 Task: For heading Arial Rounded MT Bold with Underline.  font size for heading26,  'Change the font style of data to'Browallia New.  and font size to 18,  Change the alignment of both headline & data to Align middle & Align Text left.  In the sheet   Drive Sales templetes book
Action: Mouse moved to (217, 167)
Screenshot: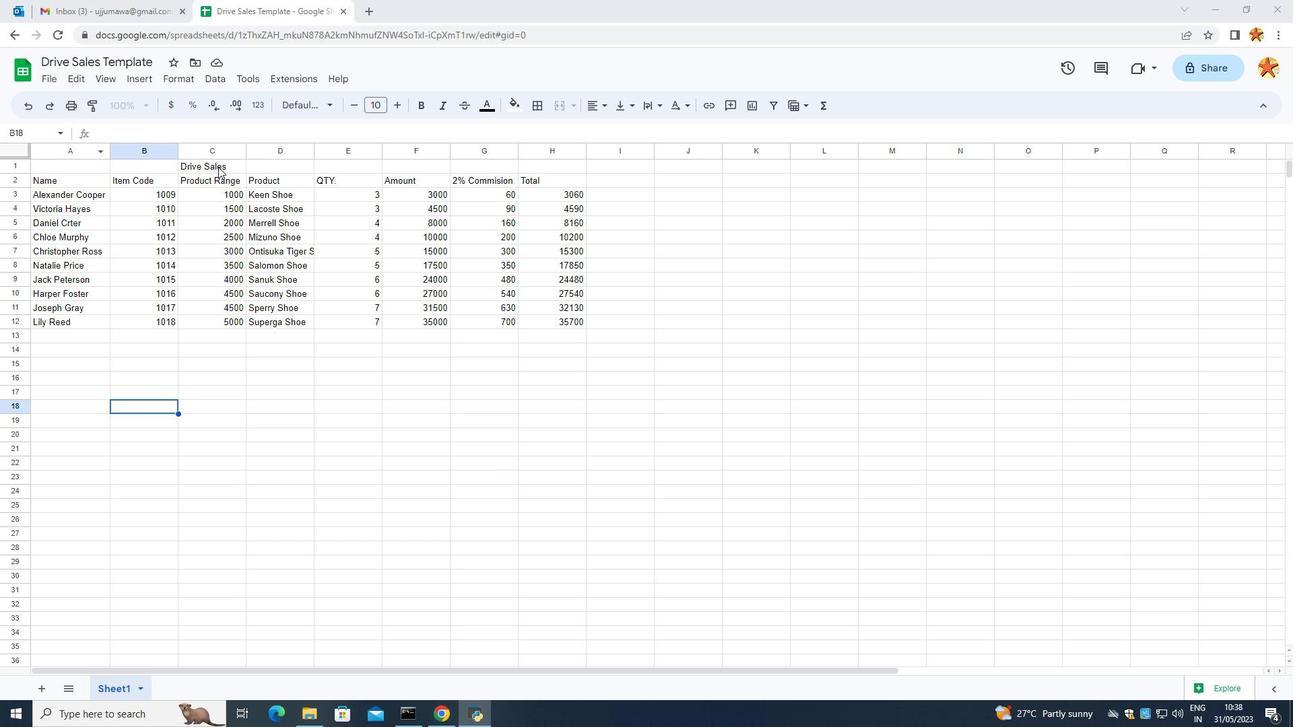 
Action: Mouse pressed left at (217, 167)
Screenshot: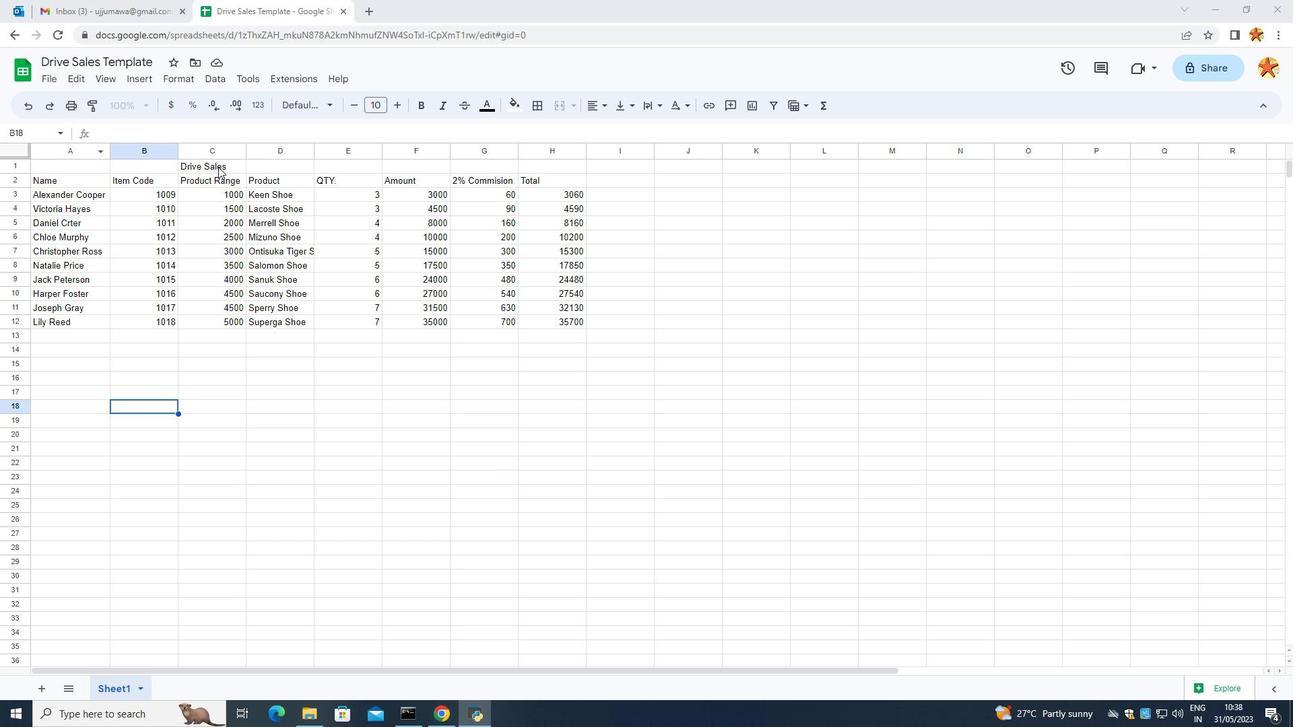 
Action: Mouse moved to (325, 107)
Screenshot: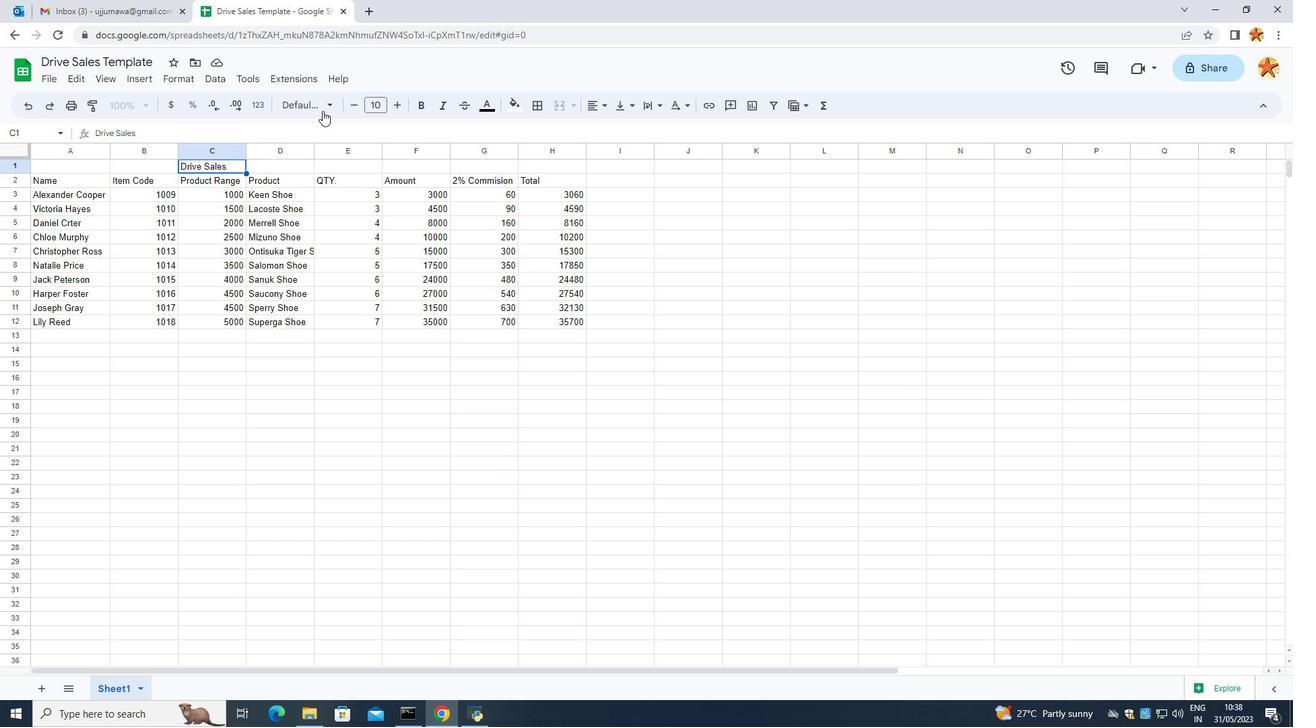 
Action: Mouse pressed left at (325, 107)
Screenshot: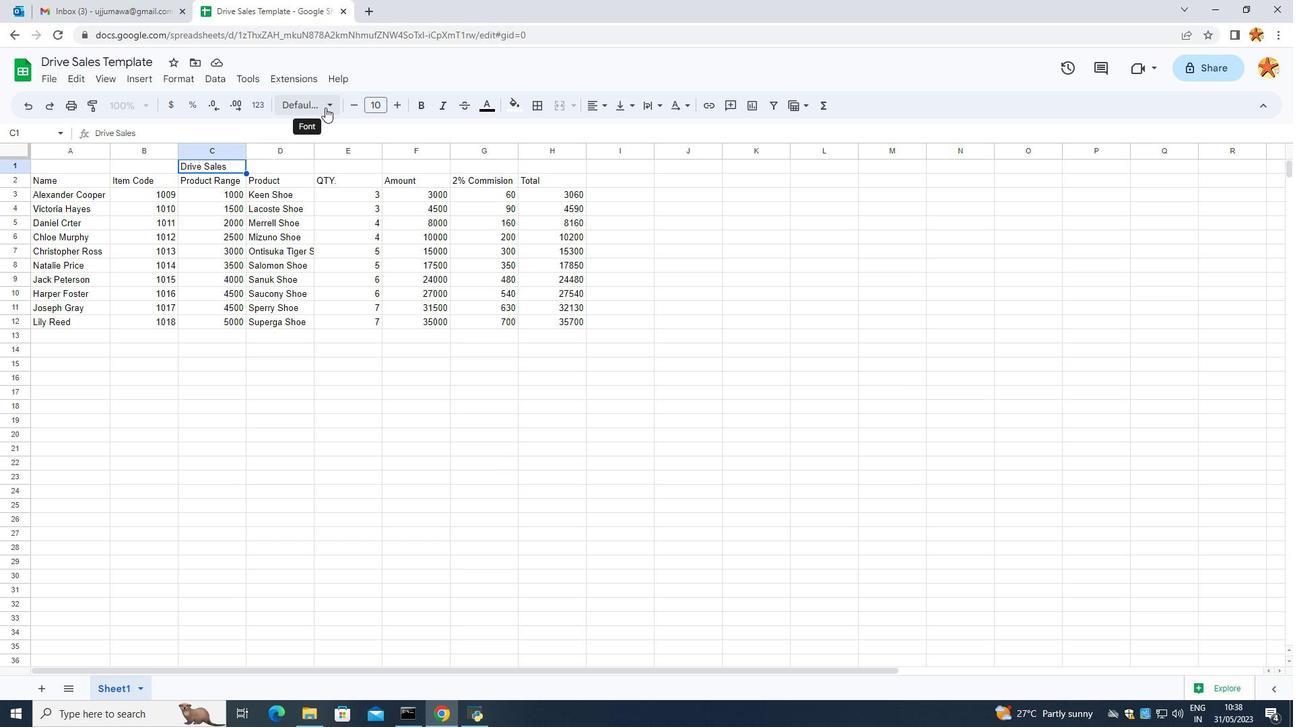 
Action: Mouse moved to (353, 418)
Screenshot: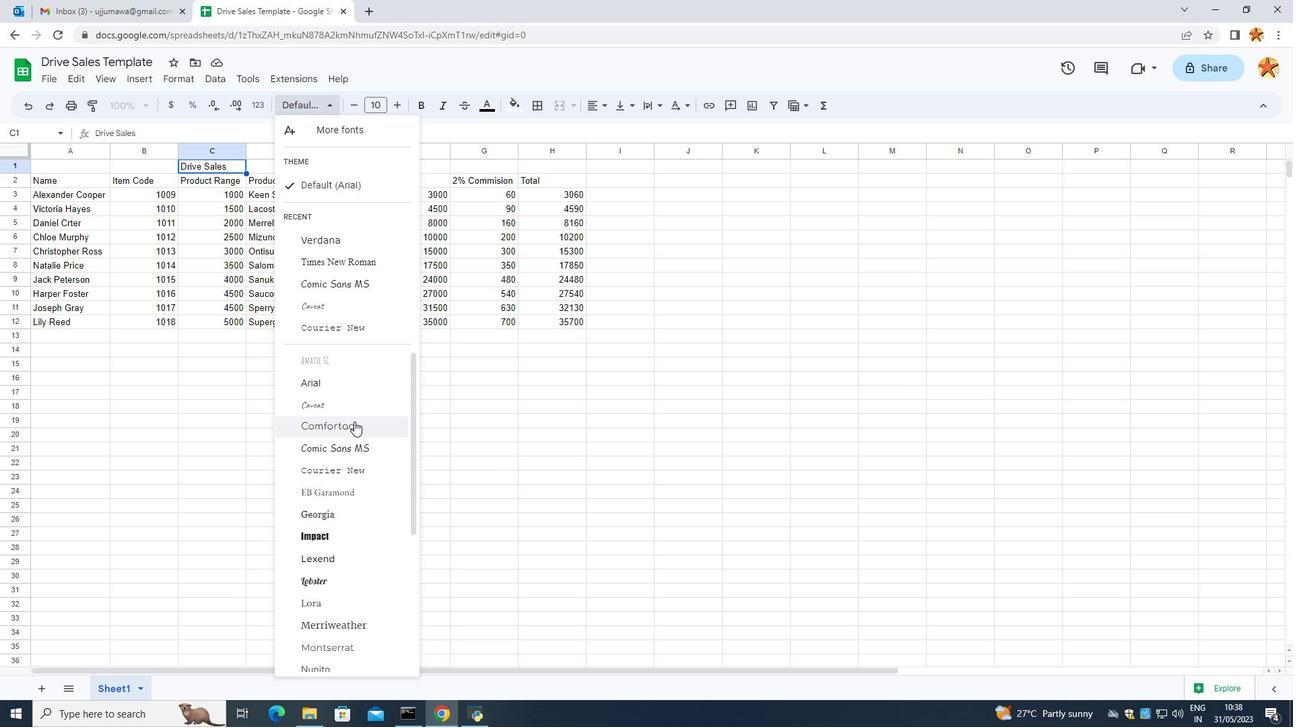 
Action: Mouse scrolled (353, 417) with delta (0, 0)
Screenshot: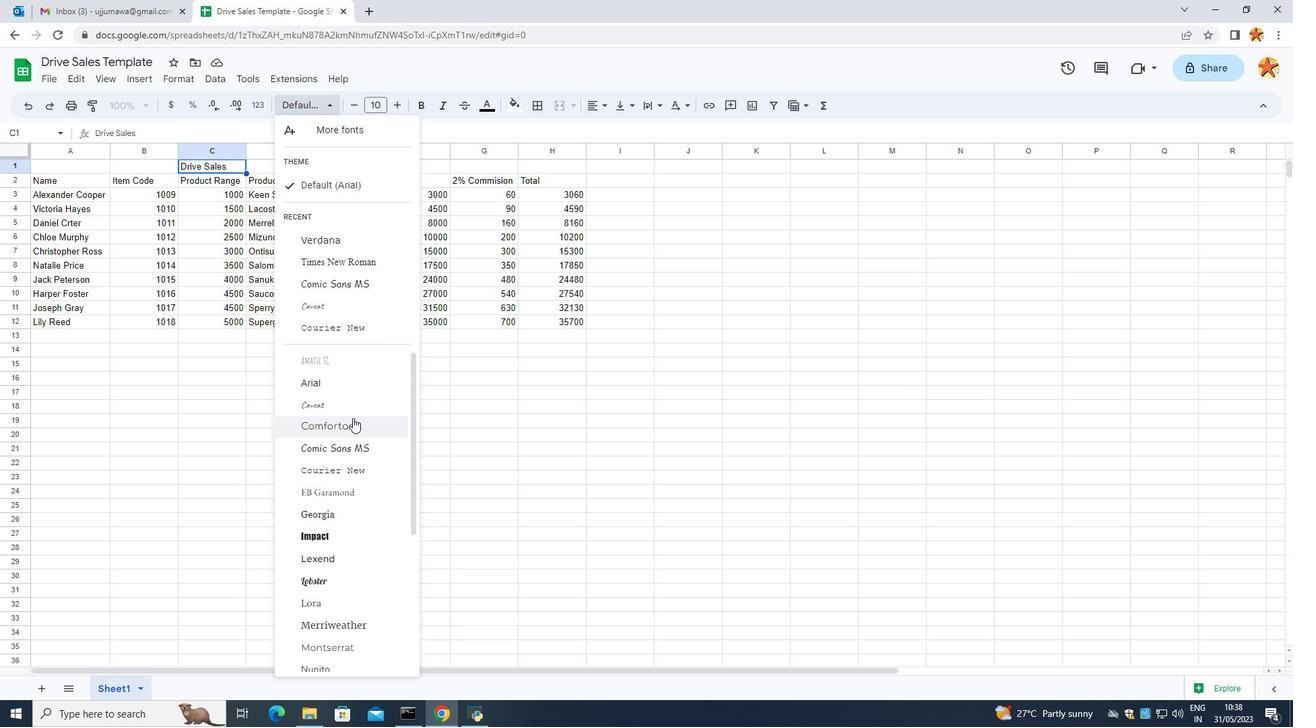 
Action: Mouse scrolled (353, 417) with delta (0, 0)
Screenshot: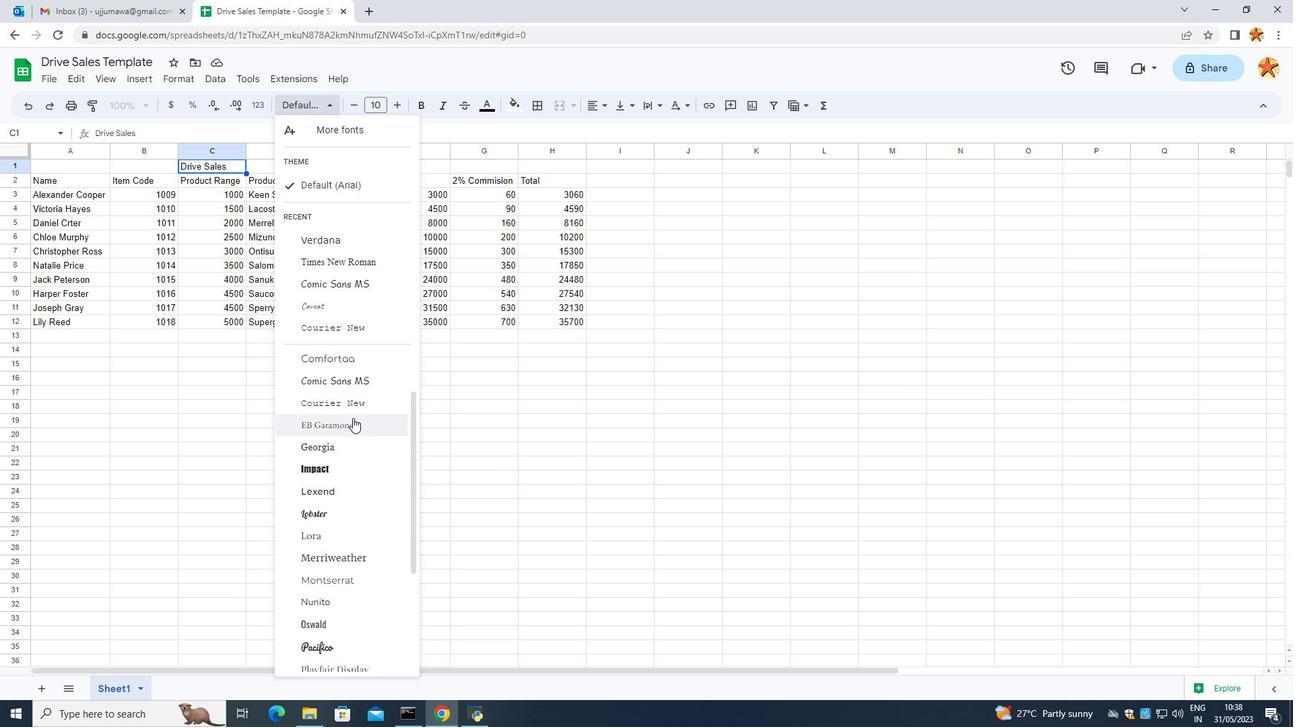 
Action: Mouse scrolled (353, 417) with delta (0, 0)
Screenshot: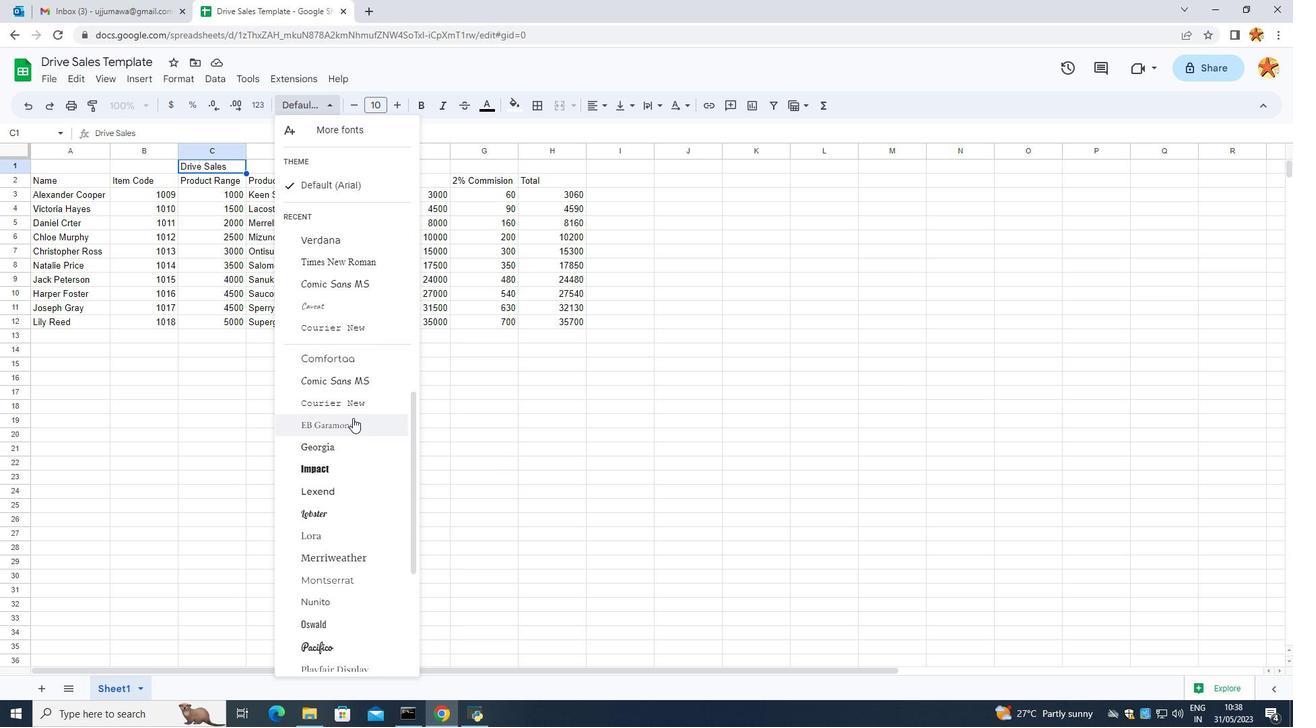 
Action: Mouse scrolled (353, 417) with delta (0, 0)
Screenshot: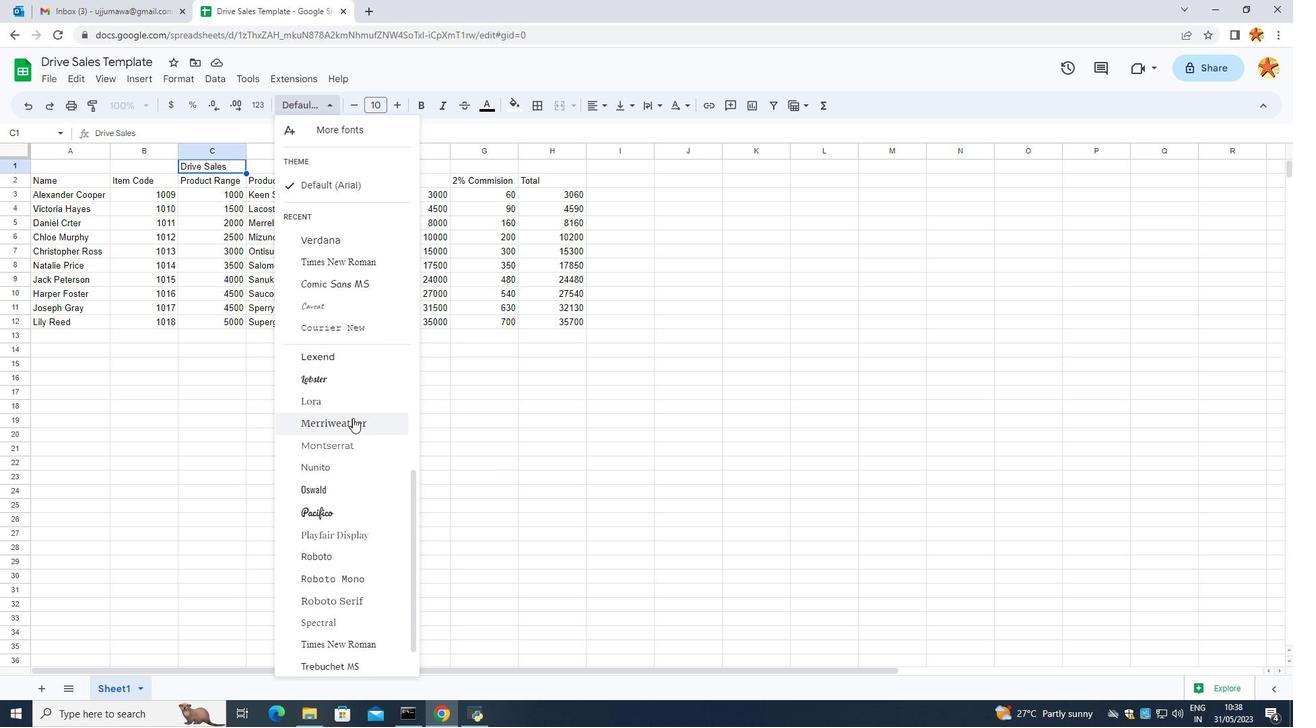 
Action: Mouse scrolled (353, 417) with delta (0, 0)
Screenshot: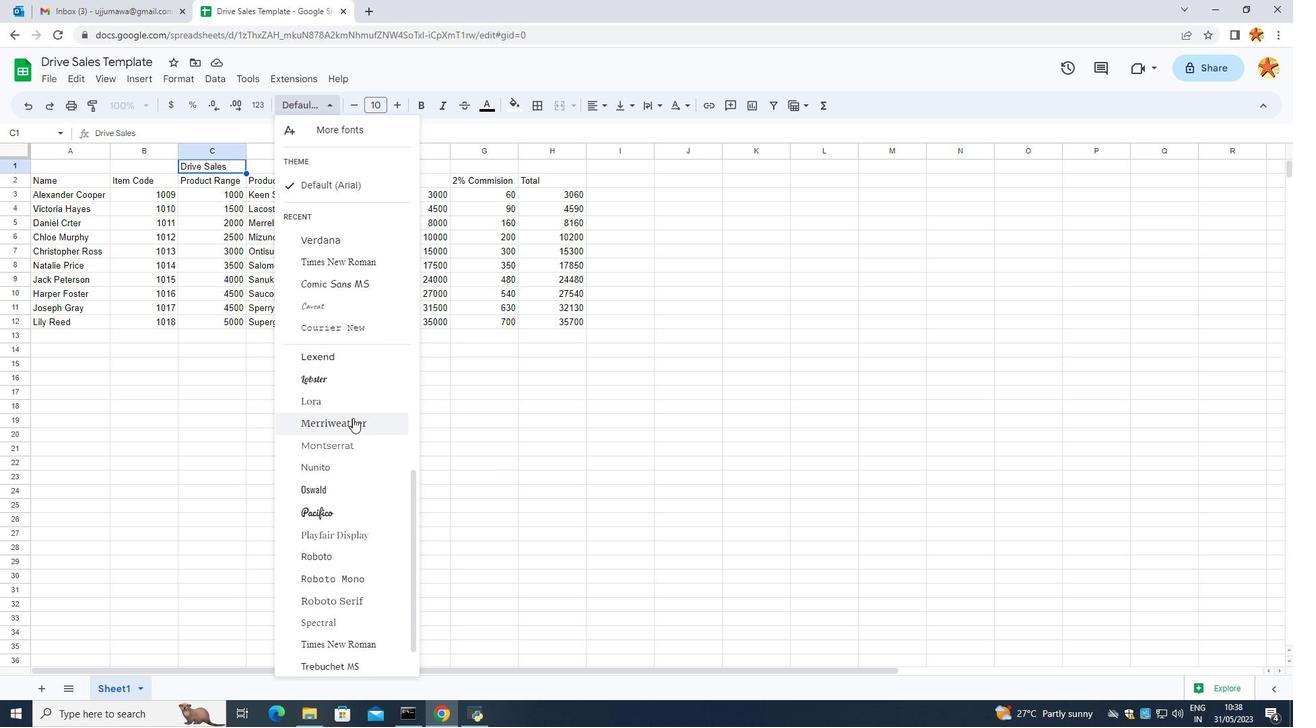 
Action: Mouse moved to (314, 497)
Screenshot: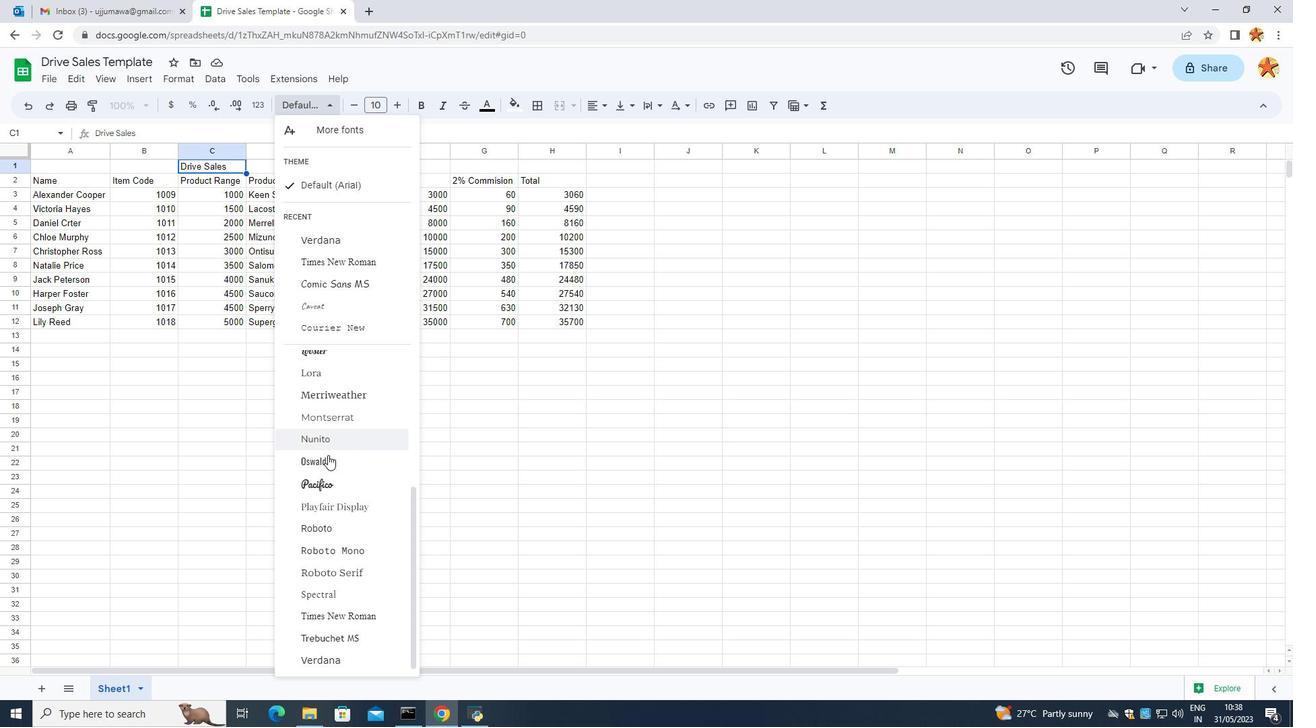 
Action: Mouse scrolled (314, 498) with delta (0, 0)
Screenshot: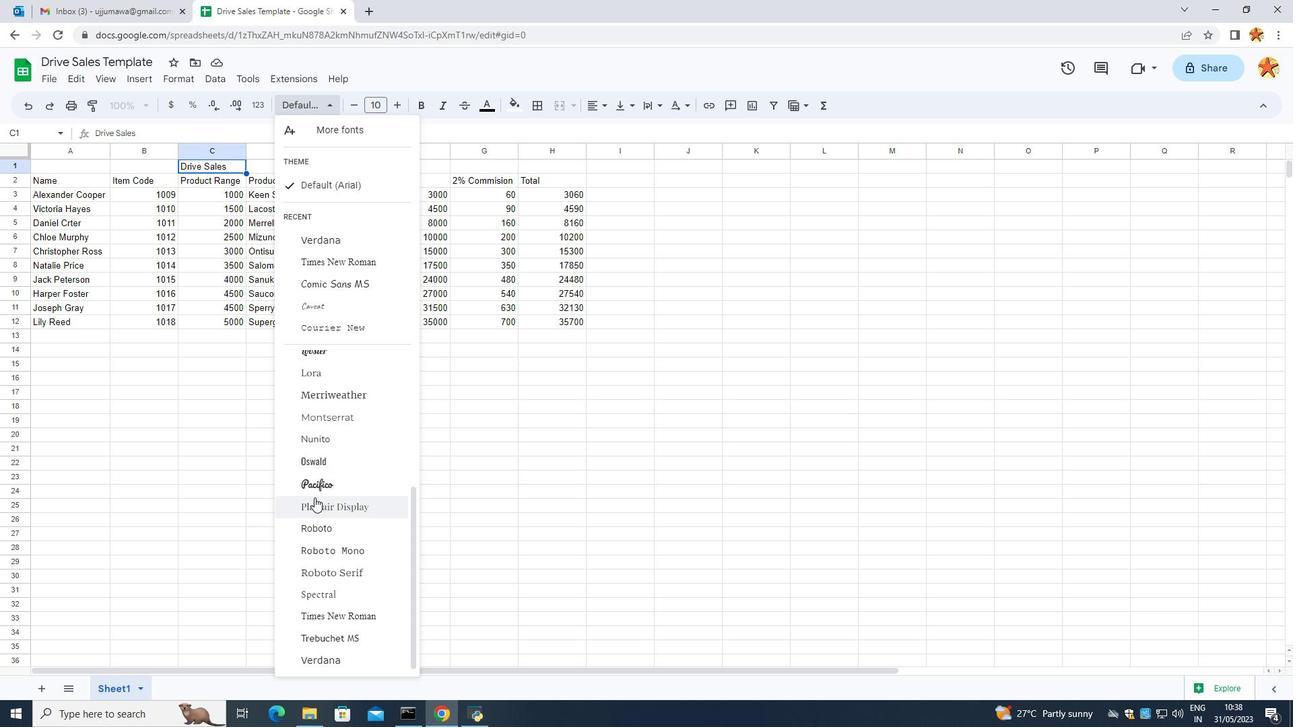 
Action: Mouse scrolled (314, 498) with delta (0, 0)
Screenshot: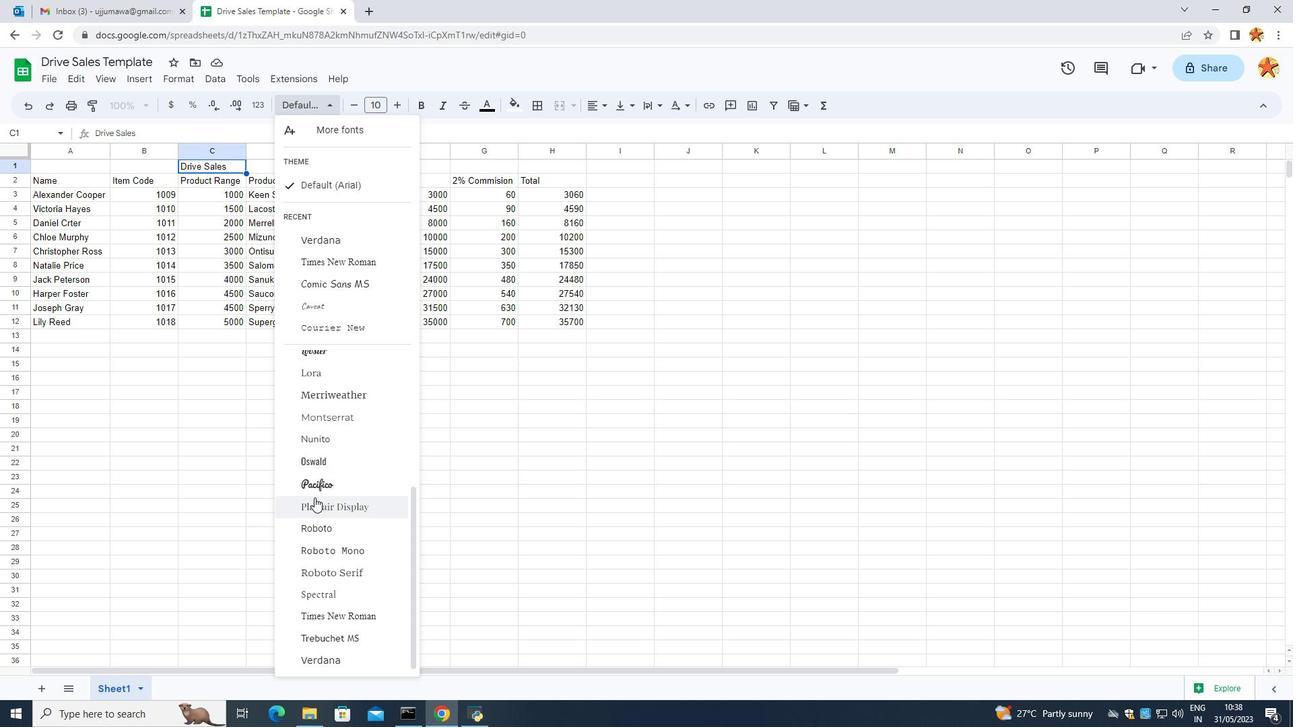 
Action: Mouse scrolled (314, 498) with delta (0, 0)
Screenshot: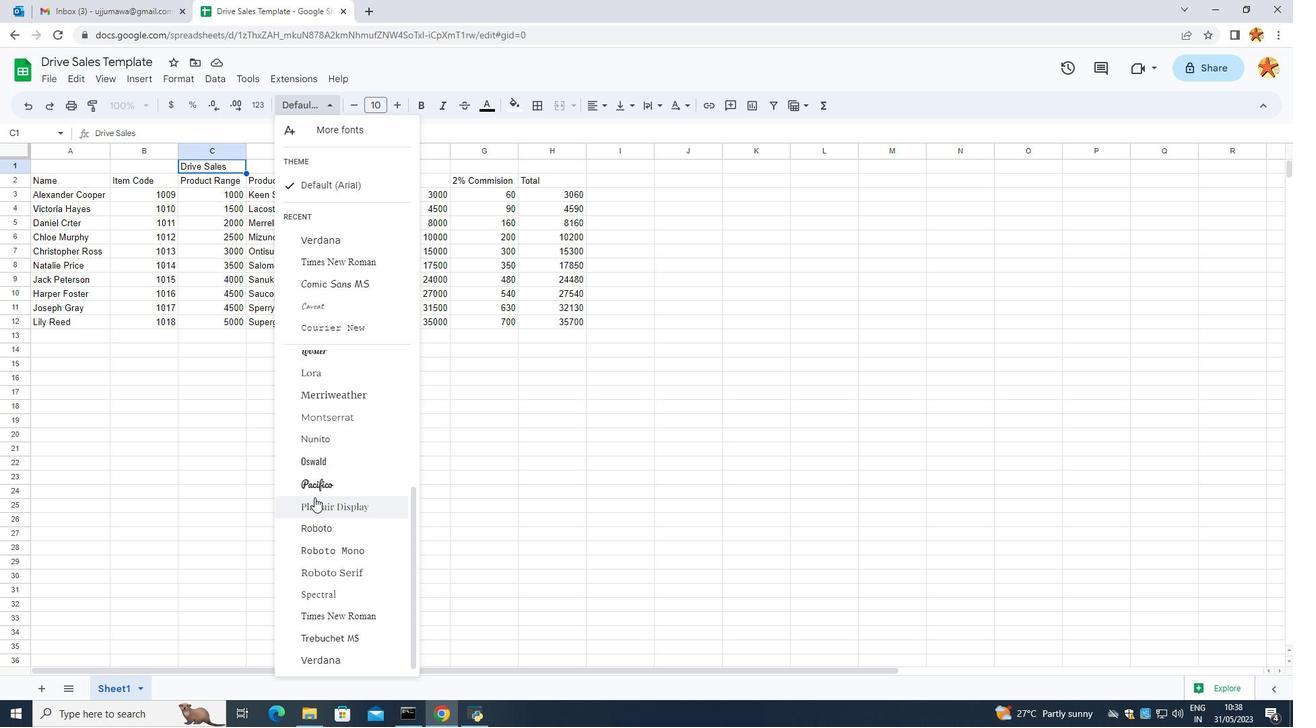 
Action: Mouse scrolled (314, 498) with delta (0, 0)
Screenshot: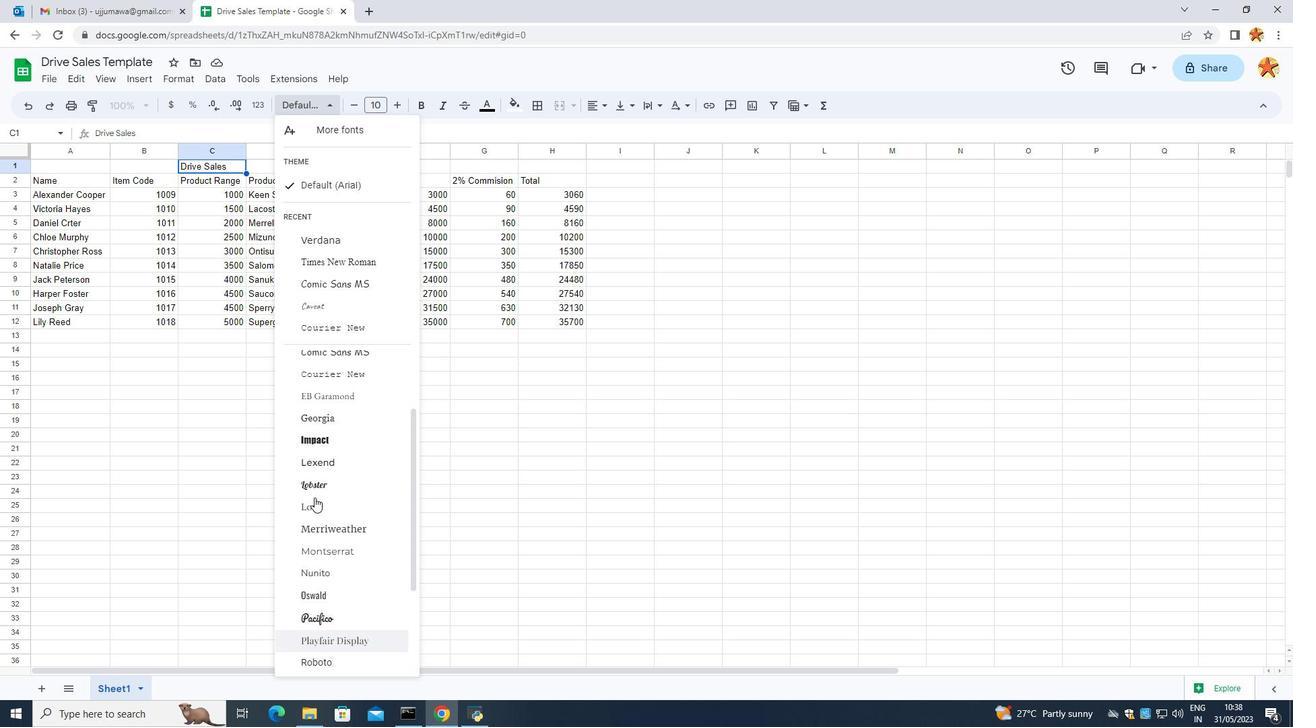 
Action: Mouse scrolled (314, 498) with delta (0, 0)
Screenshot: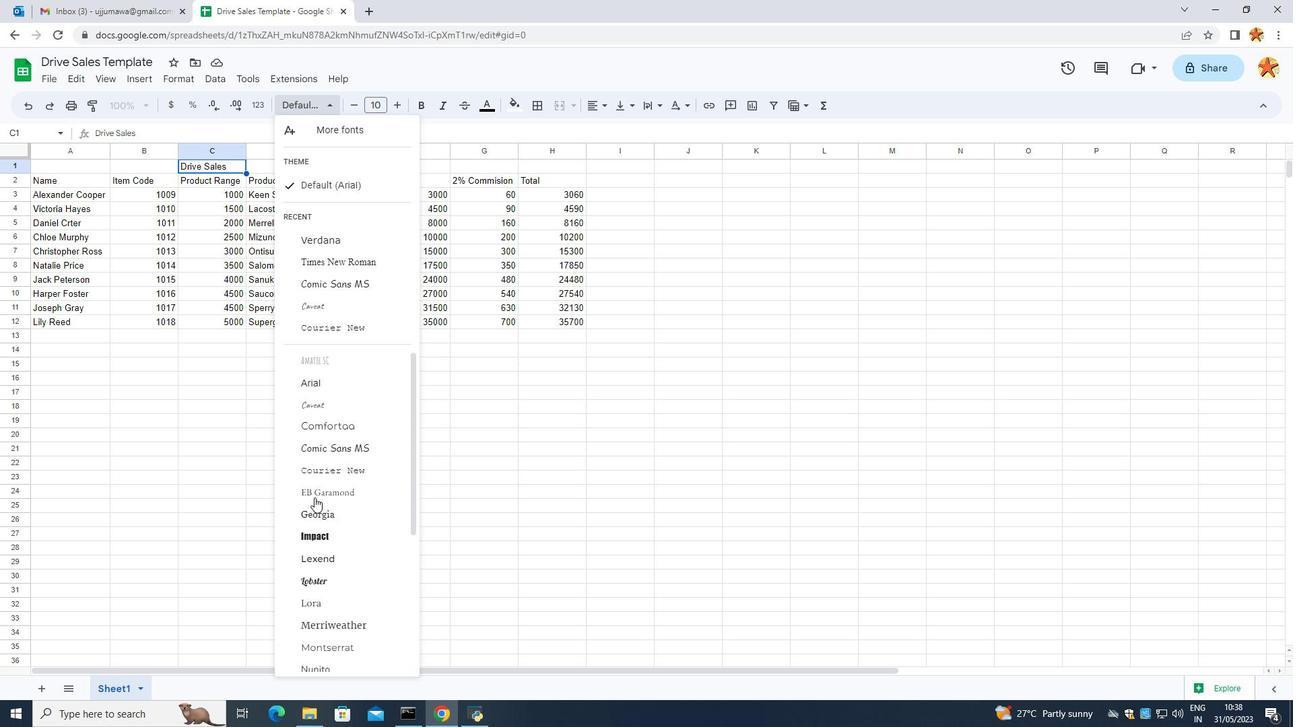 
Action: Mouse scrolled (314, 498) with delta (0, 0)
Screenshot: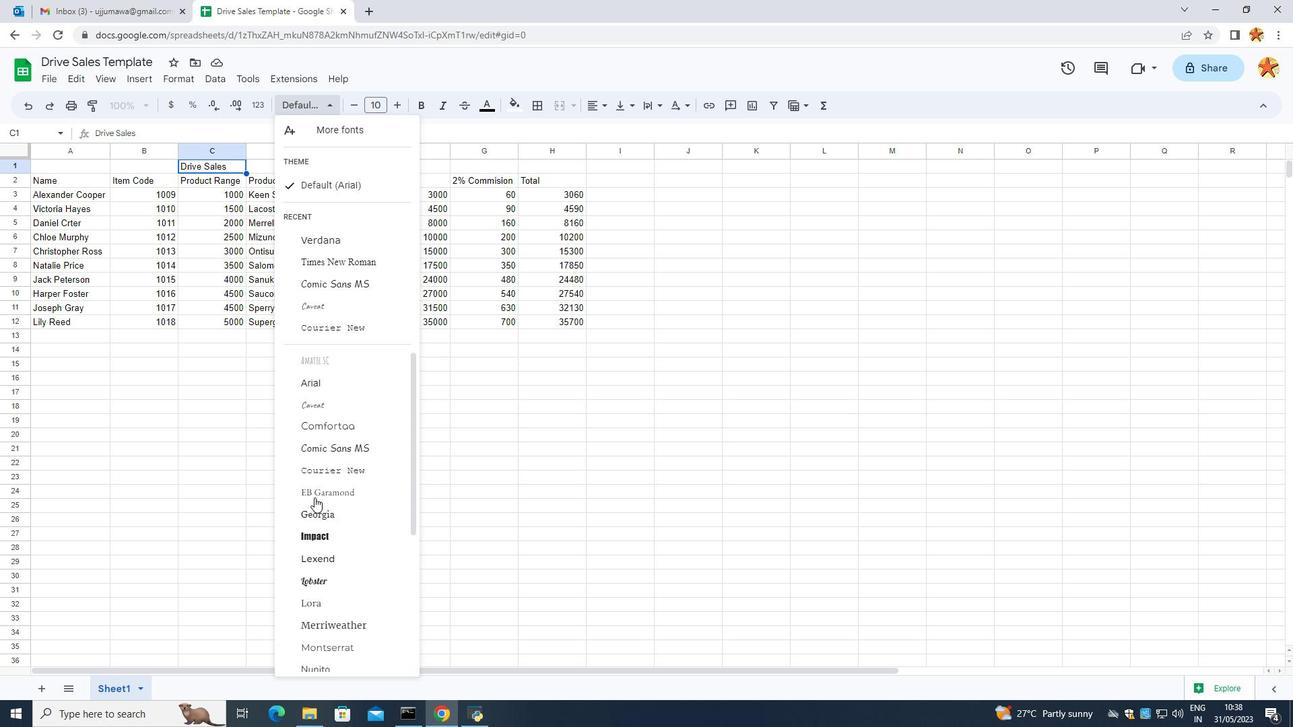 
Action: Mouse scrolled (314, 498) with delta (0, 0)
Screenshot: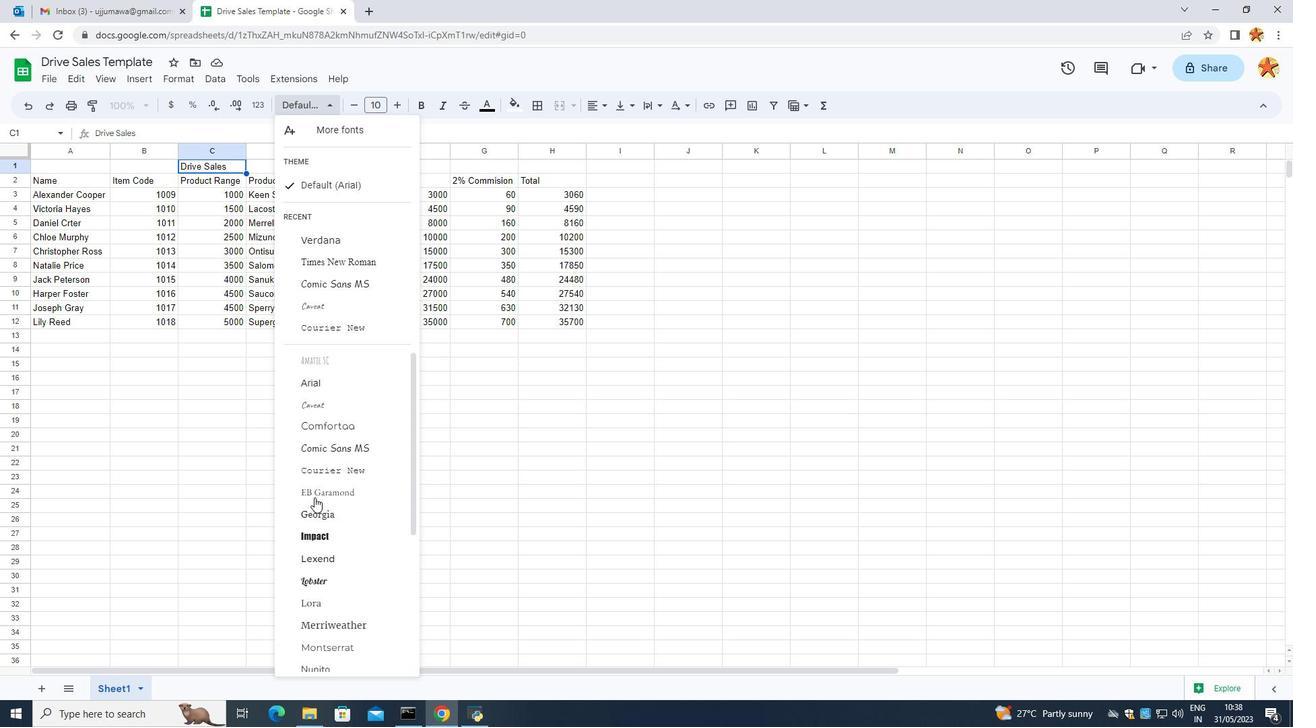 
Action: Mouse scrolled (314, 498) with delta (0, 0)
Screenshot: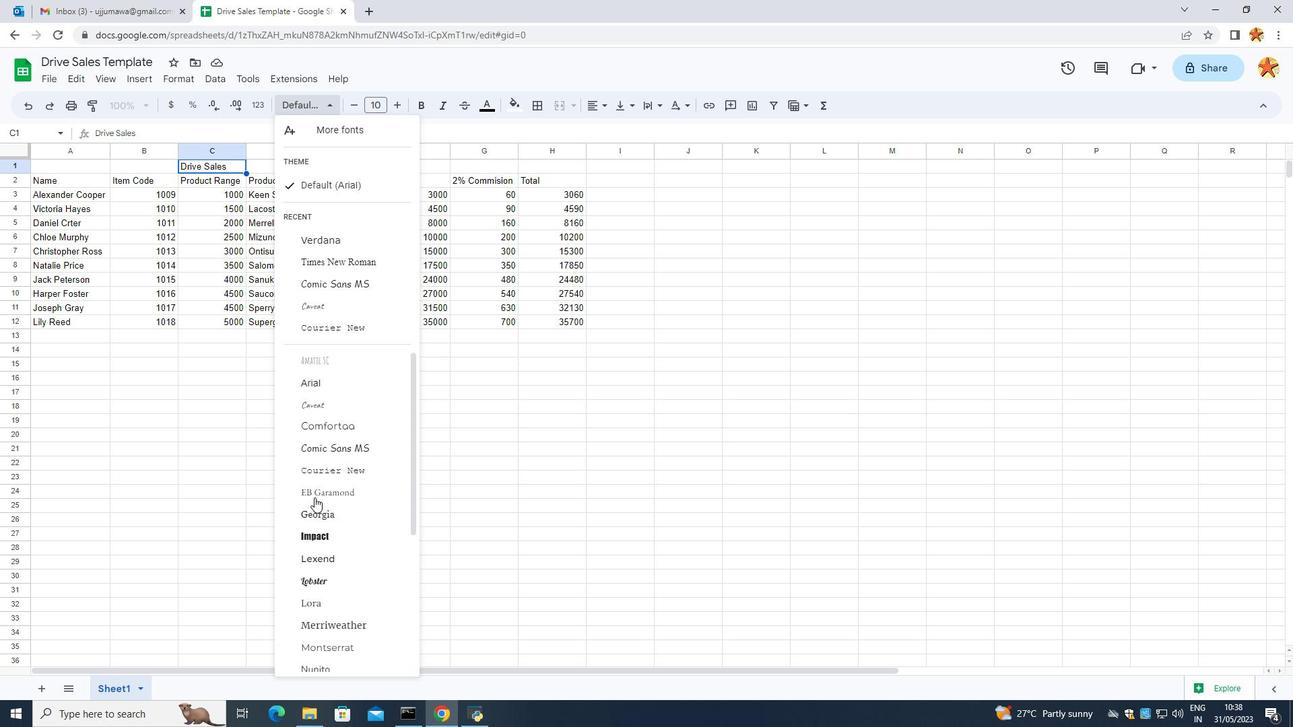 
Action: Mouse moved to (313, 404)
Screenshot: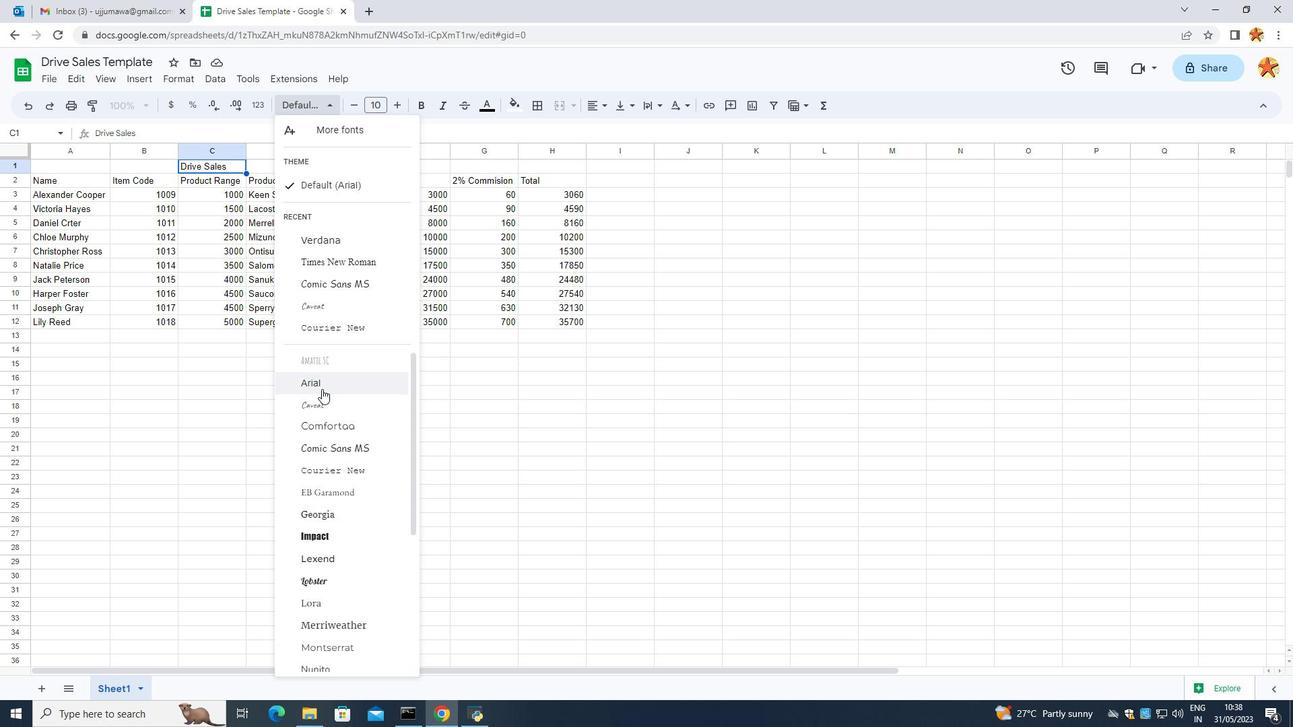 
Action: Mouse scrolled (315, 399) with delta (0, 0)
Screenshot: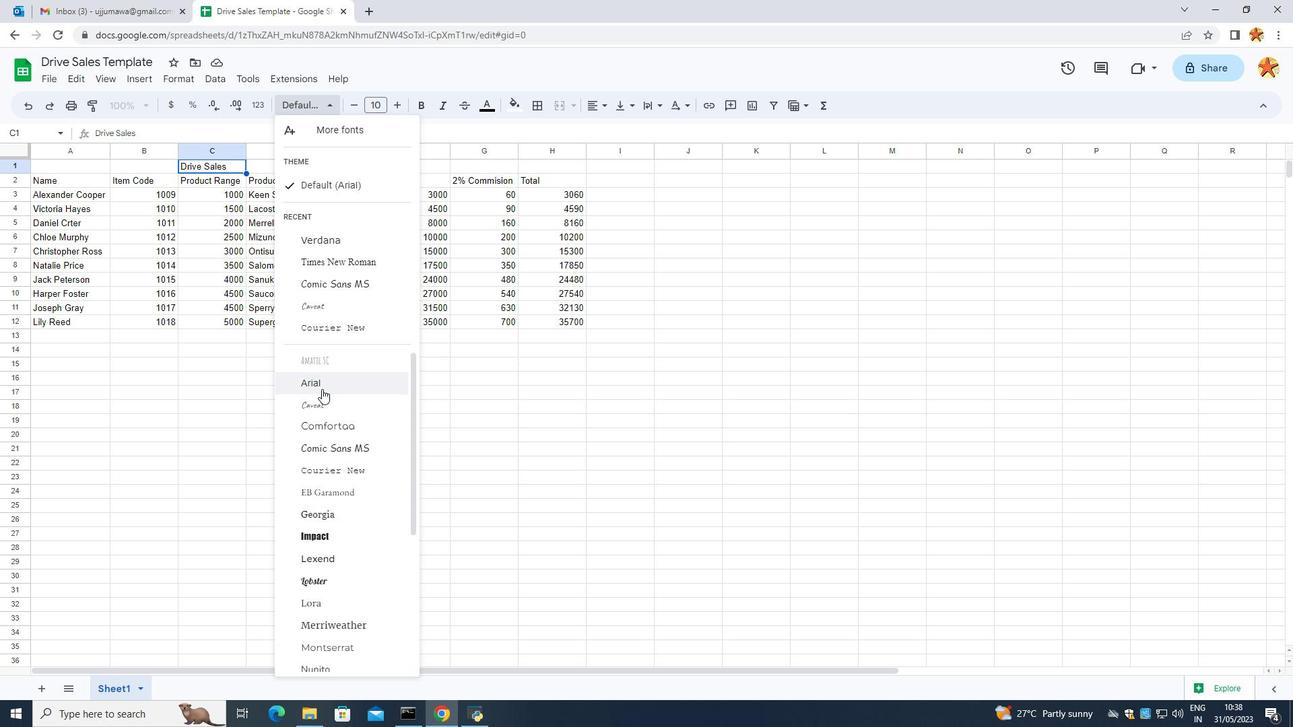 
Action: Mouse scrolled (313, 403) with delta (0, 0)
Screenshot: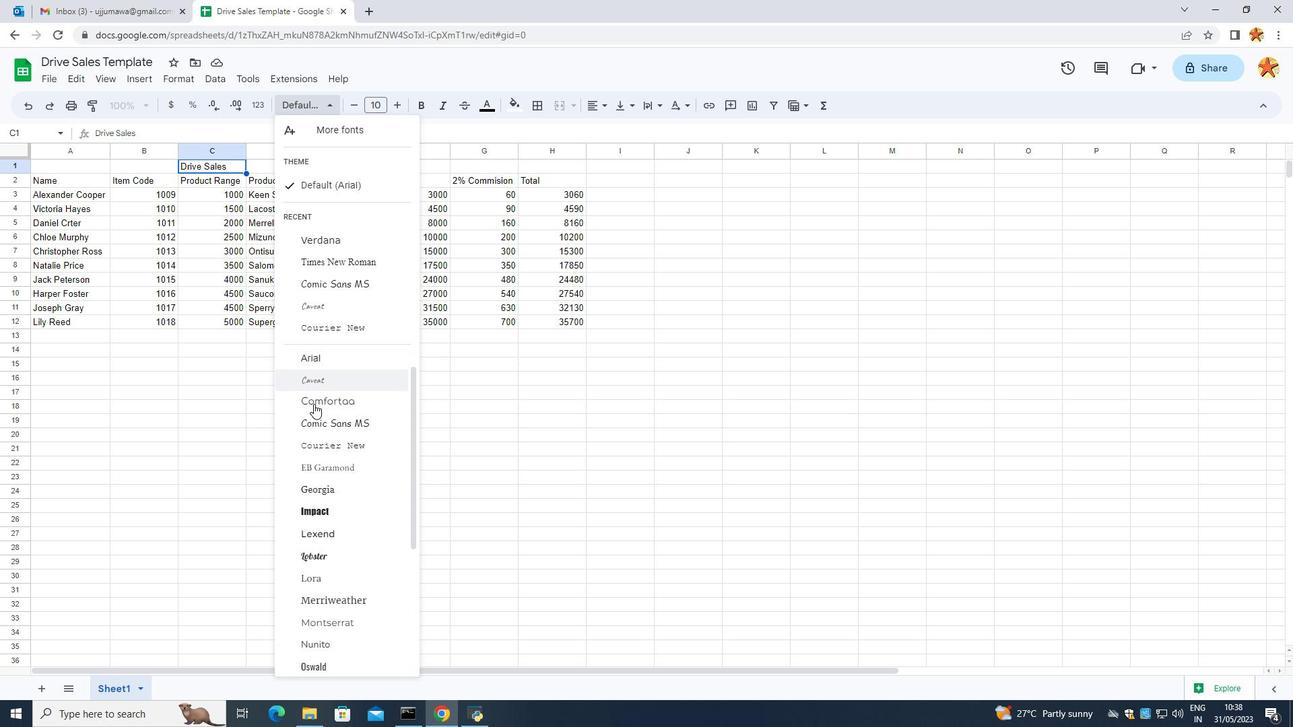 
Action: Mouse scrolled (313, 403) with delta (0, 0)
Screenshot: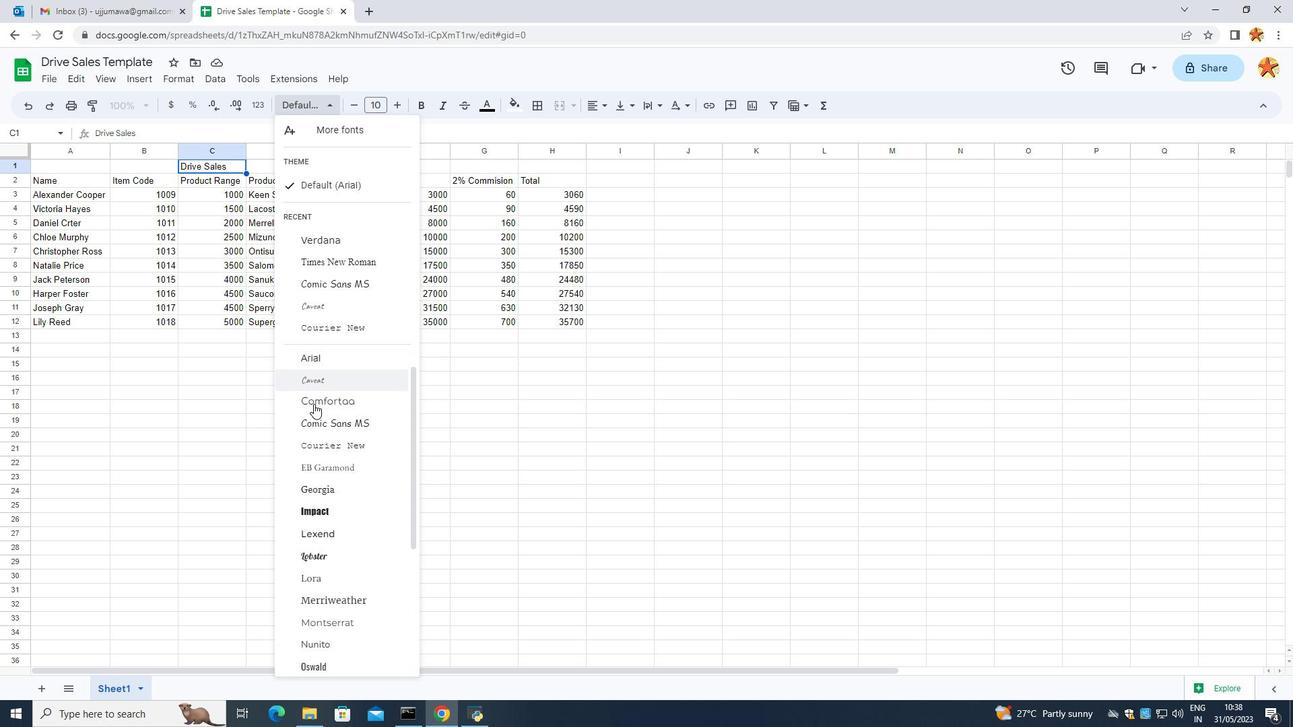 
Action: Mouse scrolled (313, 403) with delta (0, 0)
Screenshot: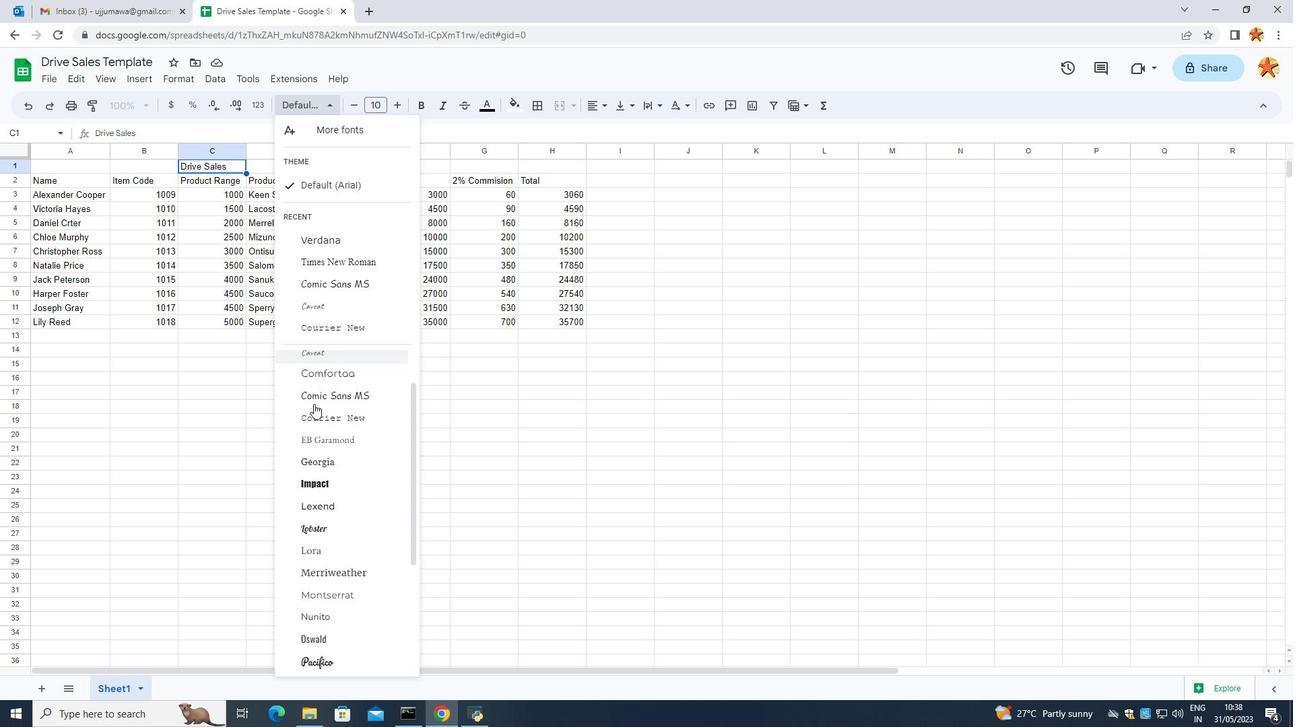 
Action: Mouse moved to (313, 404)
Screenshot: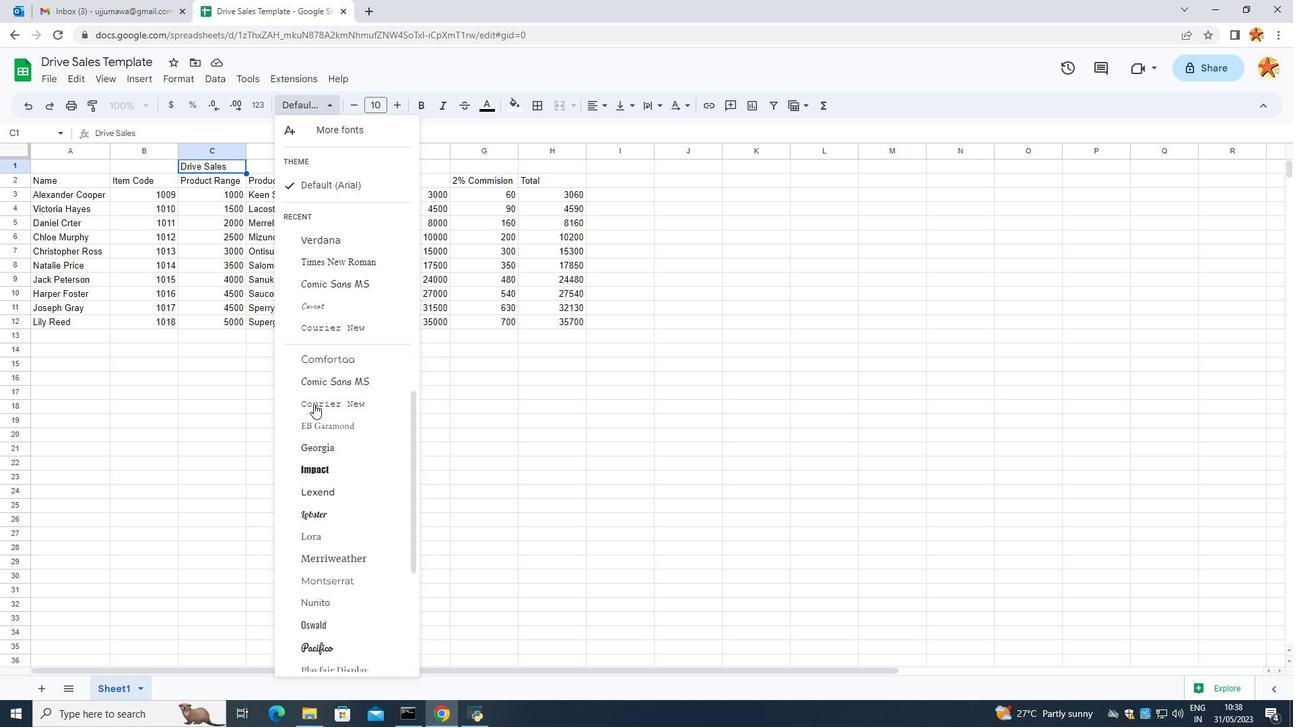 
Action: Mouse scrolled (313, 403) with delta (0, 0)
Screenshot: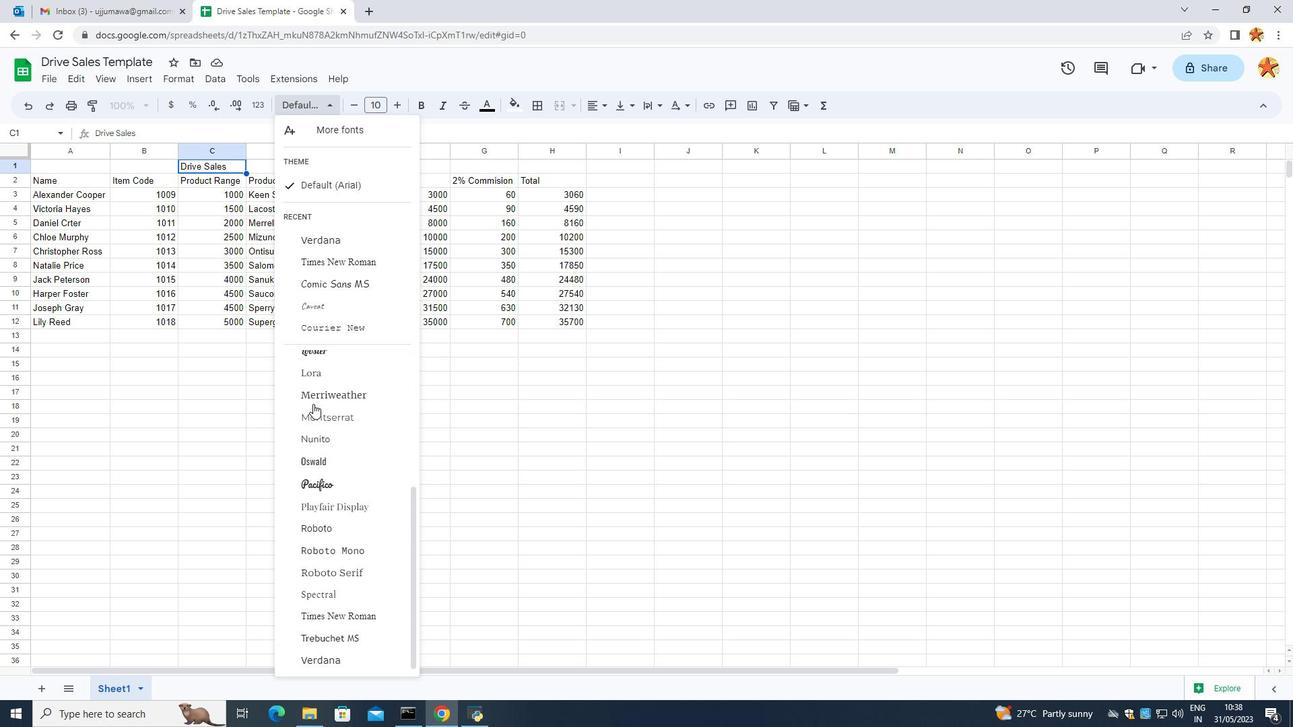 
Action: Mouse scrolled (313, 403) with delta (0, 0)
Screenshot: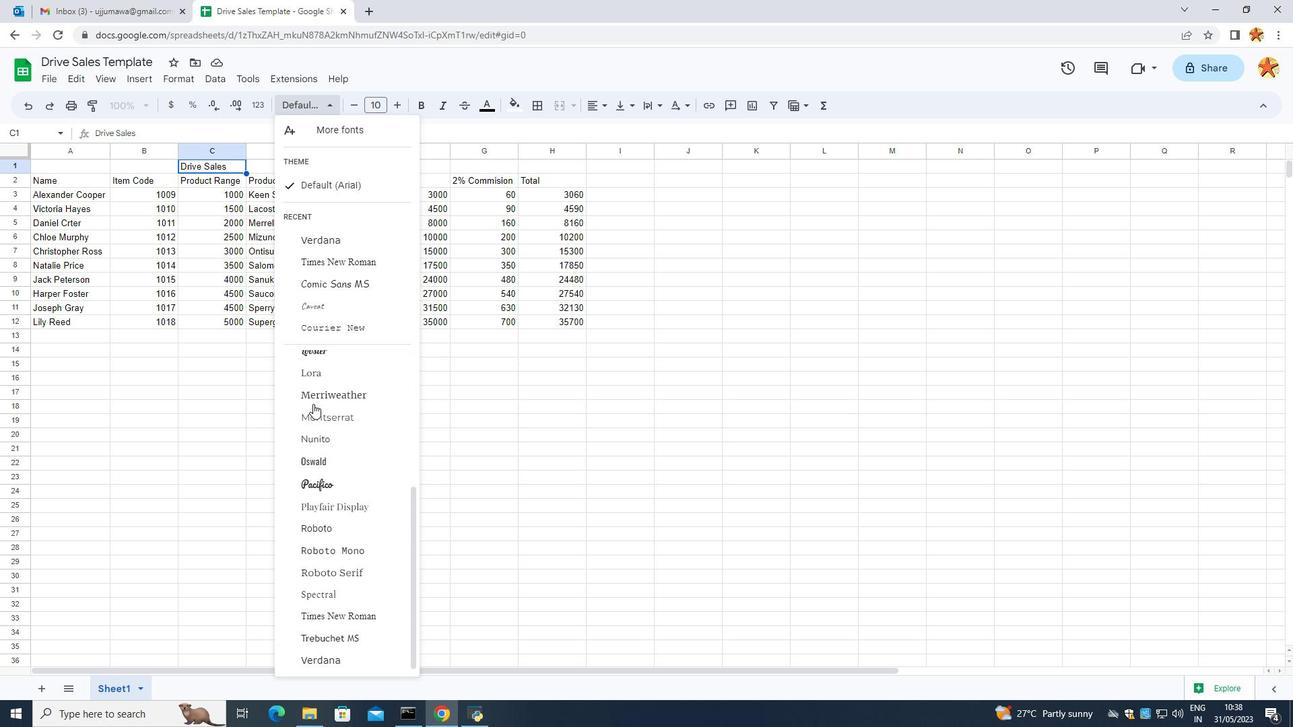 
Action: Mouse moved to (330, 611)
Screenshot: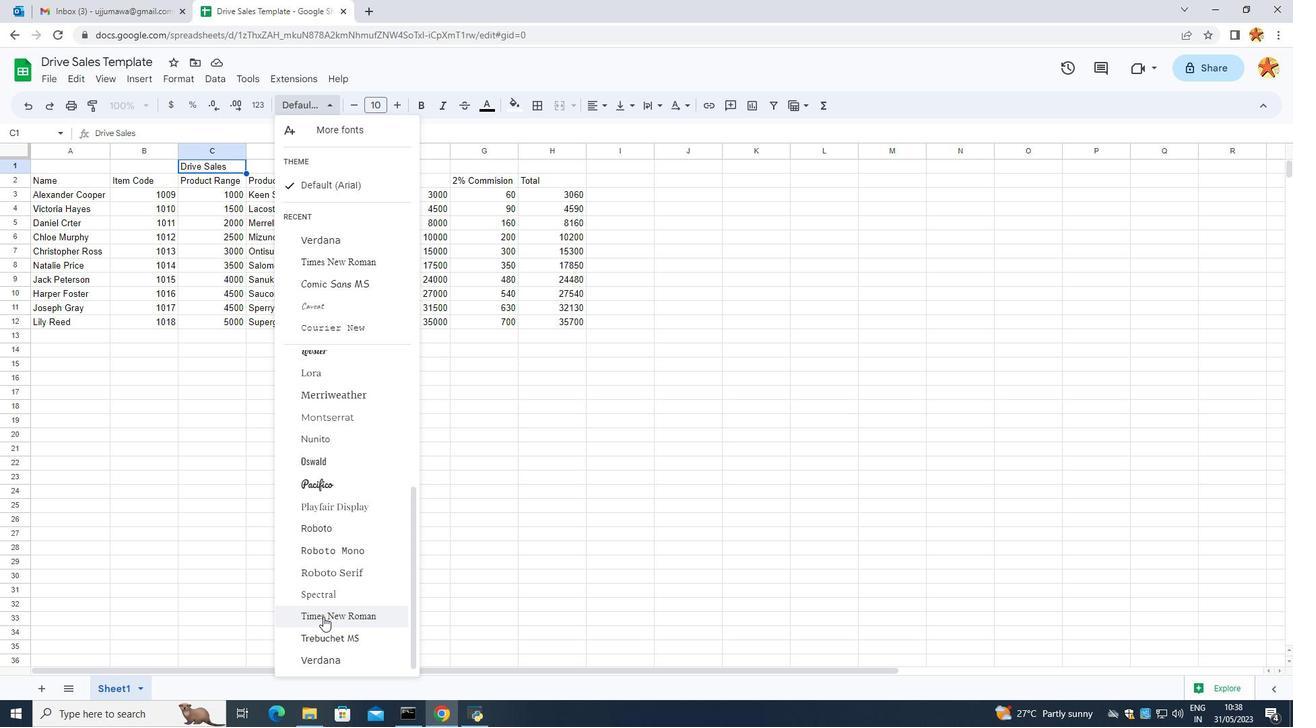 
Action: Mouse scrolled (330, 612) with delta (0, 0)
Screenshot: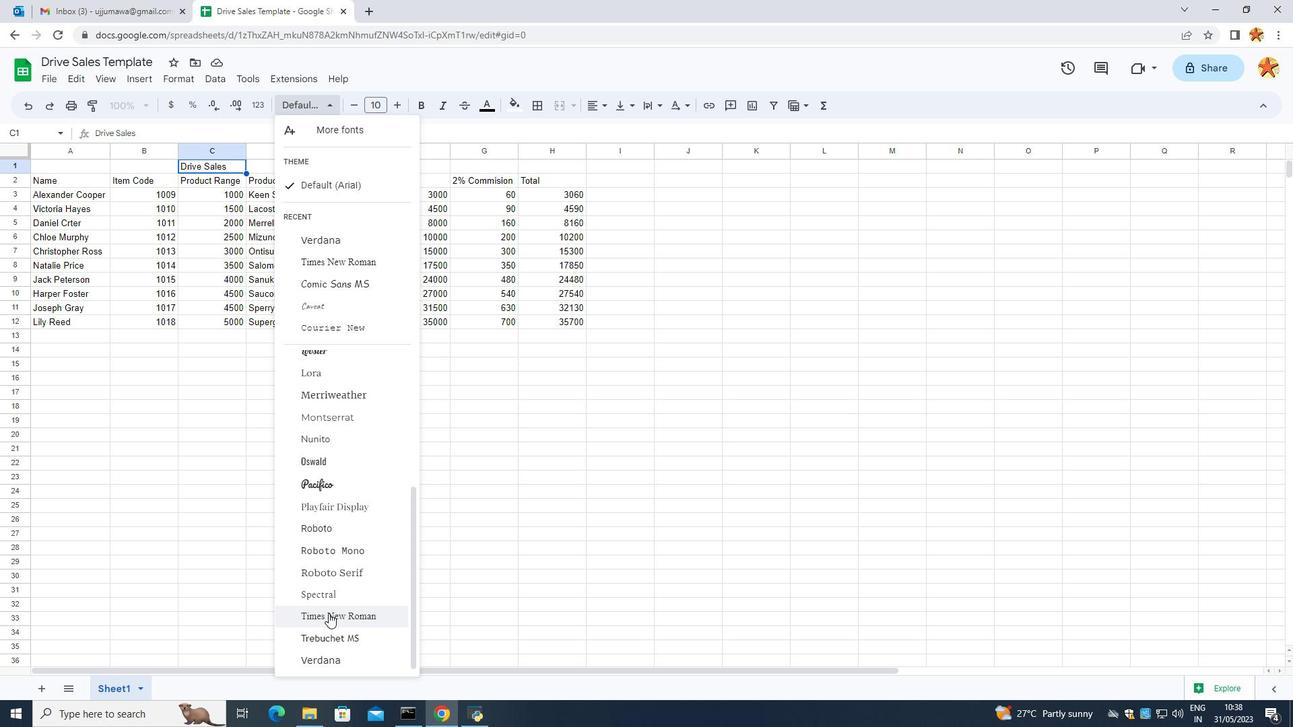 
Action: Mouse scrolled (330, 612) with delta (0, 0)
Screenshot: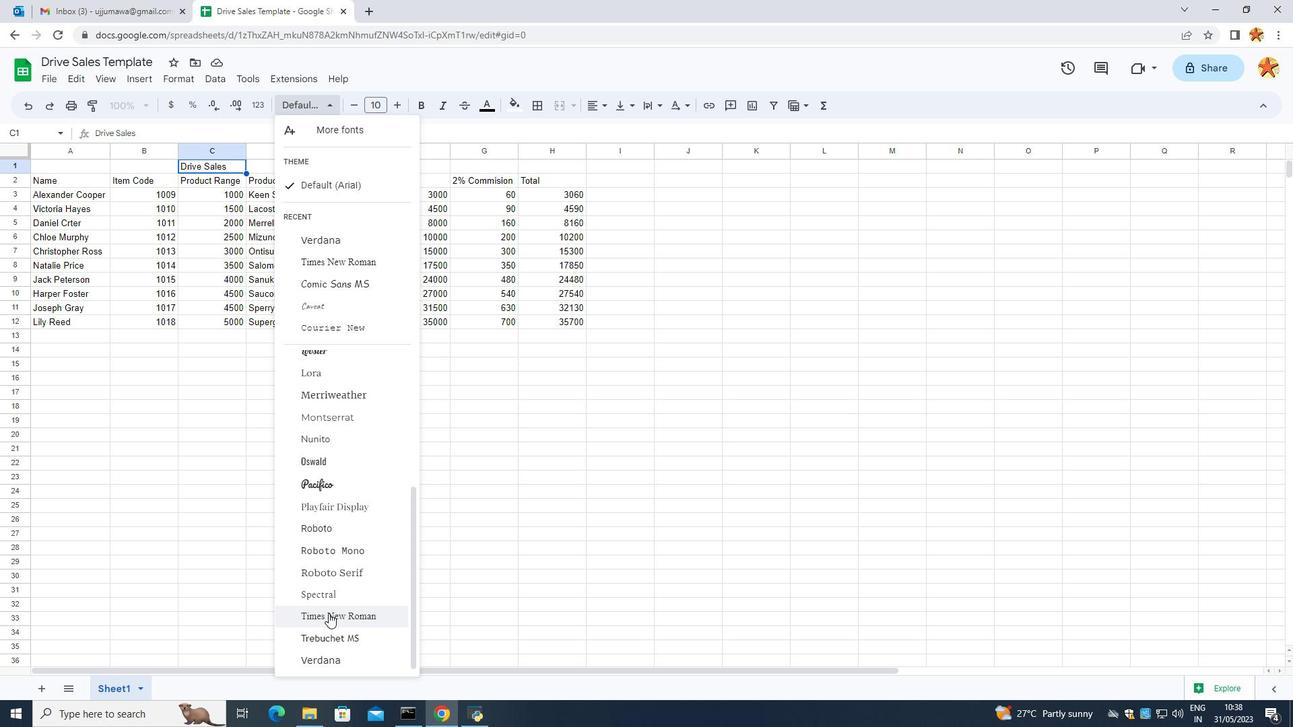 
Action: Mouse scrolled (330, 612) with delta (0, 0)
Screenshot: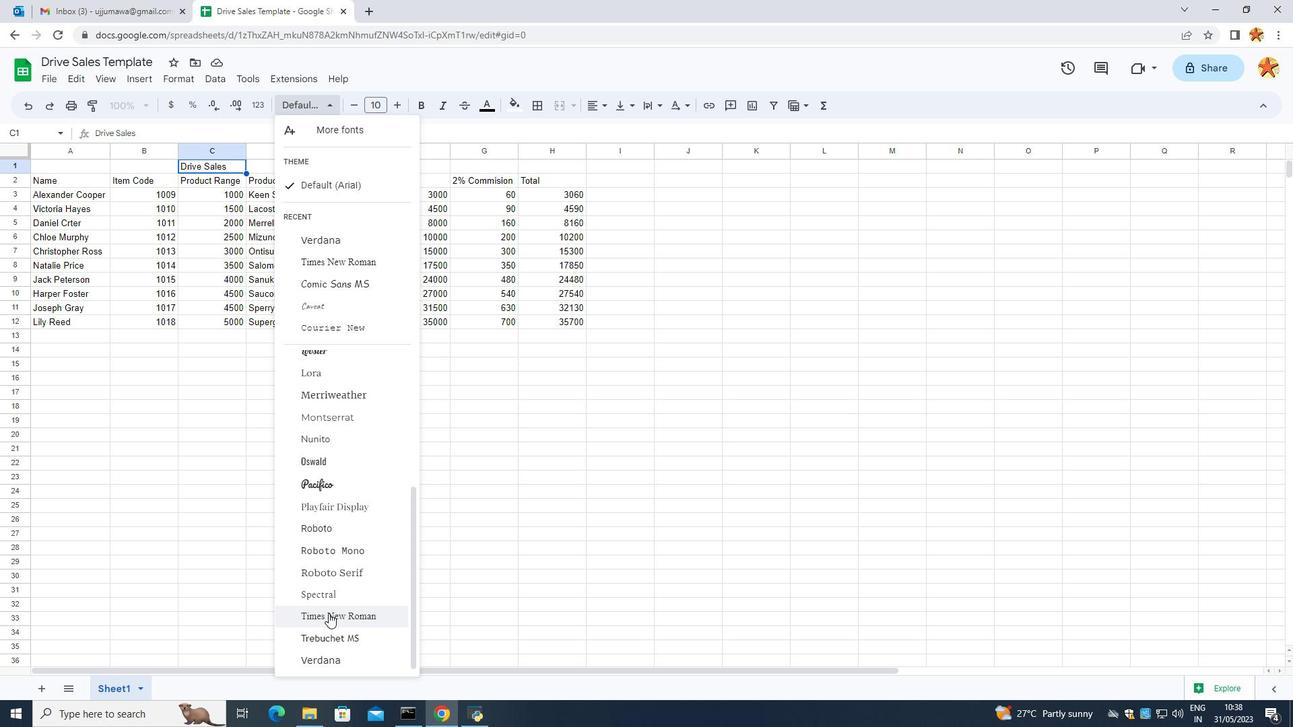 
Action: Mouse scrolled (330, 612) with delta (0, 0)
Screenshot: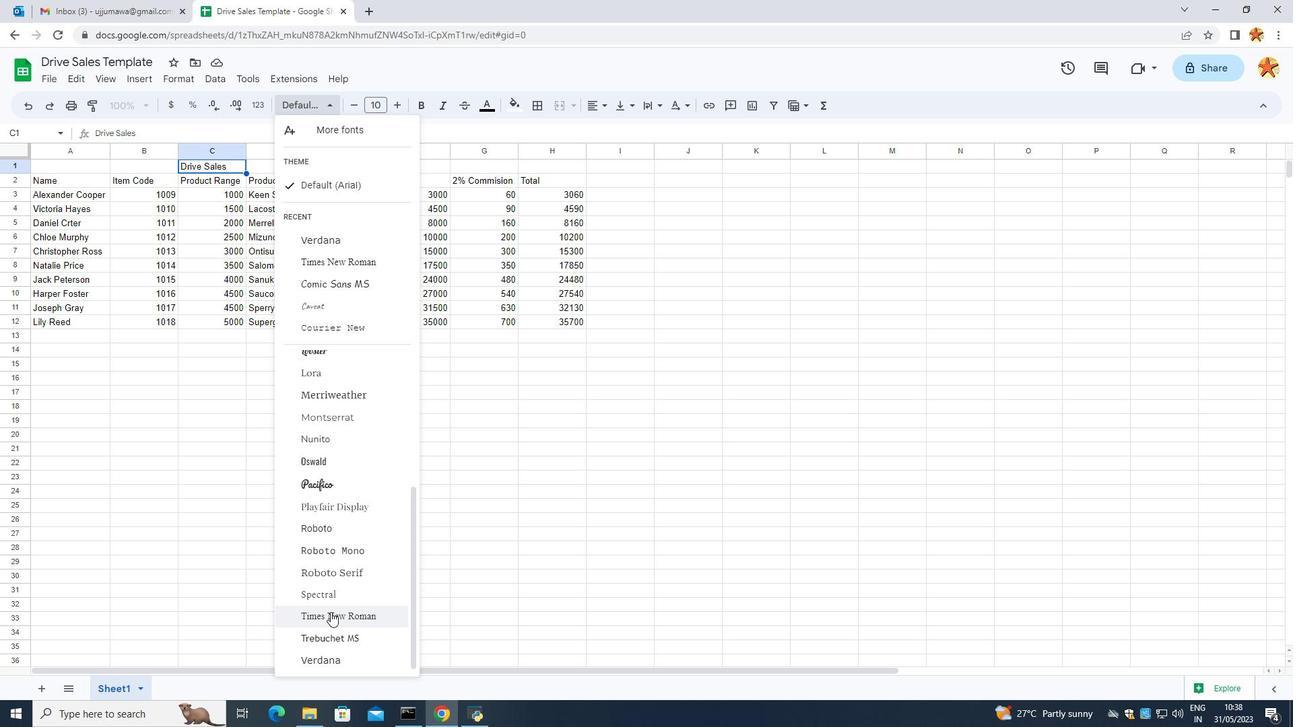 
Action: Mouse scrolled (330, 612) with delta (0, 0)
Screenshot: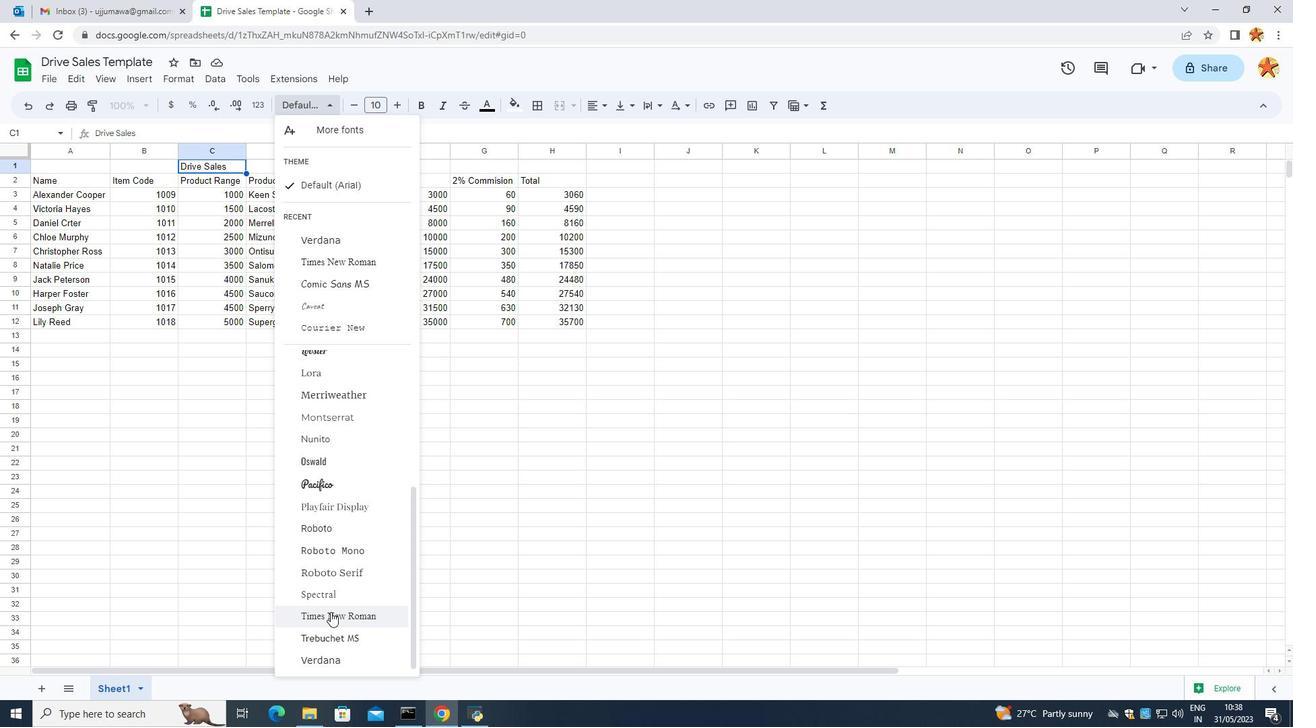 
Action: Mouse moved to (334, 544)
Screenshot: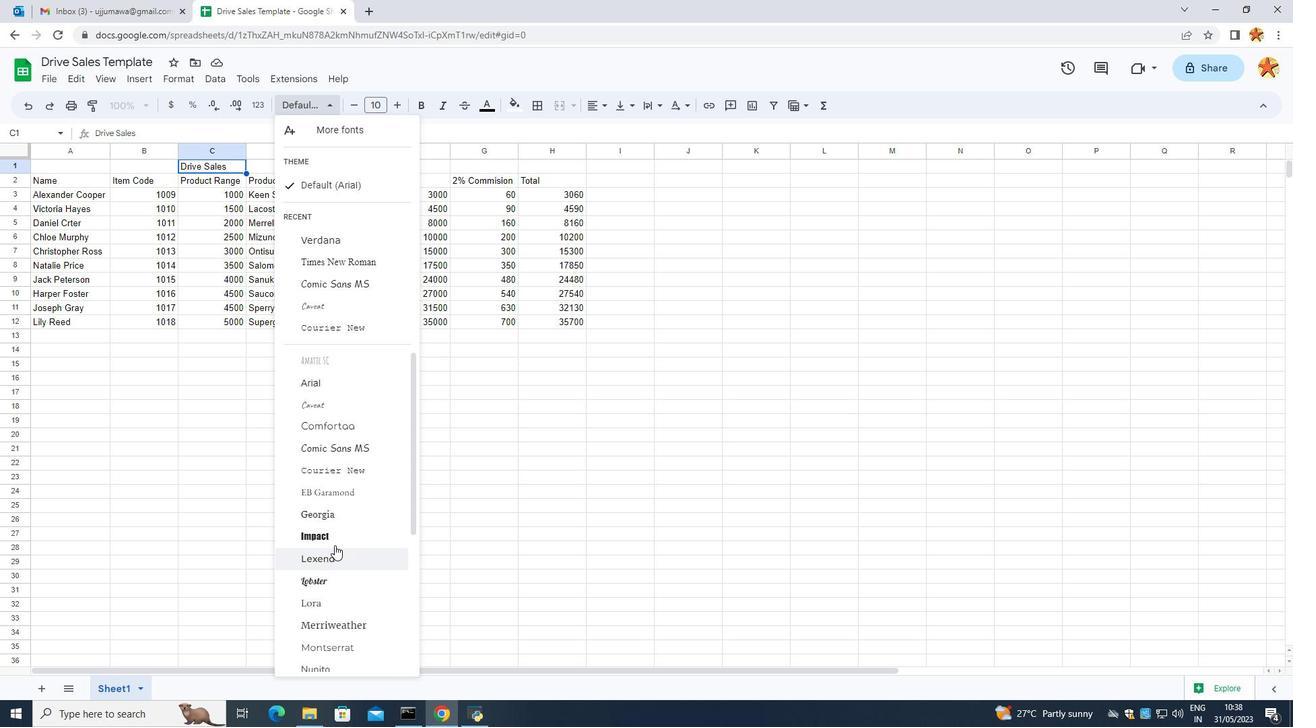 
Action: Mouse scrolled (334, 545) with delta (0, 0)
Screenshot: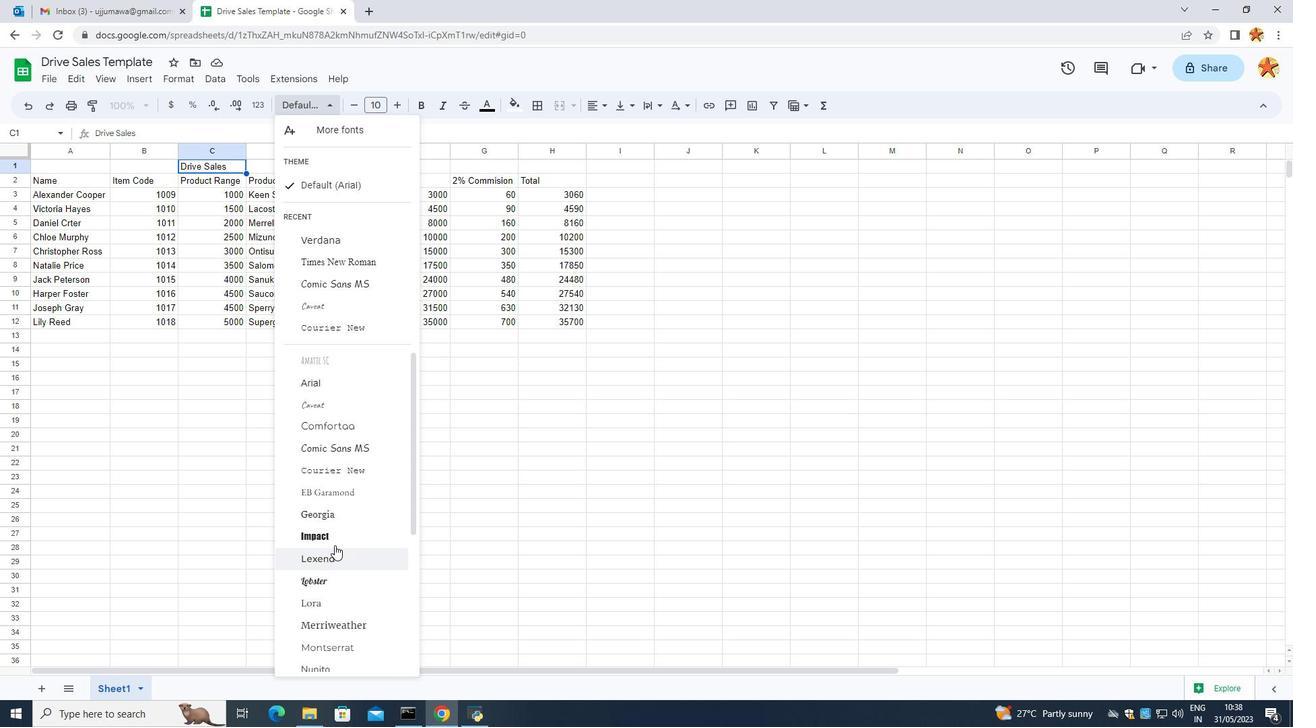 
Action: Mouse scrolled (334, 545) with delta (0, 0)
Screenshot: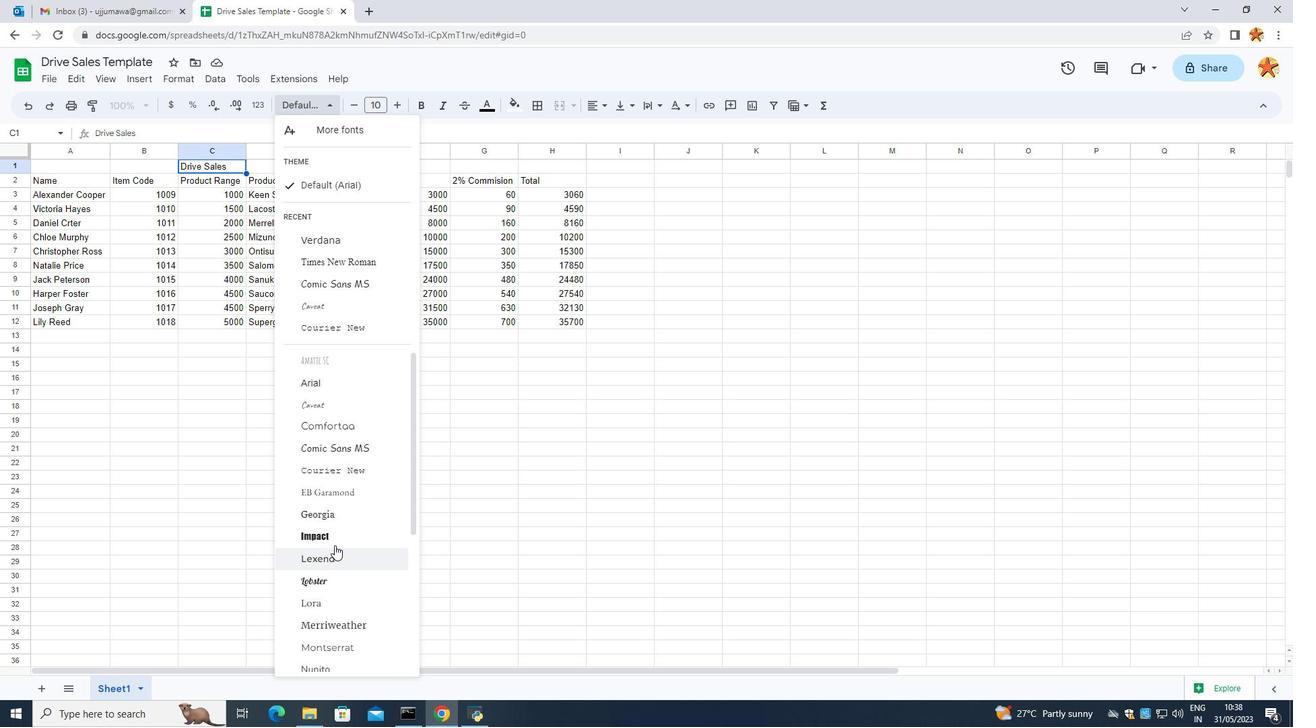 
Action: Mouse scrolled (334, 545) with delta (0, 0)
Screenshot: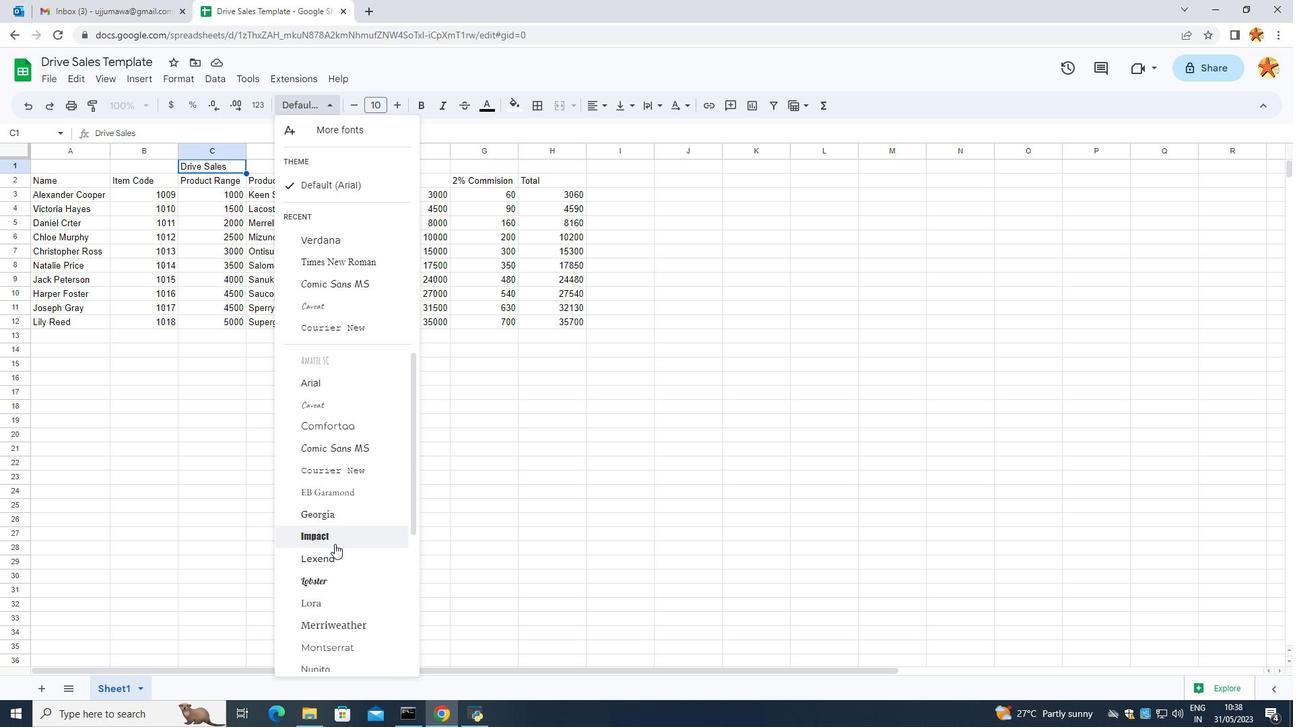 
Action: Mouse scrolled (334, 545) with delta (0, 0)
Screenshot: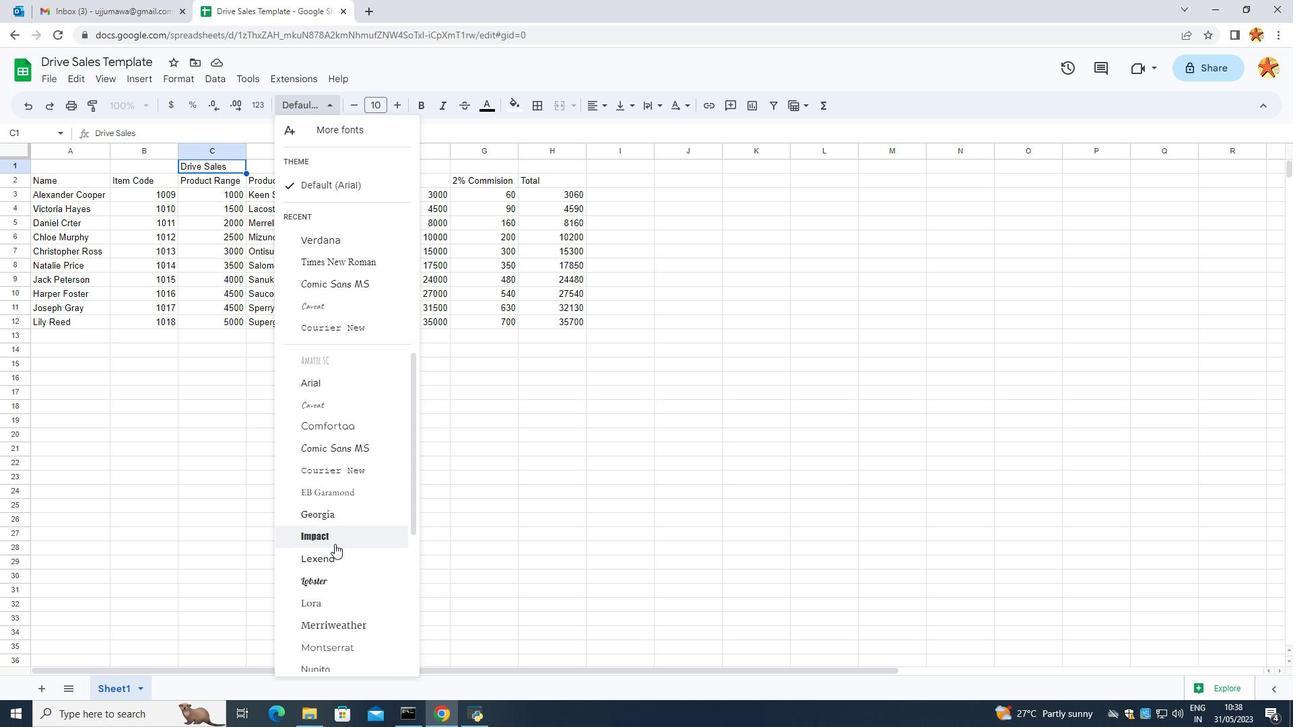 
Action: Mouse moved to (339, 382)
Screenshot: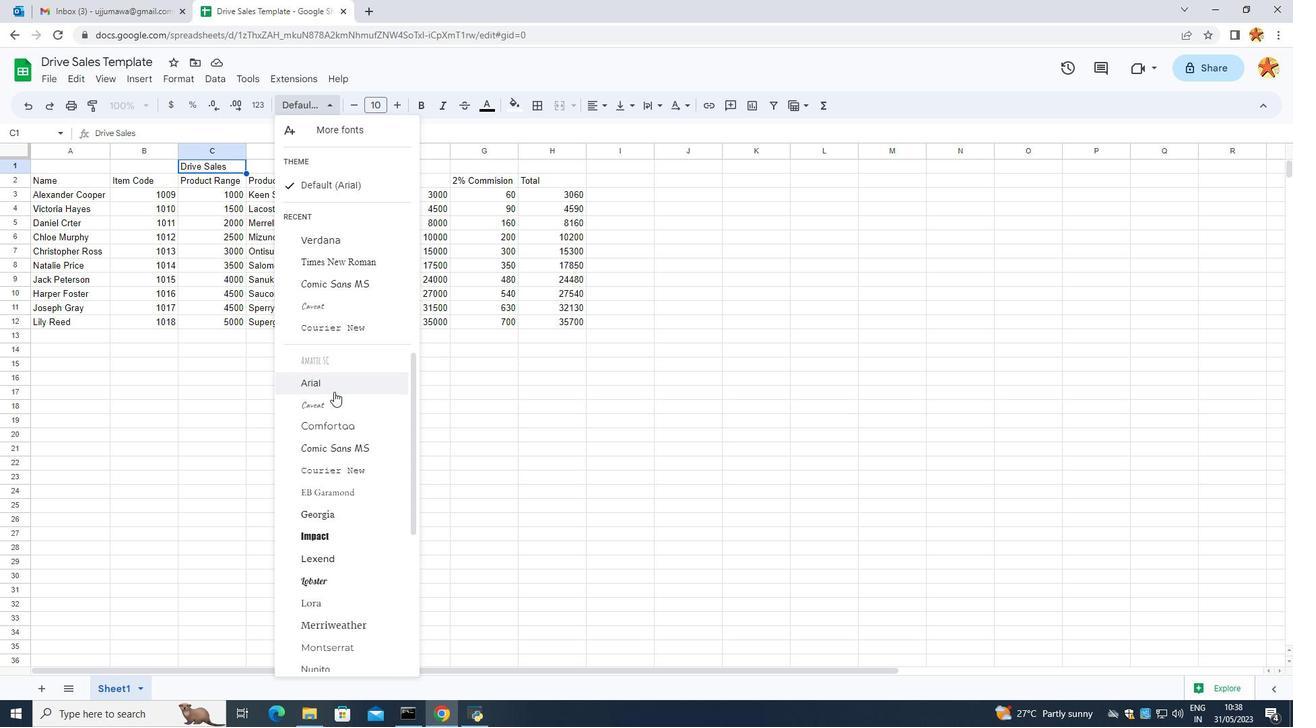 
Action: Mouse pressed left at (339, 382)
Screenshot: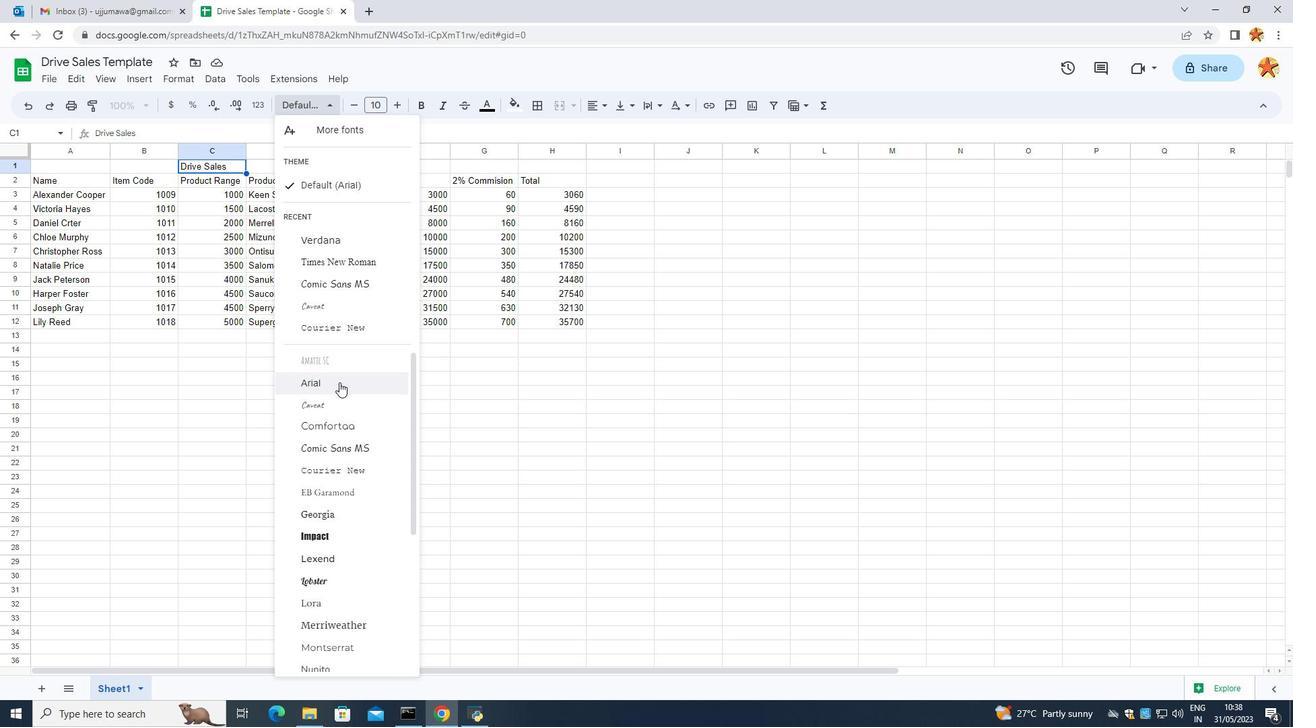 
Action: Mouse moved to (391, 128)
Screenshot: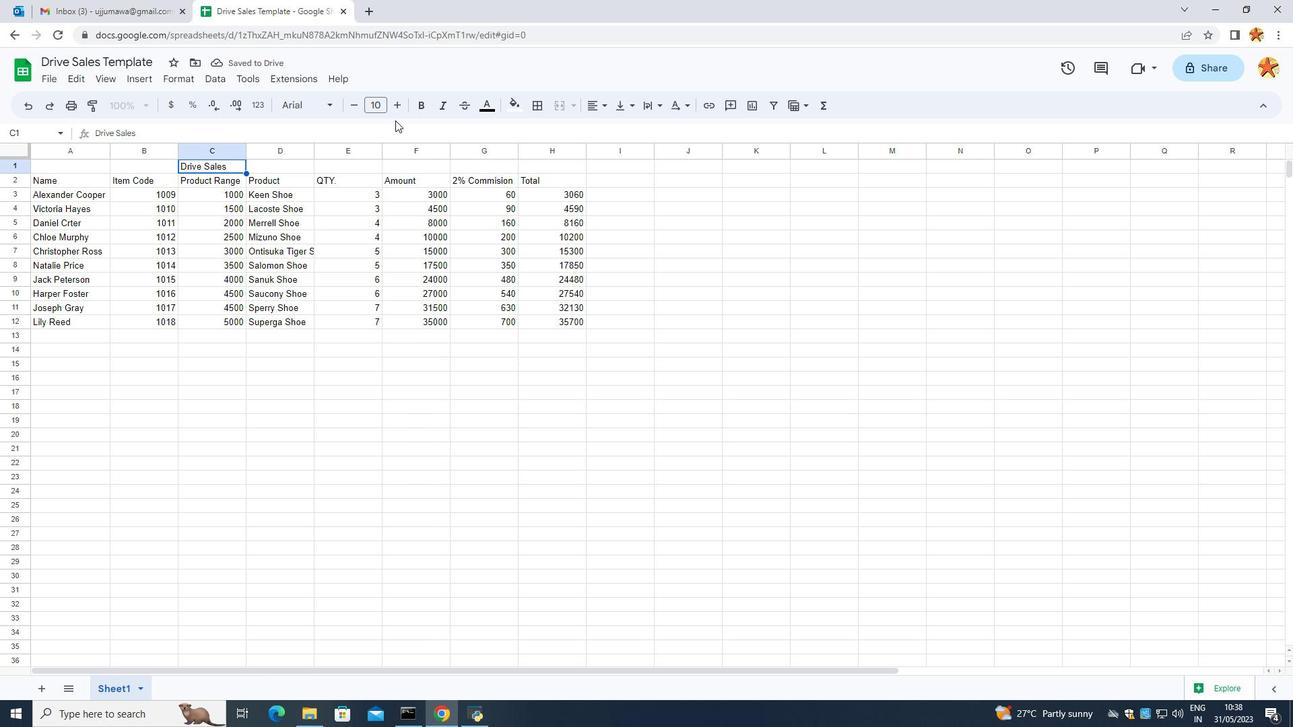 
Action: Key pressed ctrl+U
Screenshot: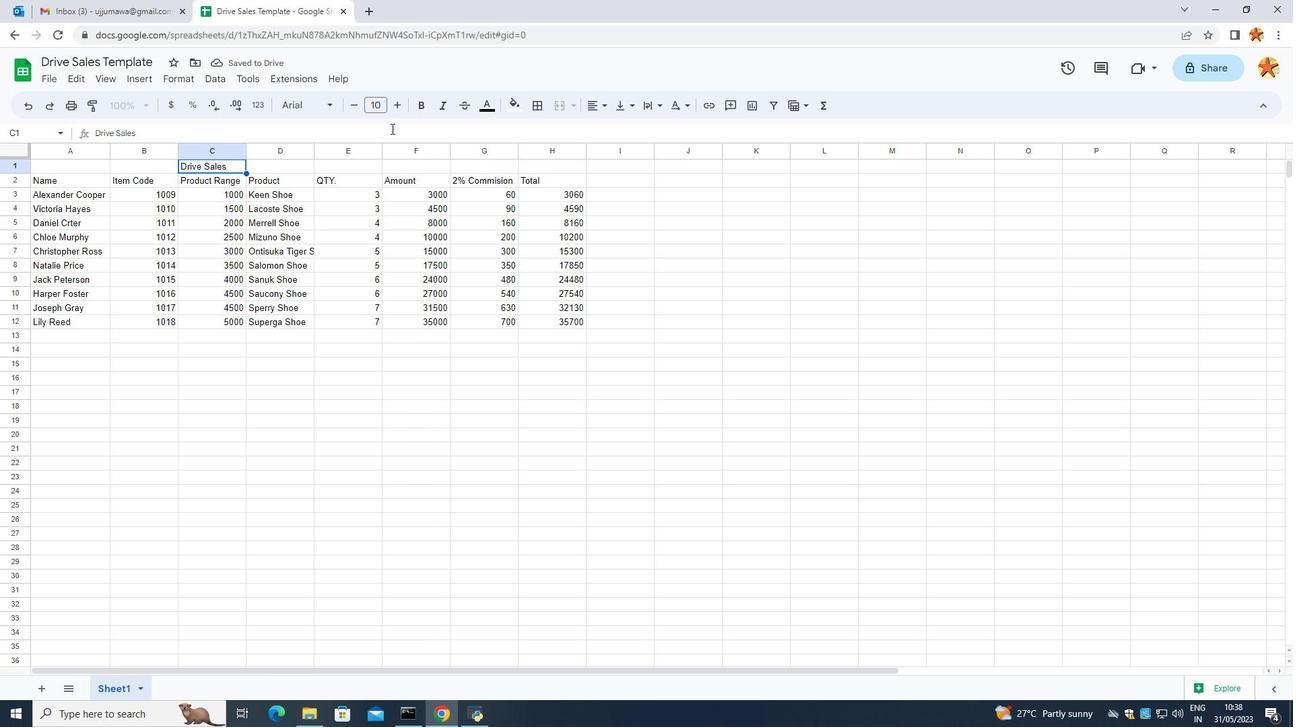 
Action: Mouse moved to (398, 108)
Screenshot: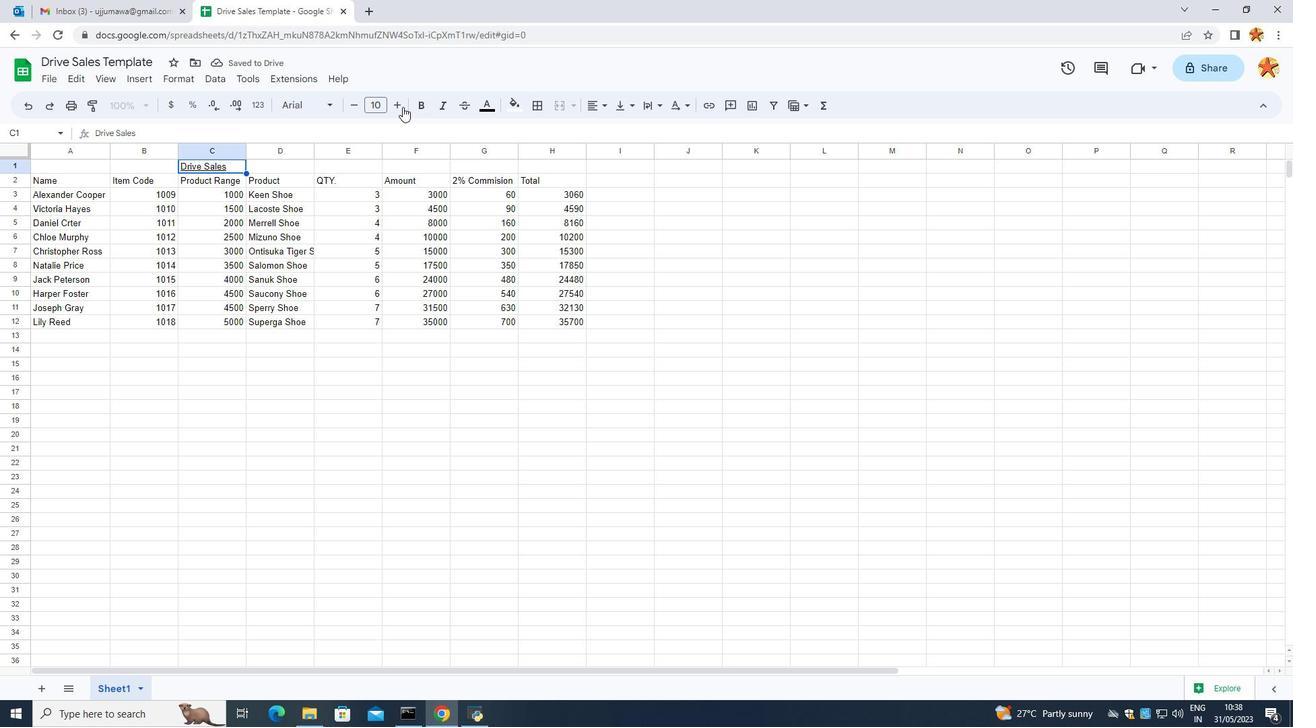 
Action: Mouse pressed left at (398, 108)
Screenshot: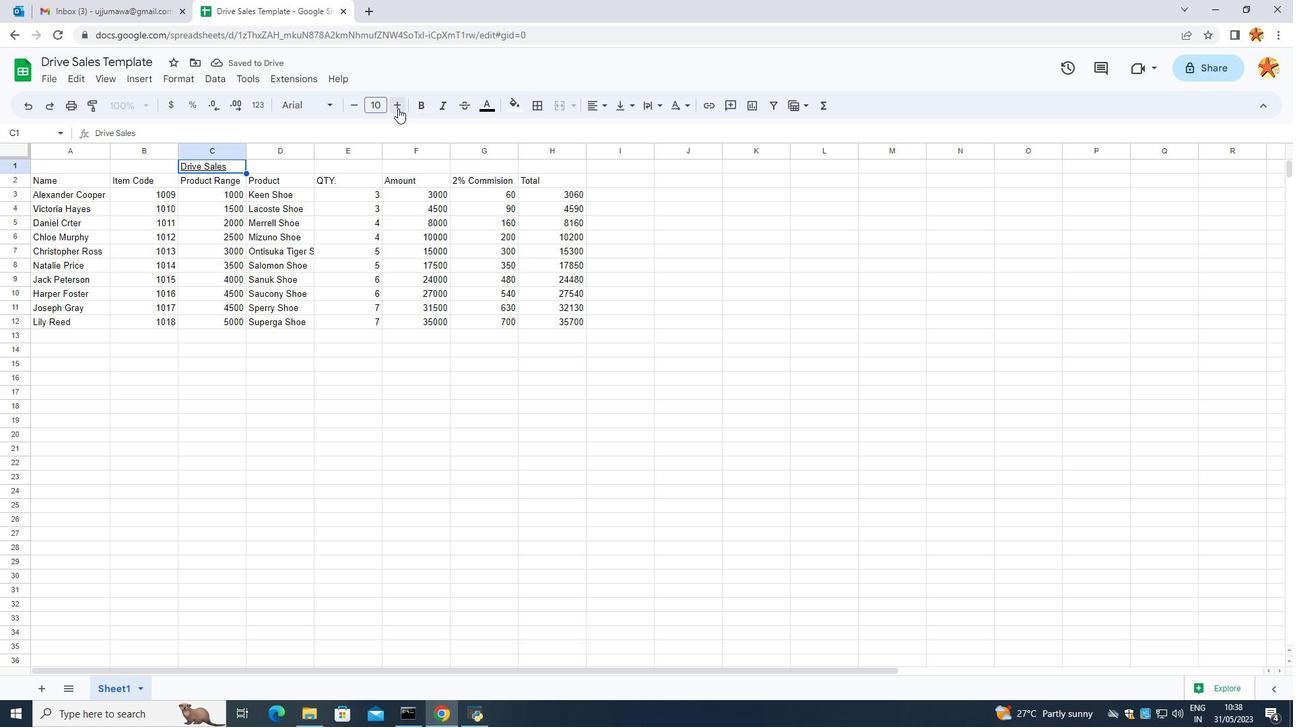 
Action: Mouse pressed left at (398, 108)
Screenshot: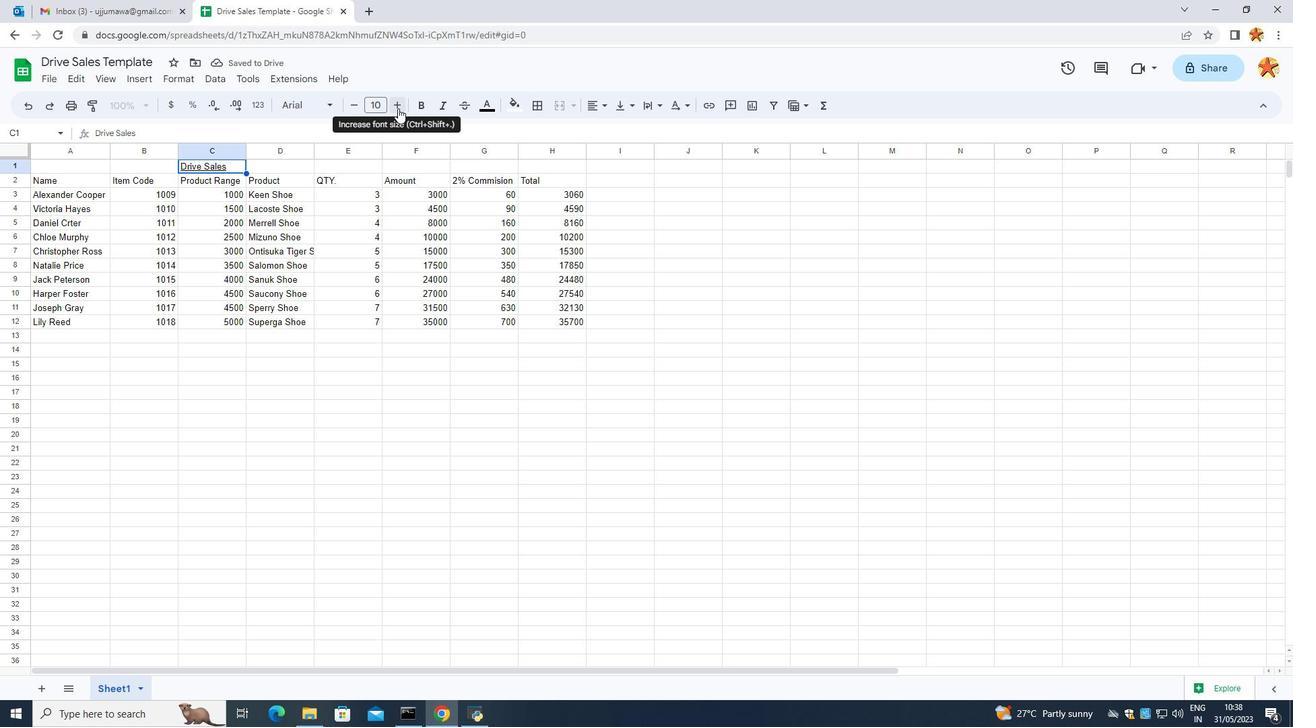 
Action: Mouse pressed left at (398, 108)
Screenshot: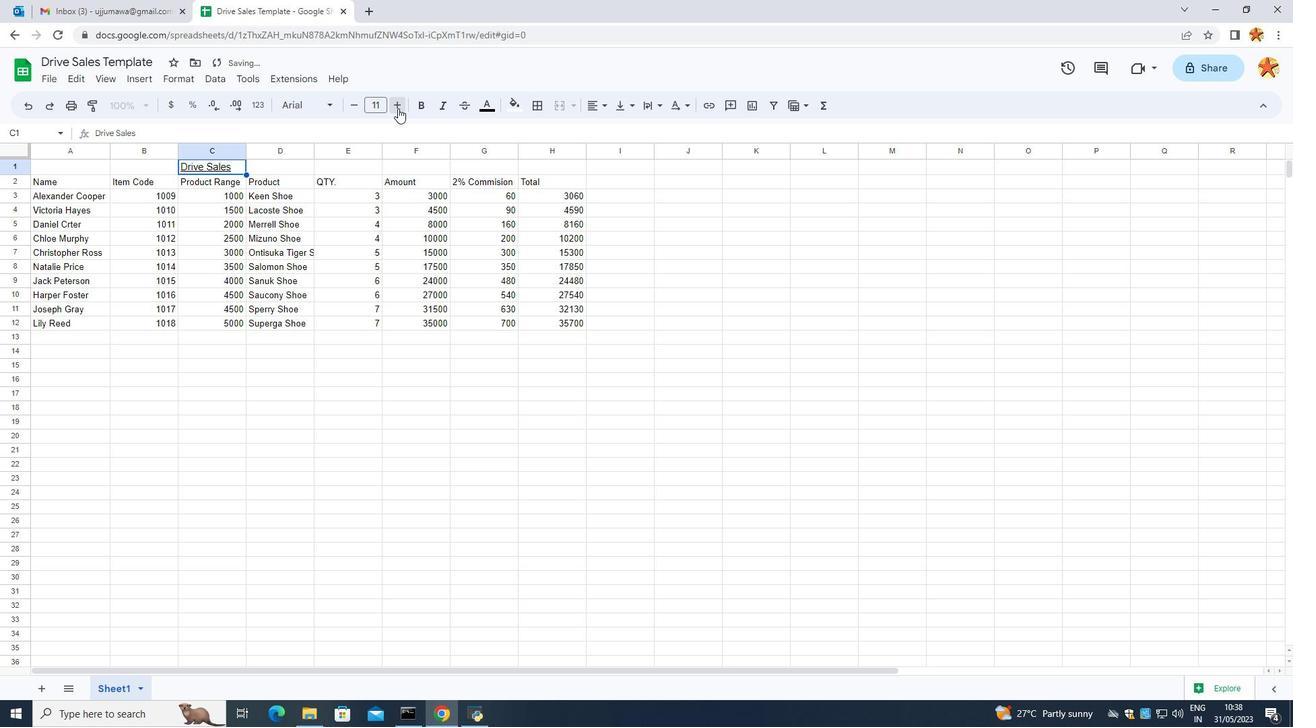 
Action: Mouse pressed left at (398, 108)
Screenshot: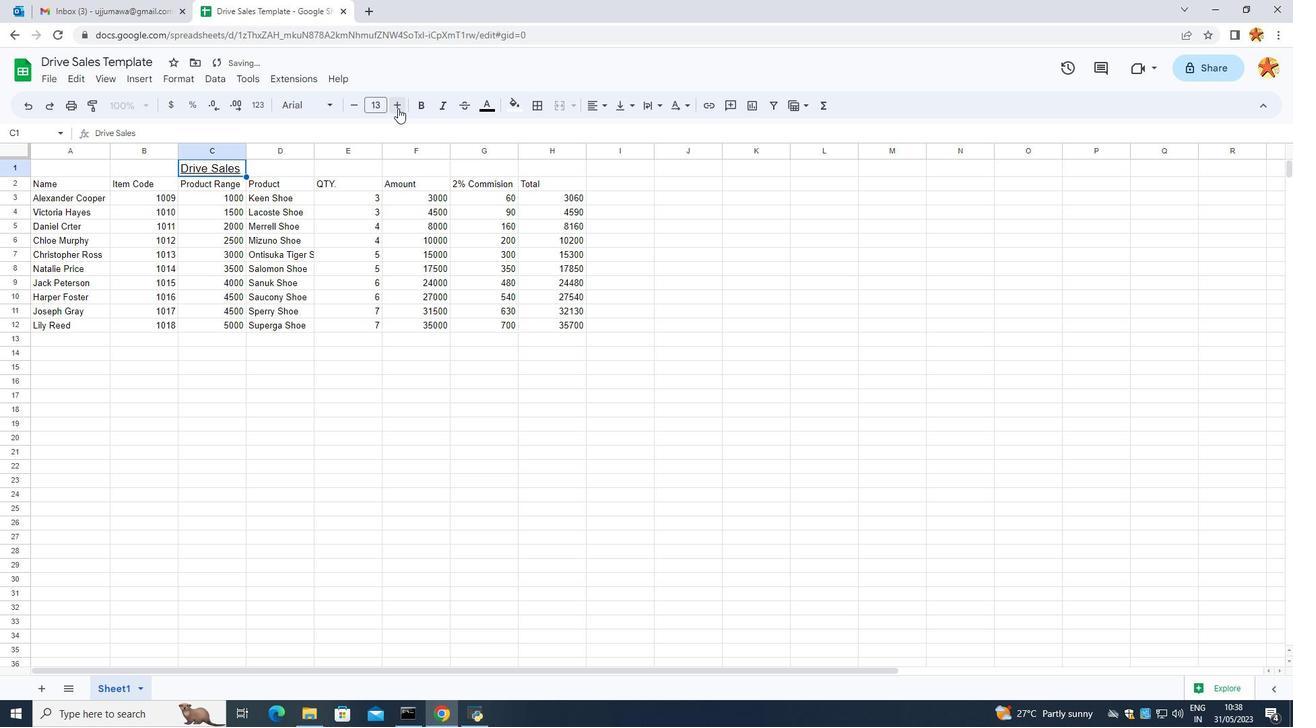 
Action: Mouse pressed left at (398, 108)
Screenshot: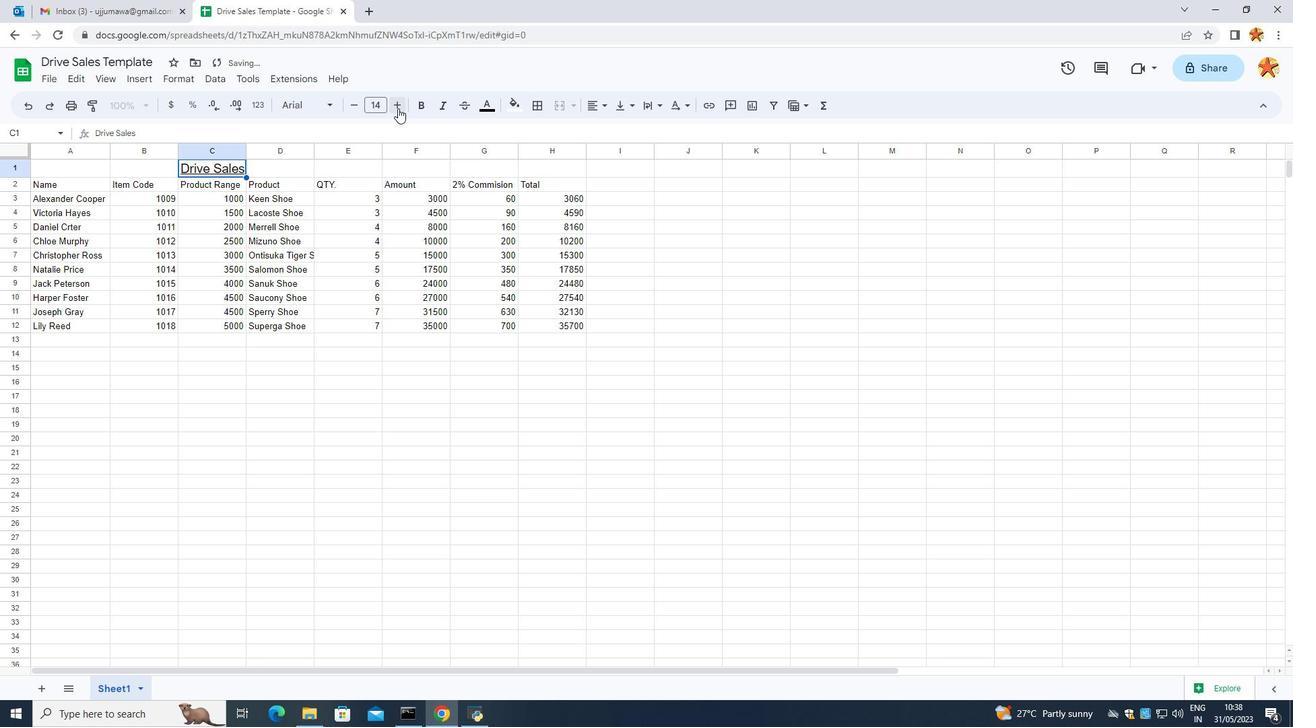 
Action: Mouse pressed left at (398, 108)
Screenshot: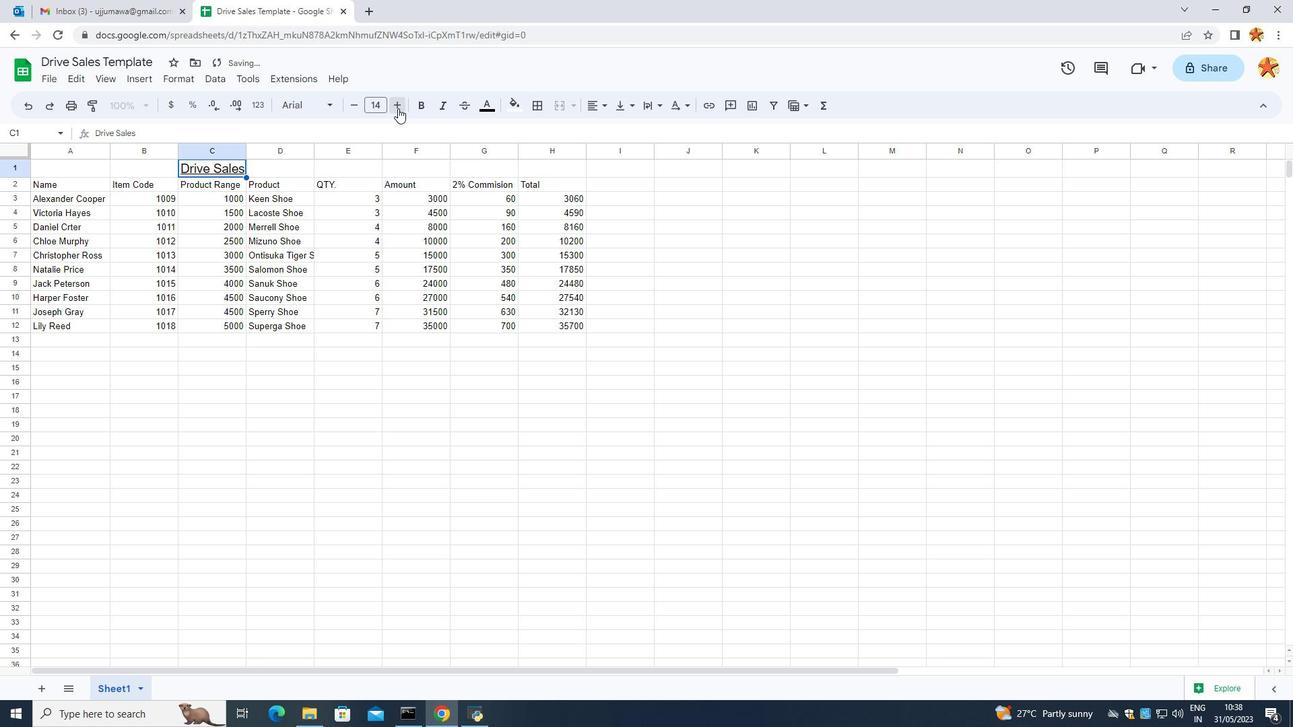 
Action: Mouse pressed left at (398, 108)
Screenshot: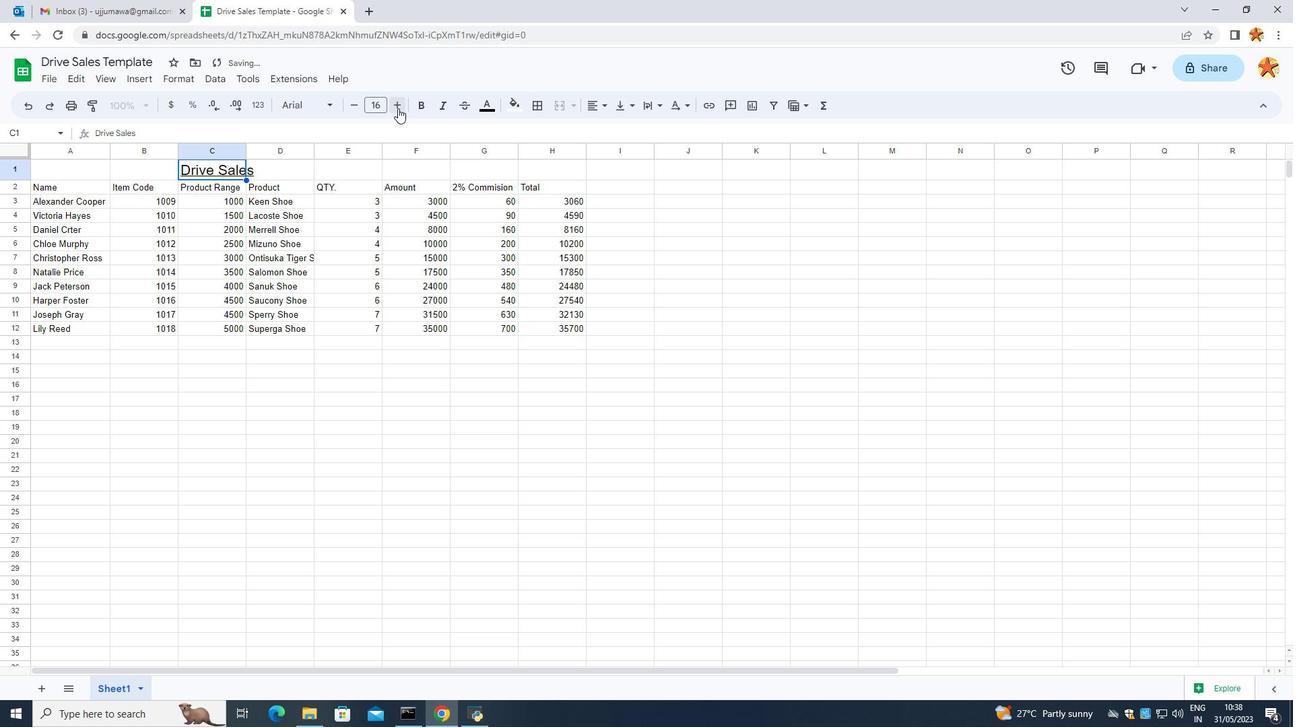 
Action: Mouse pressed left at (398, 108)
Screenshot: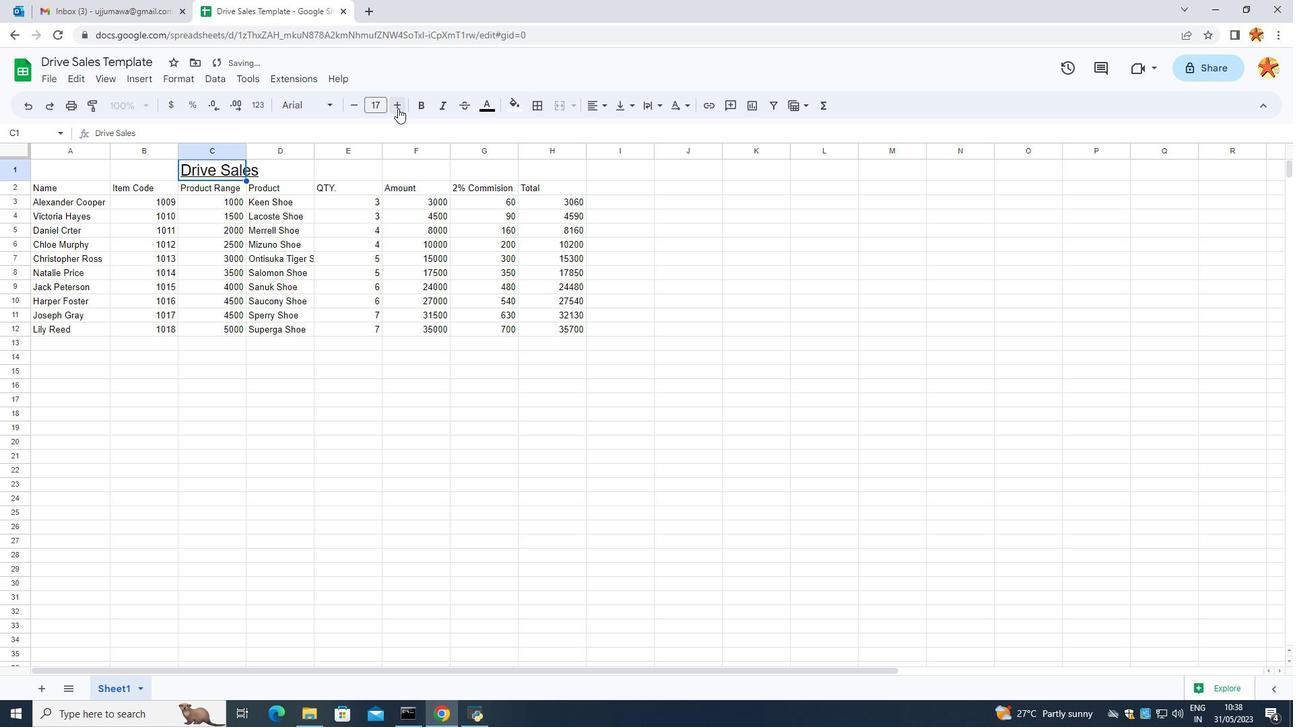
Action: Mouse pressed left at (398, 108)
Screenshot: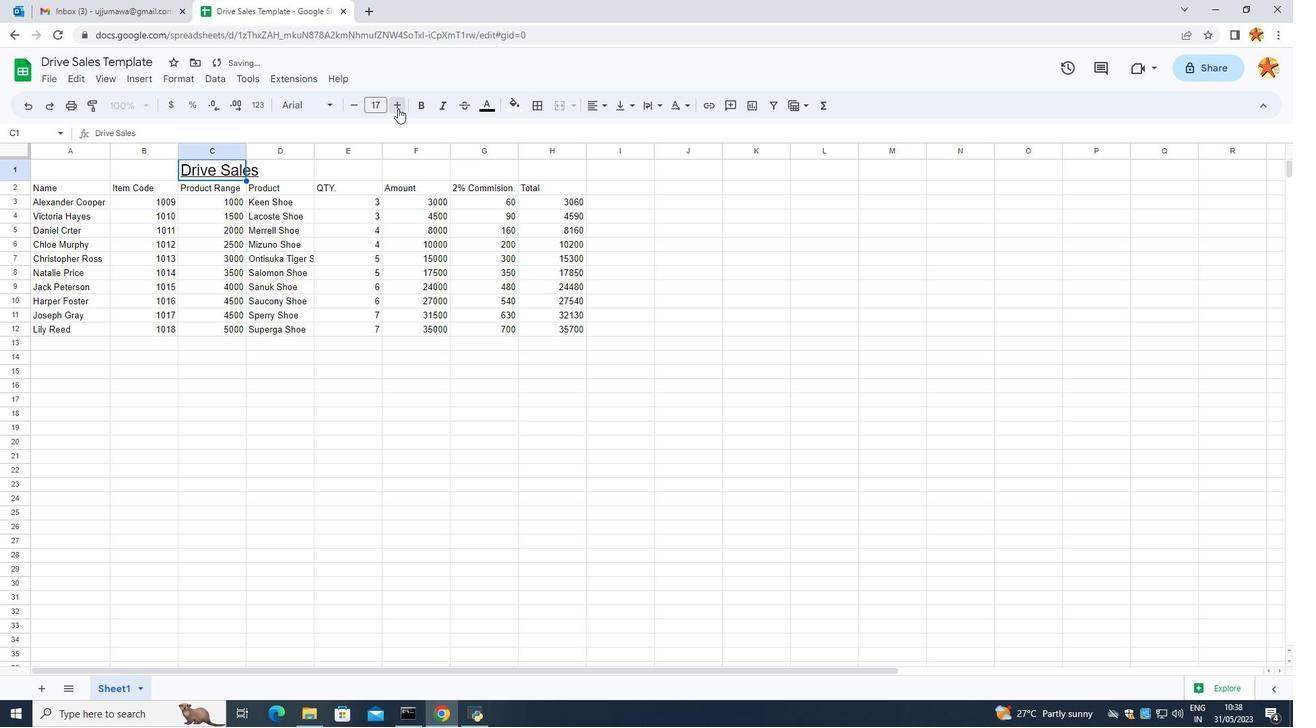 
Action: Mouse pressed left at (398, 108)
Screenshot: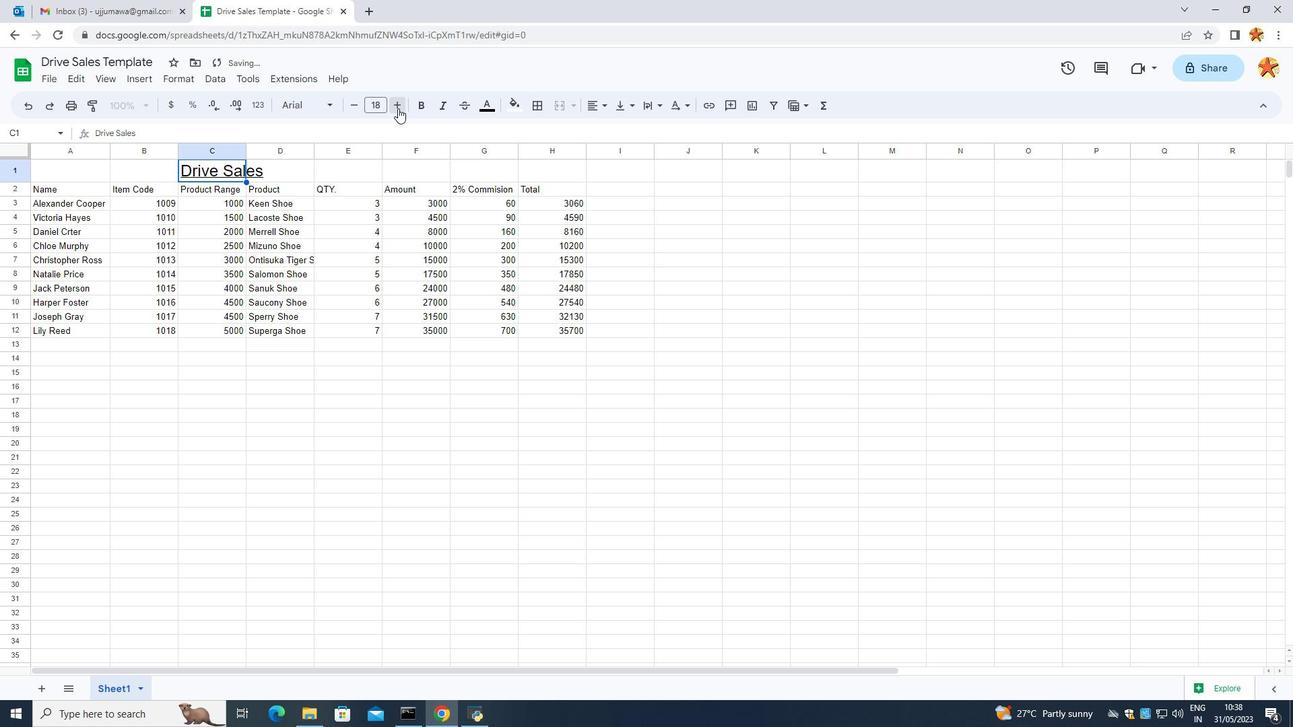 
Action: Mouse pressed left at (398, 108)
Screenshot: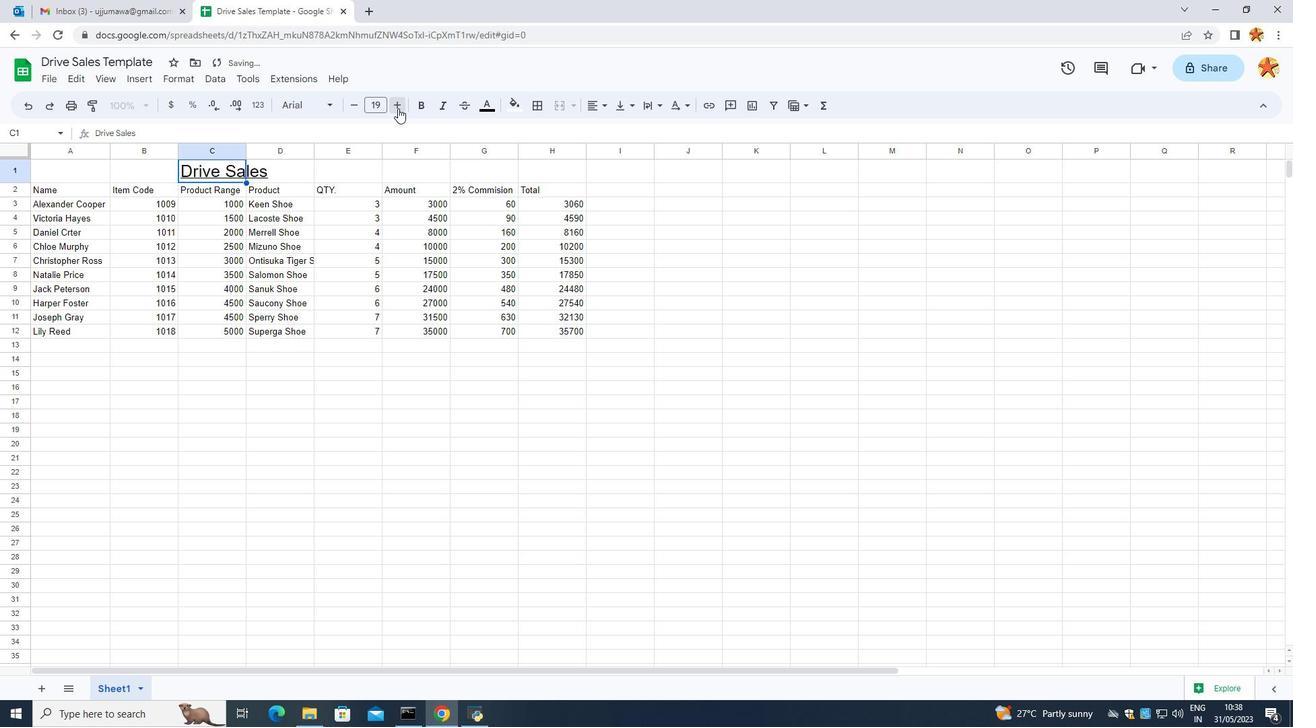 
Action: Mouse pressed left at (398, 108)
Screenshot: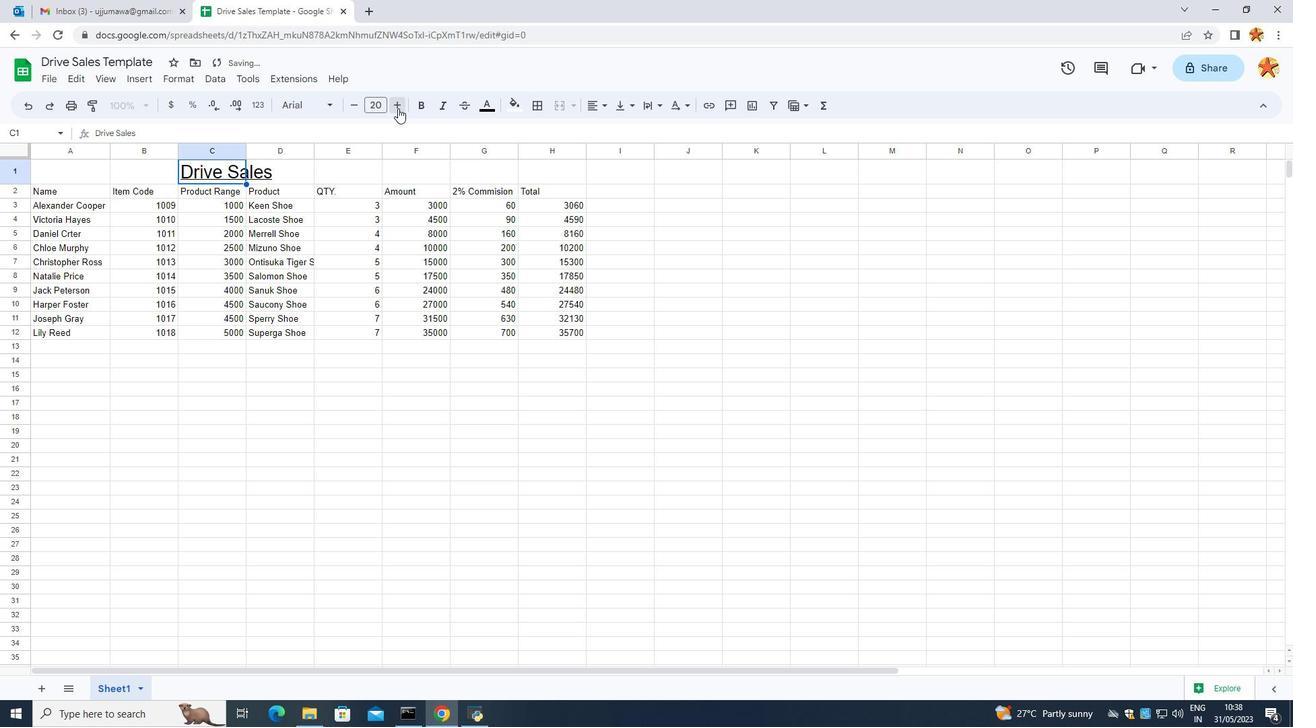 
Action: Mouse pressed left at (398, 108)
Screenshot: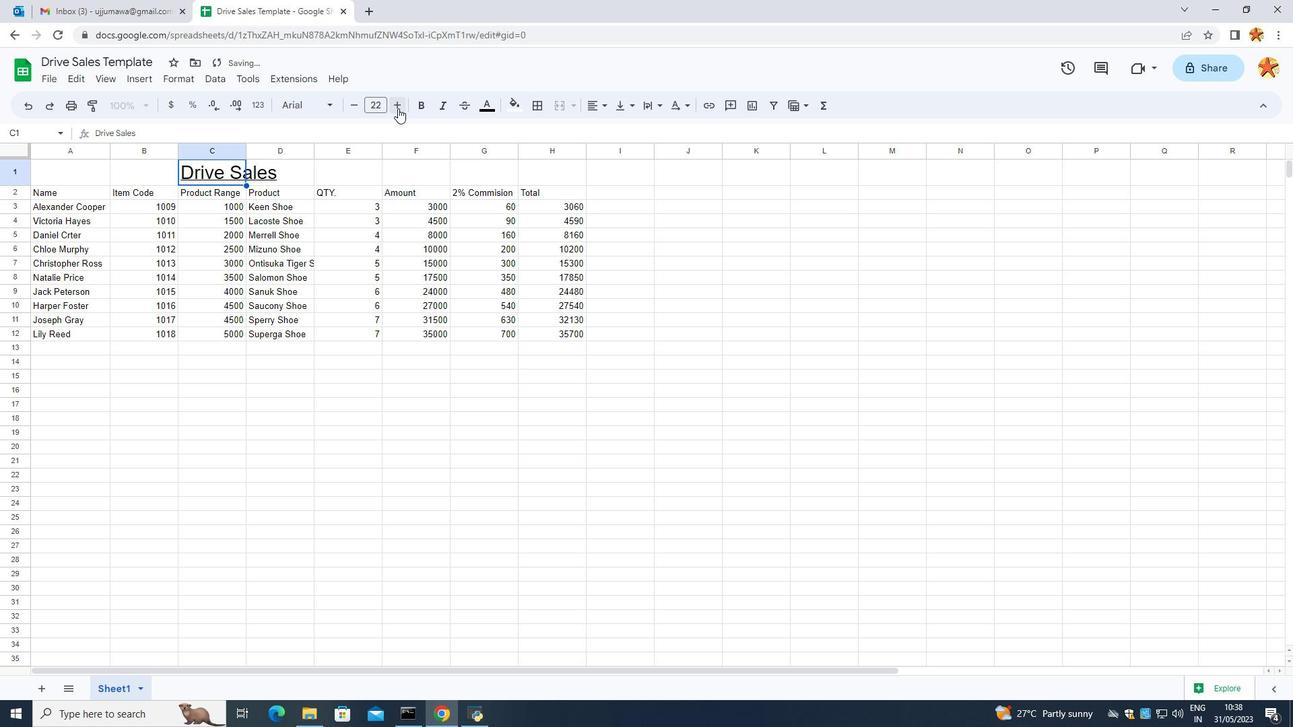 
Action: Mouse pressed left at (398, 108)
Screenshot: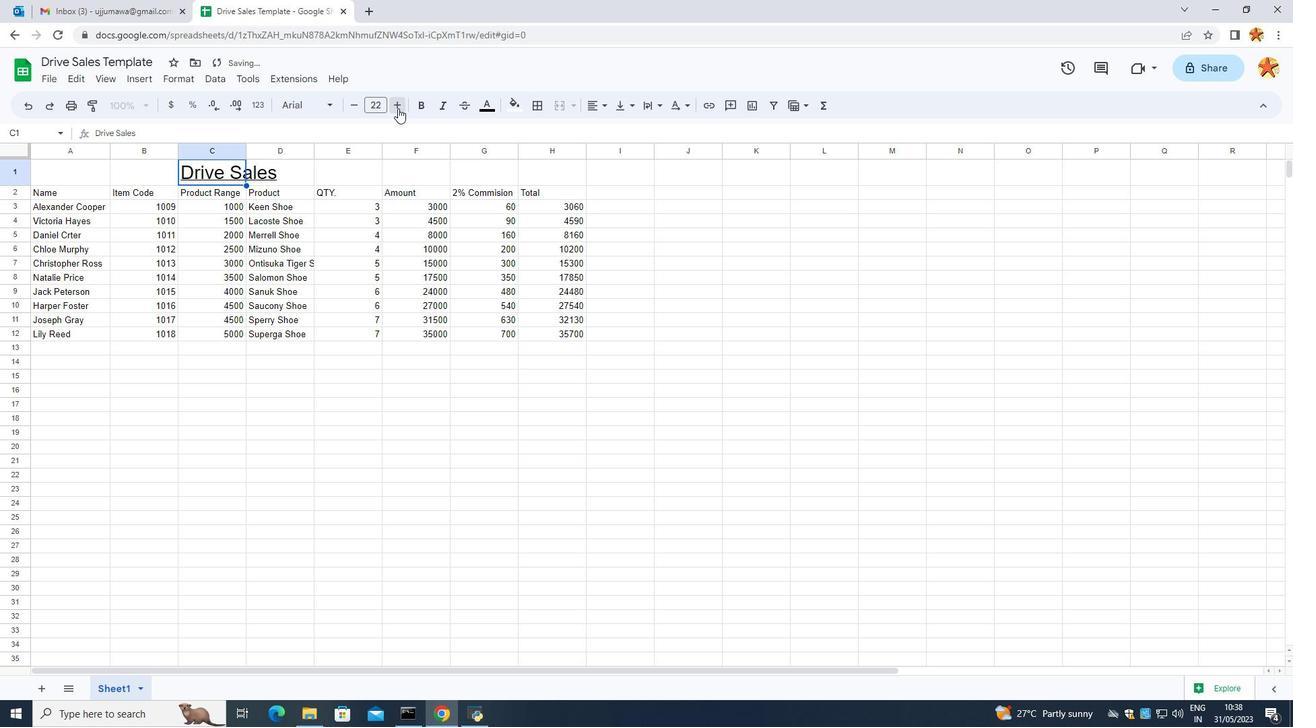 
Action: Mouse pressed left at (398, 108)
Screenshot: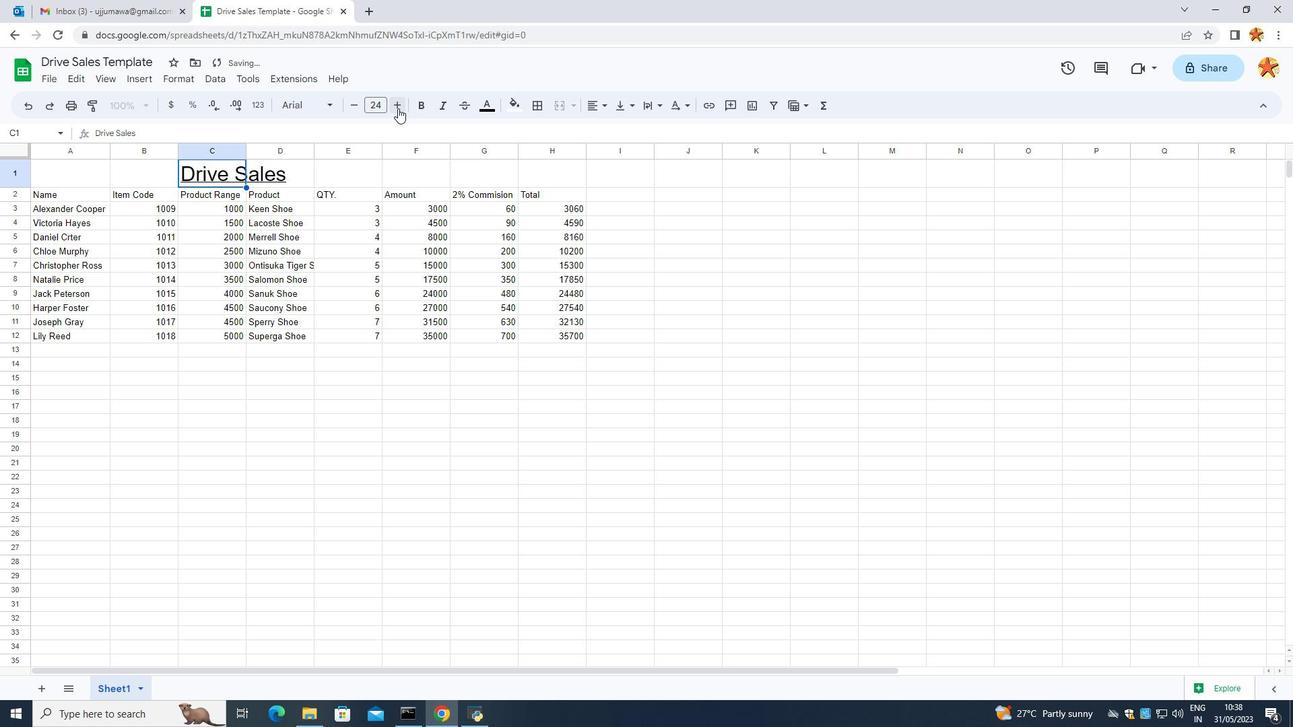 
Action: Mouse pressed left at (398, 108)
Screenshot: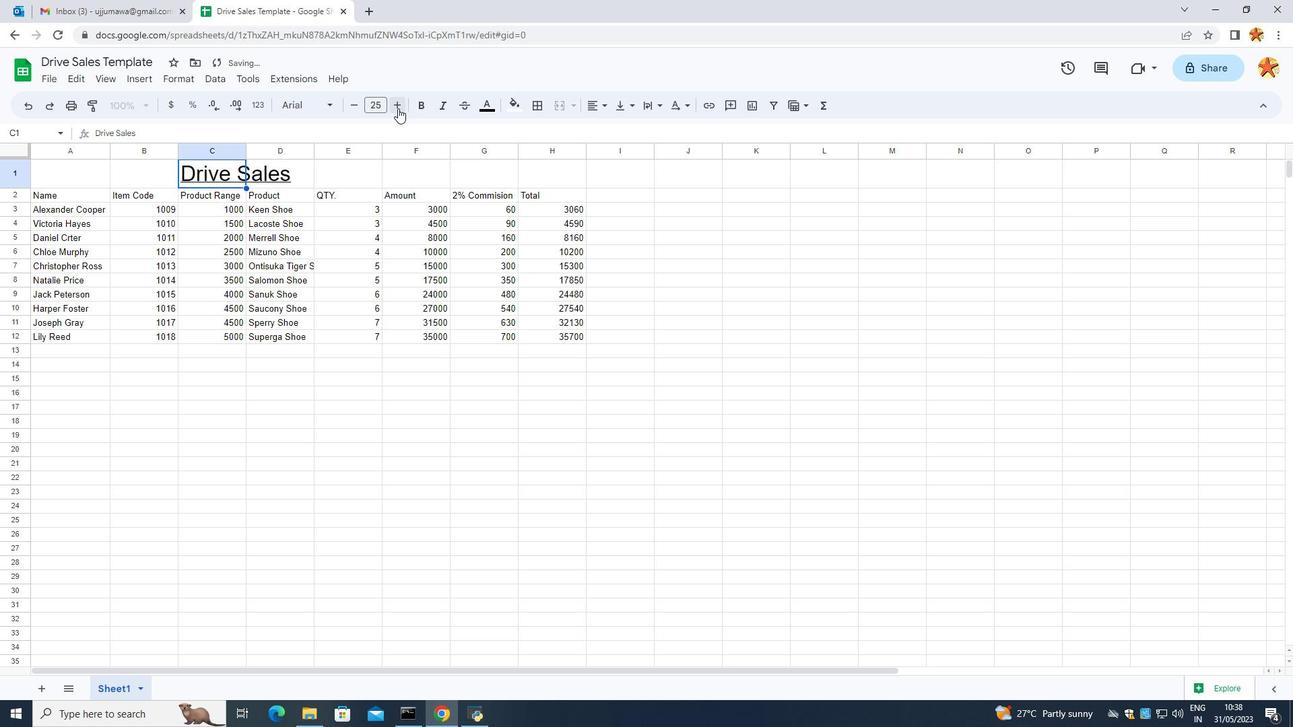 
Action: Mouse moved to (286, 289)
Screenshot: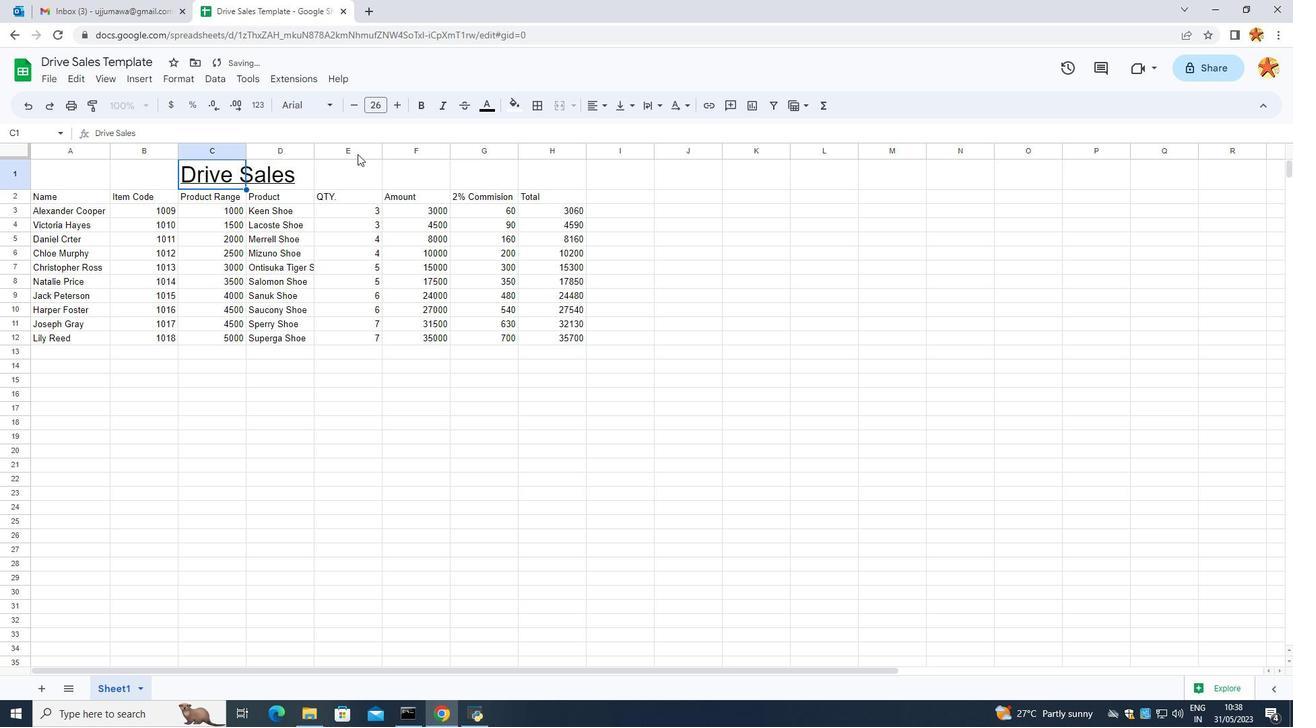 
Action: Mouse pressed left at (286, 289)
Screenshot: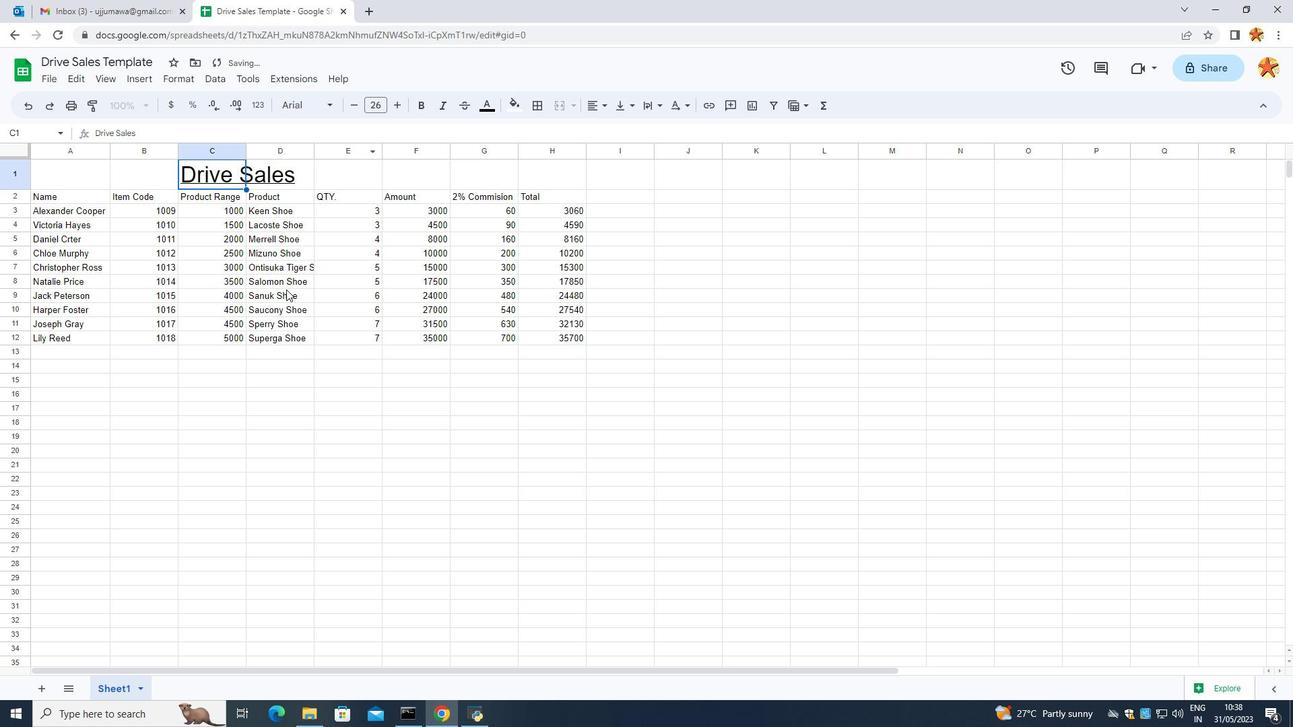 
Action: Mouse moved to (214, 174)
Screenshot: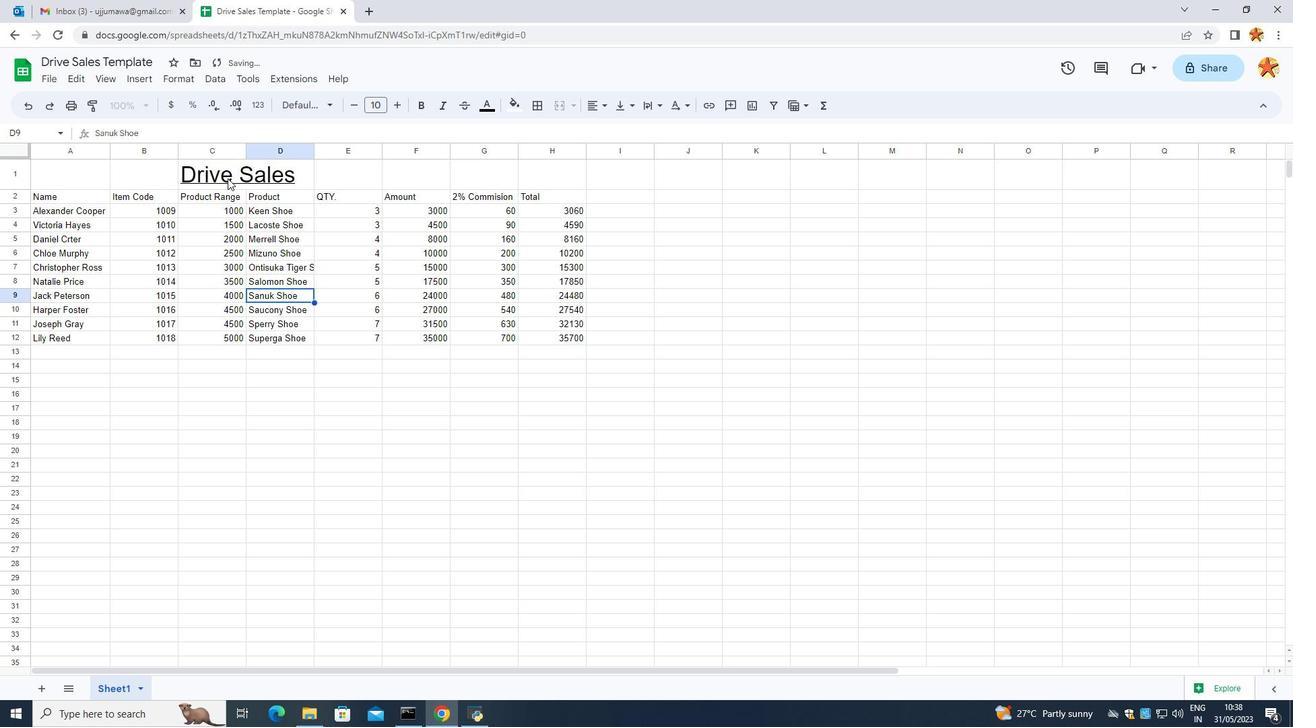 
Action: Mouse pressed left at (214, 174)
Screenshot: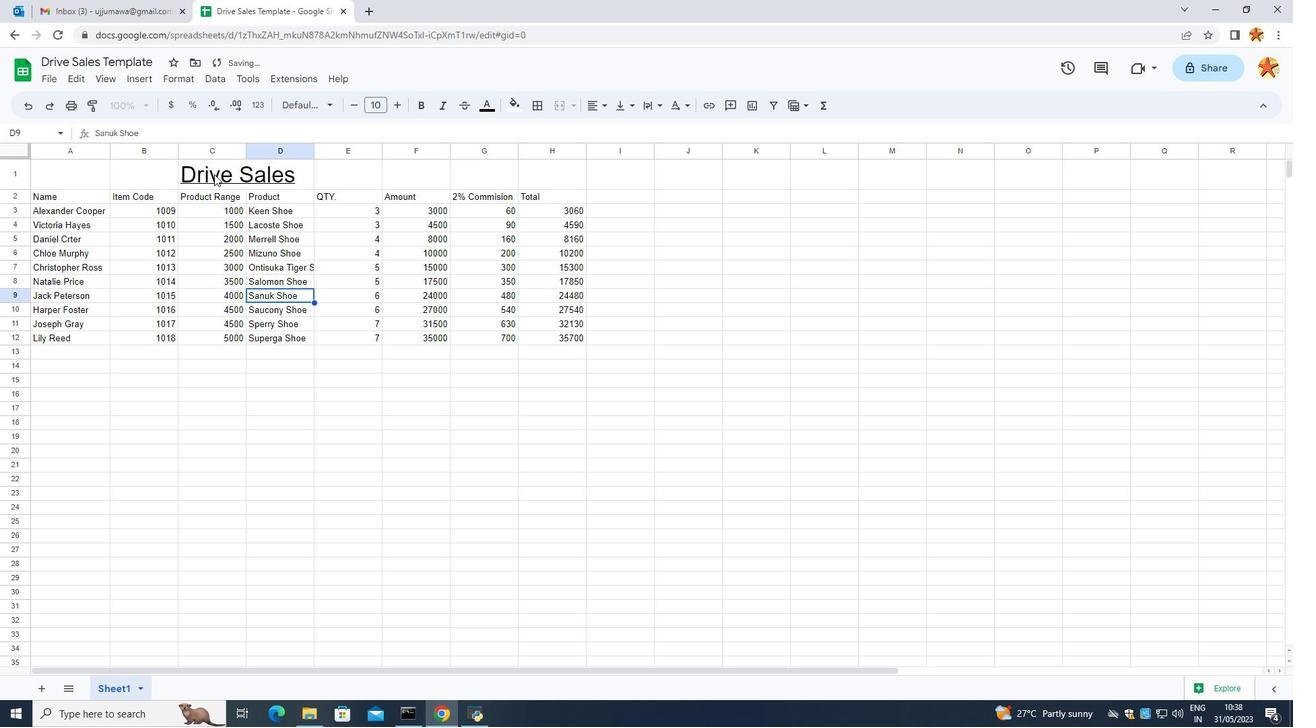 
Action: Mouse moved to (204, 358)
Screenshot: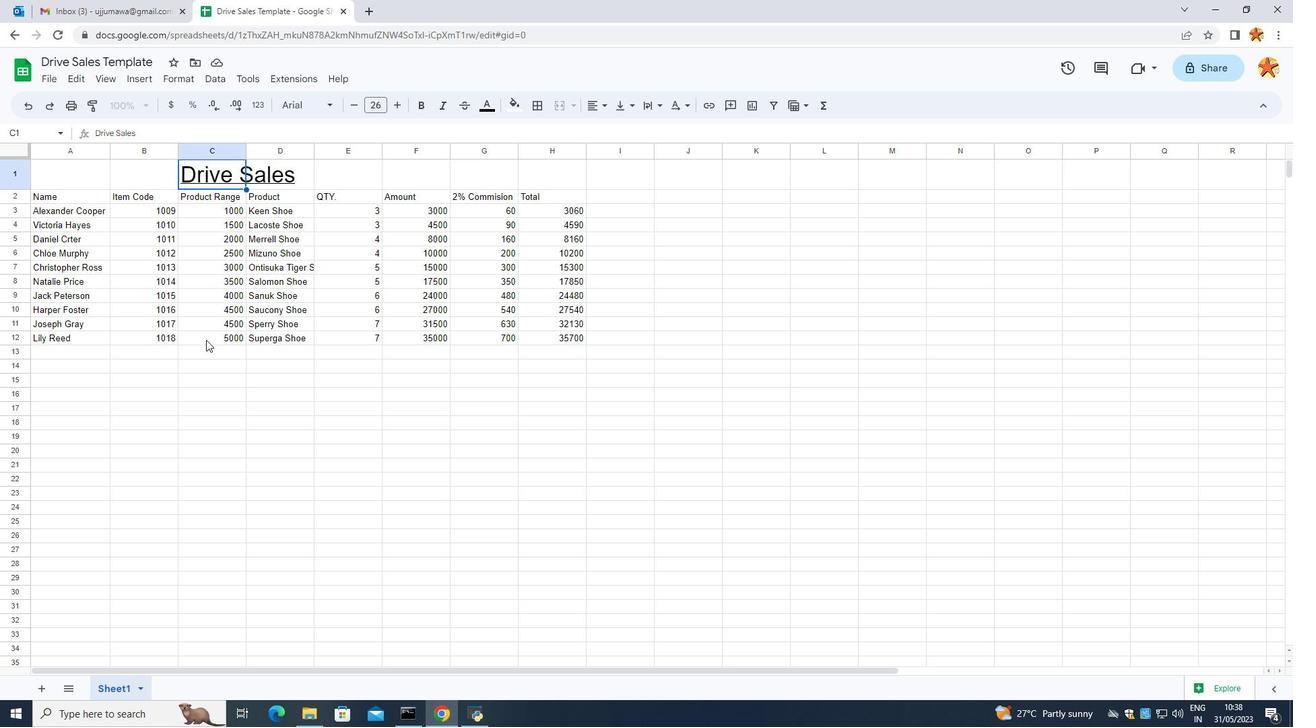 
Action: Mouse pressed left at (204, 358)
Screenshot: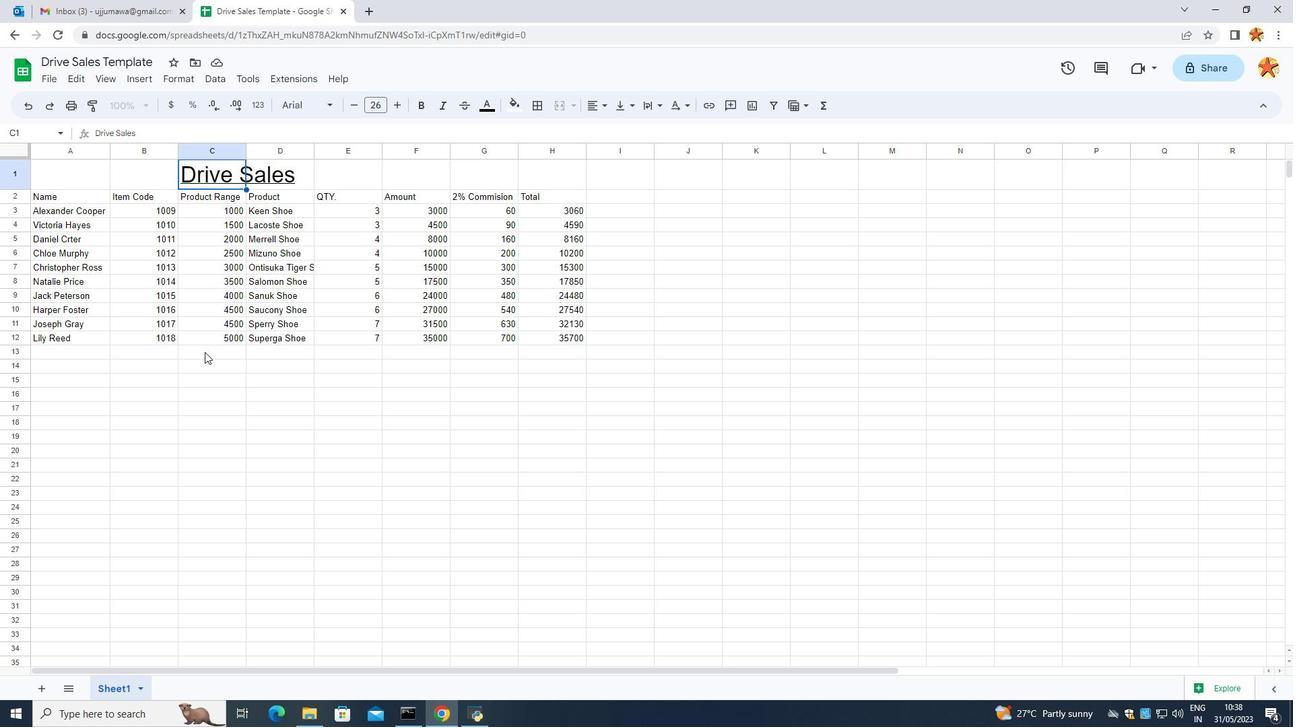 
Action: Mouse moved to (59, 194)
Screenshot: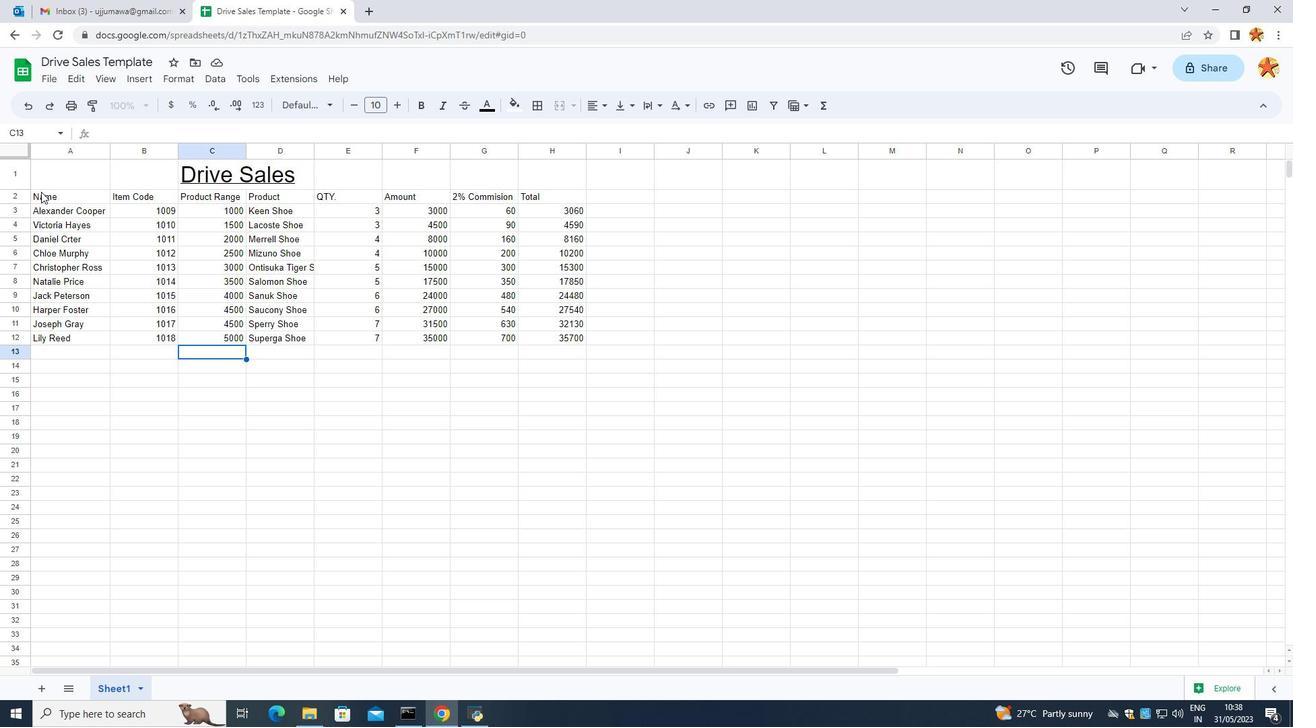 
Action: Mouse pressed left at (59, 194)
Screenshot: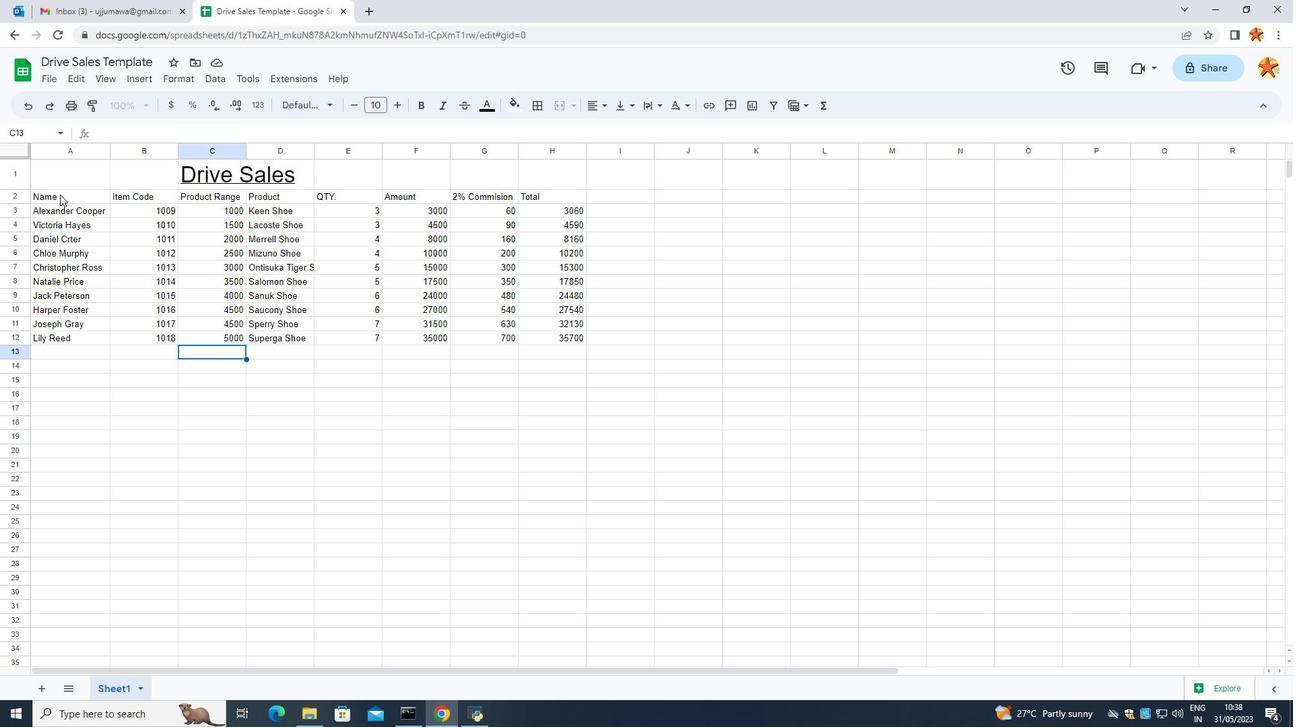
Action: Mouse moved to (319, 104)
Screenshot: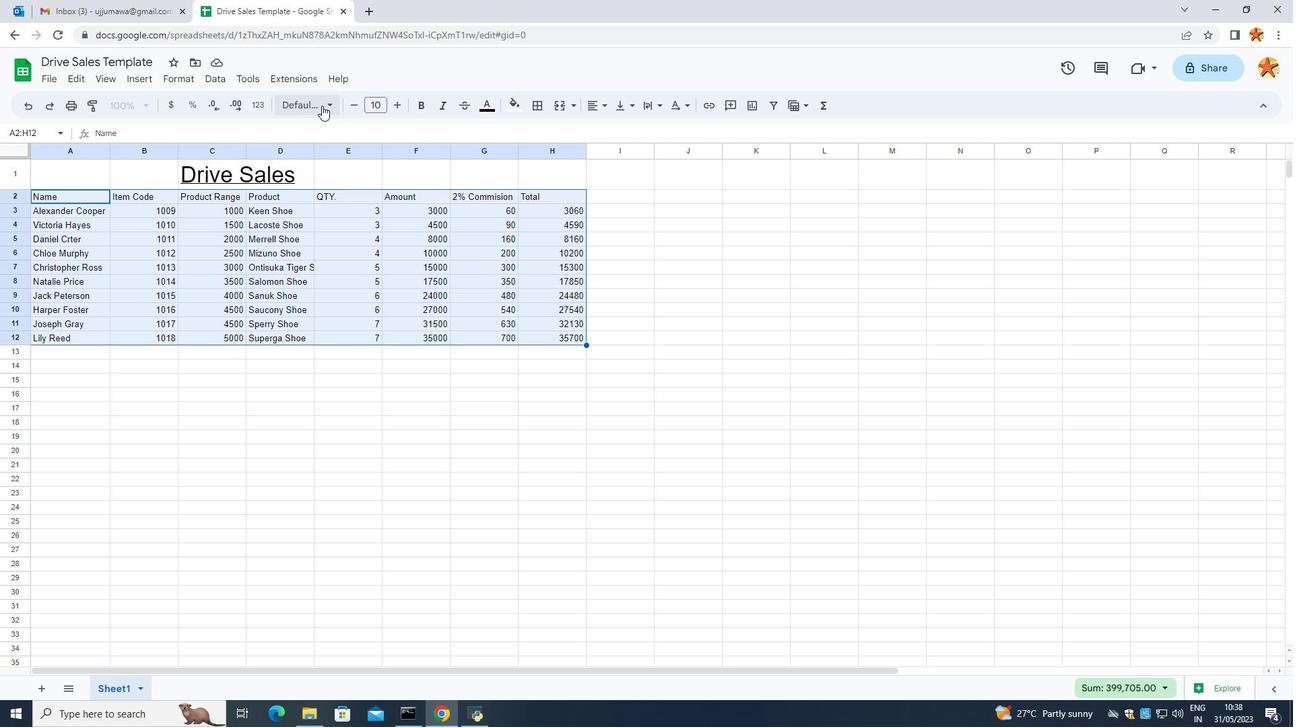 
Action: Mouse pressed left at (319, 104)
Screenshot: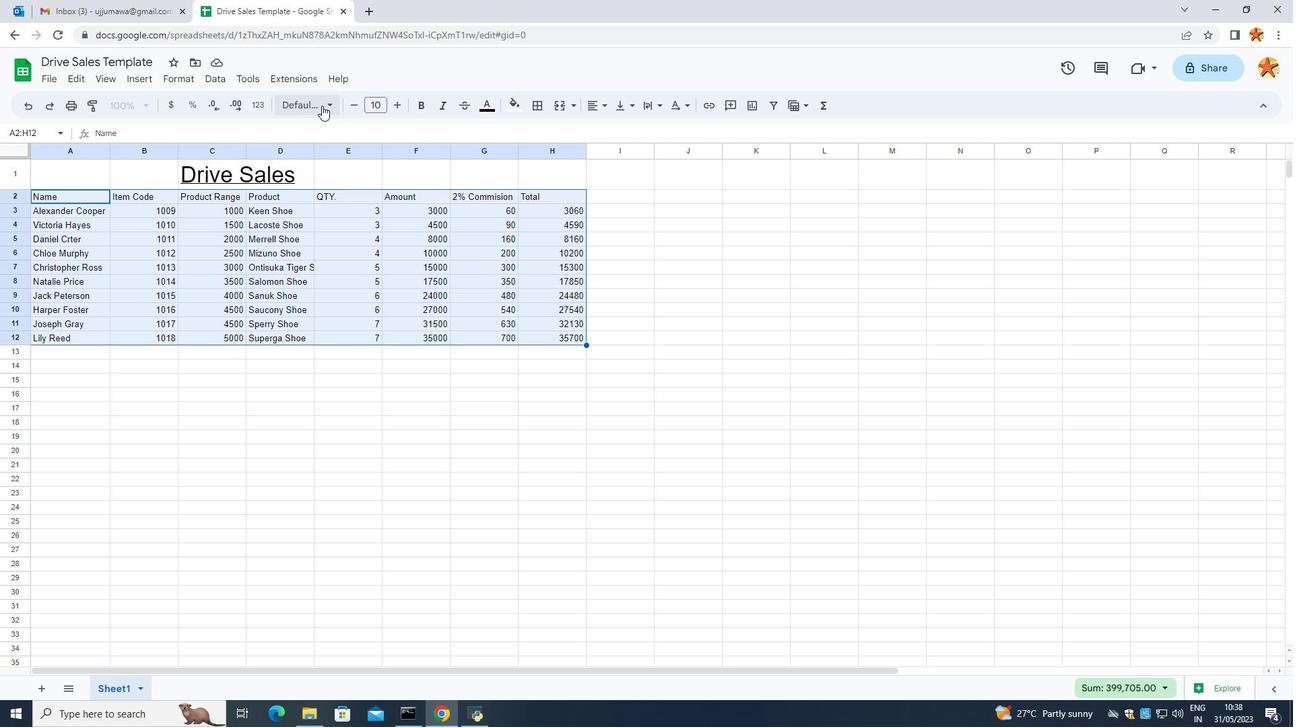 
Action: Mouse moved to (348, 402)
Screenshot: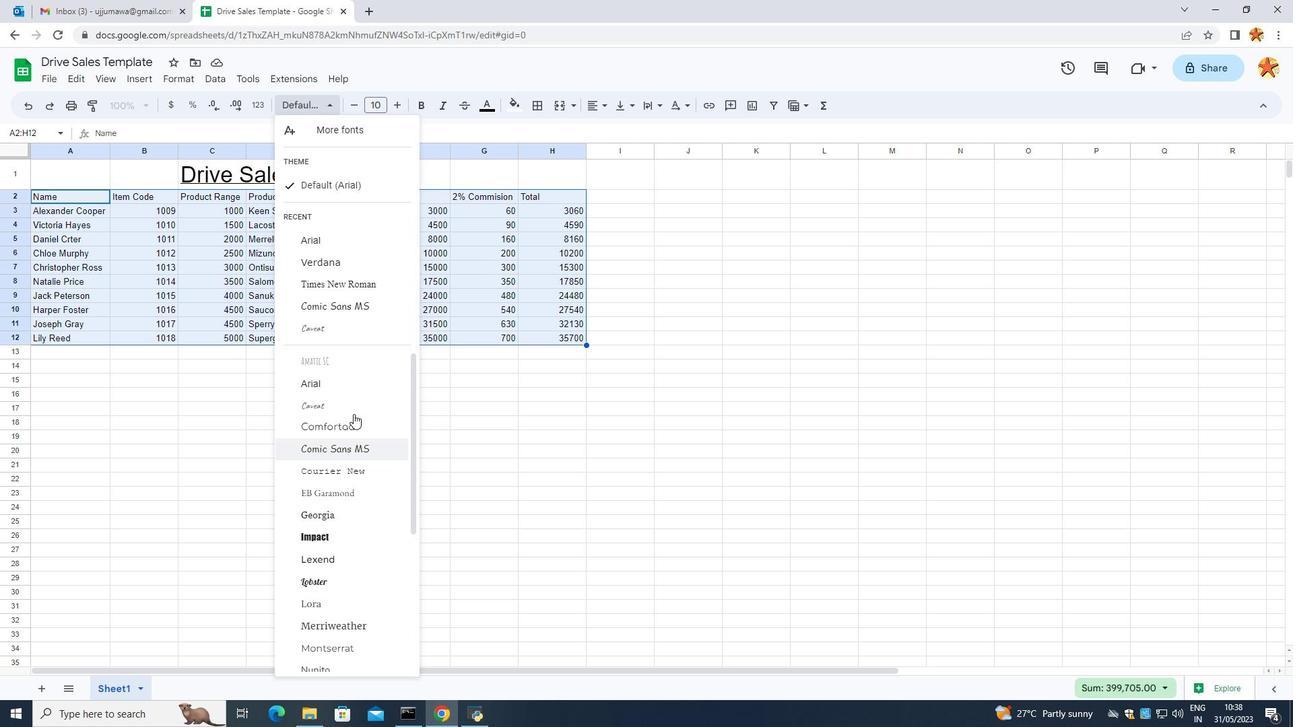 
Action: Mouse scrolled (348, 401) with delta (0, 0)
Screenshot: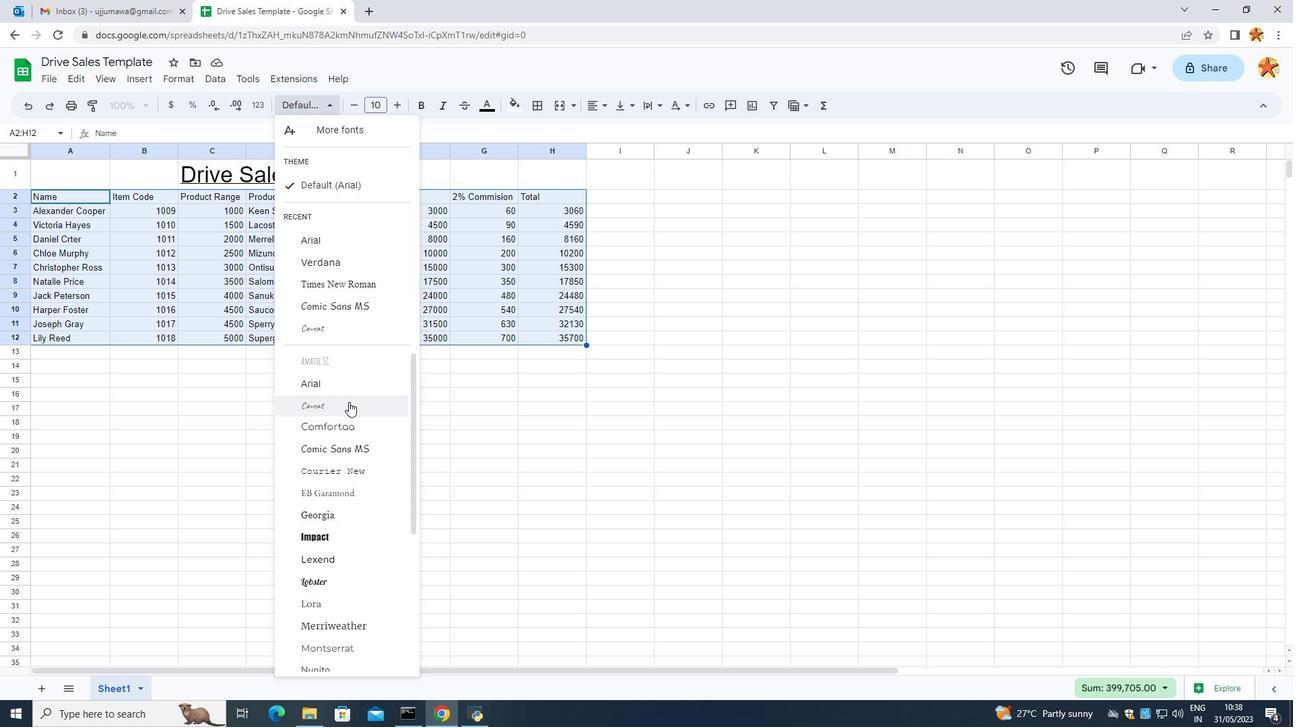 
Action: Mouse moved to (344, 405)
Screenshot: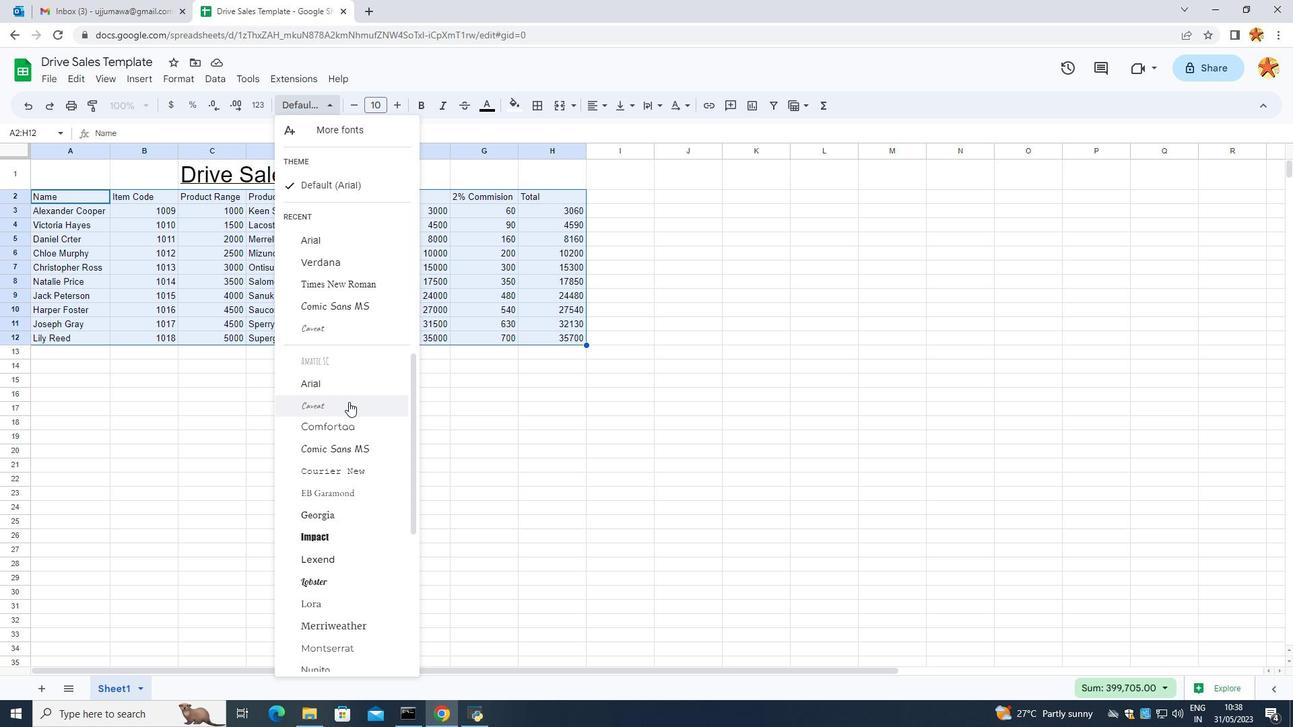 
Action: Mouse scrolled (348, 401) with delta (0, 0)
Screenshot: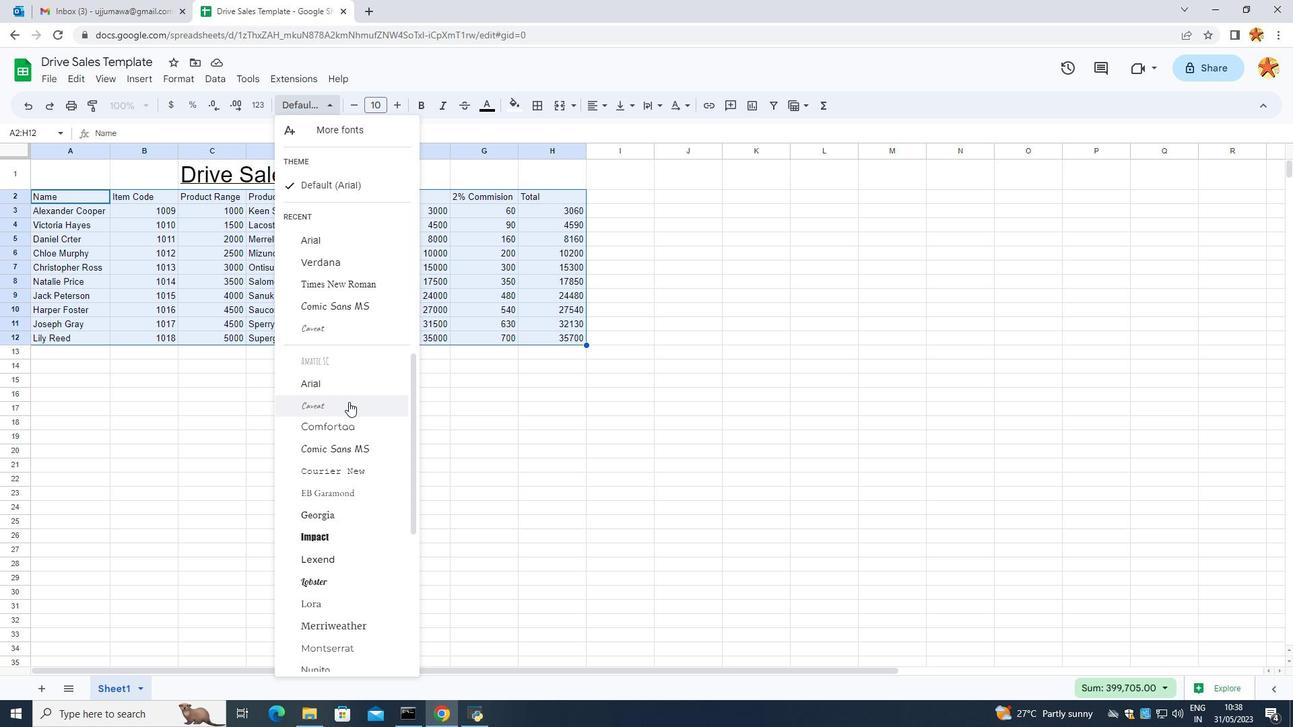 
Action: Mouse moved to (352, 497)
Screenshot: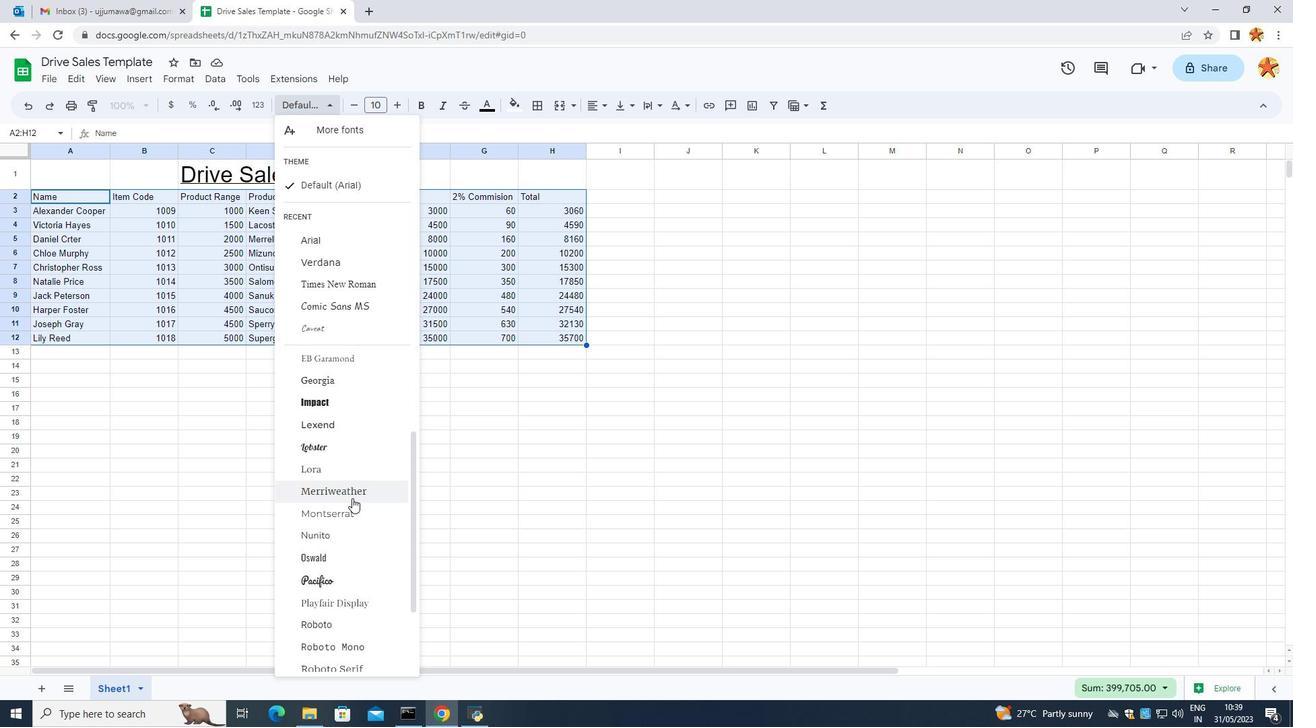 
Action: Mouse scrolled (352, 496) with delta (0, 0)
Screenshot: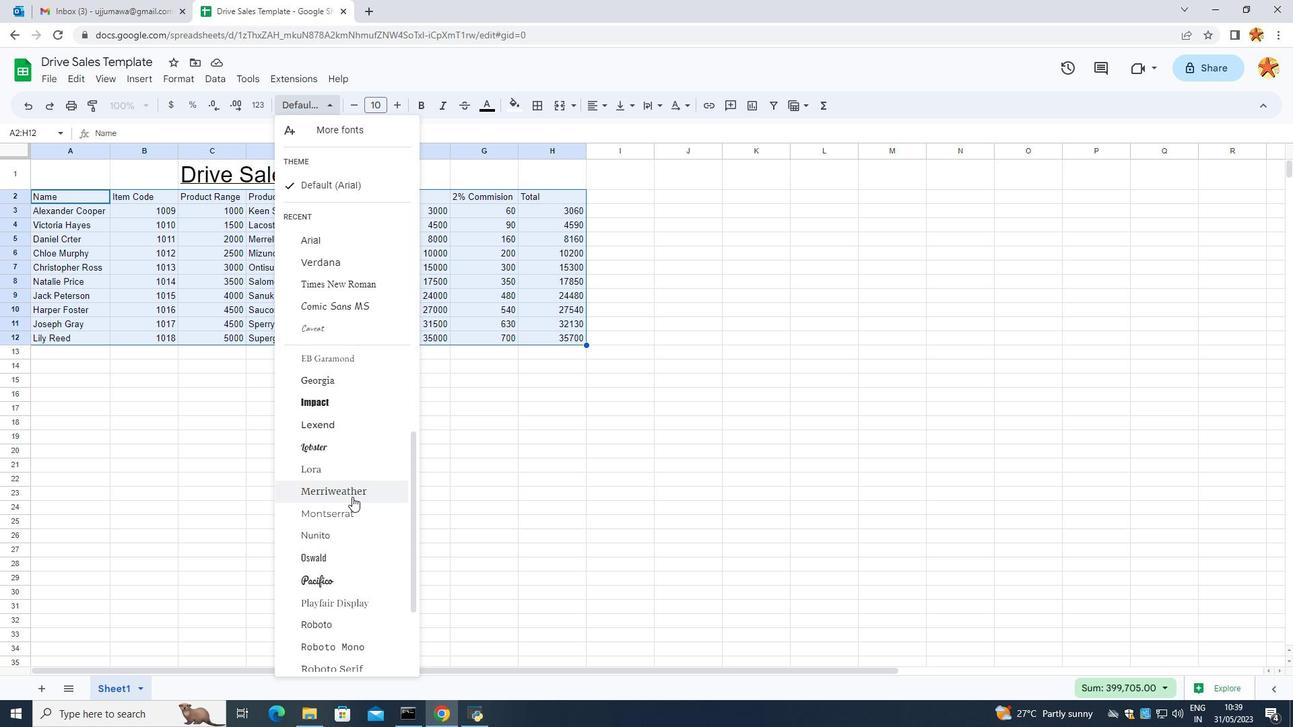 
Action: Mouse scrolled (352, 496) with delta (0, 0)
Screenshot: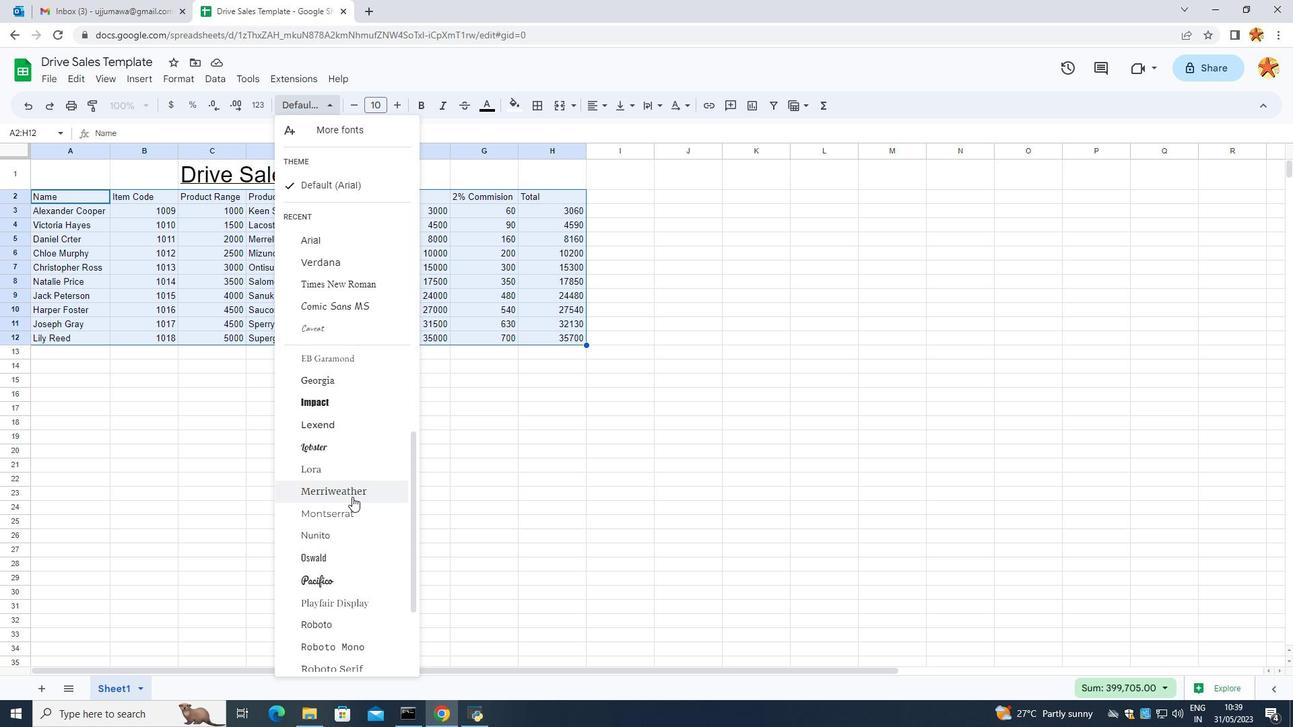 
Action: Mouse scrolled (352, 496) with delta (0, 0)
Screenshot: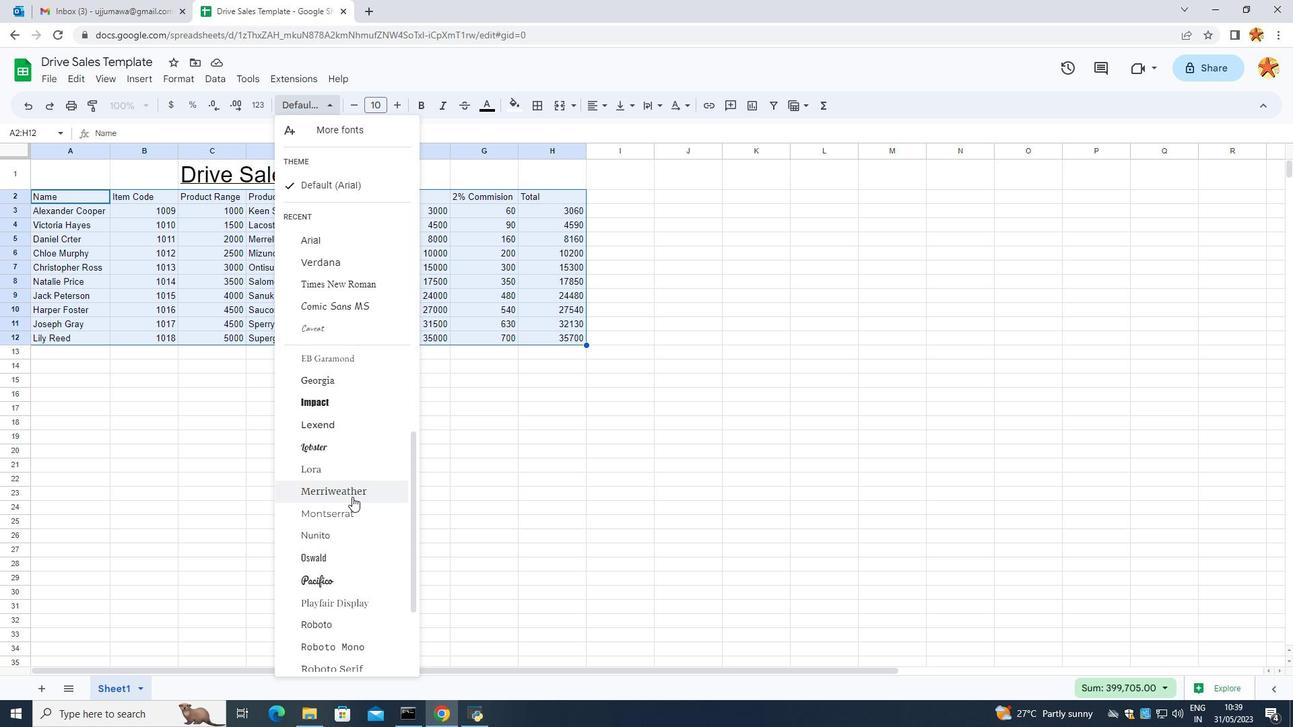 
Action: Mouse scrolled (352, 496) with delta (0, 0)
Screenshot: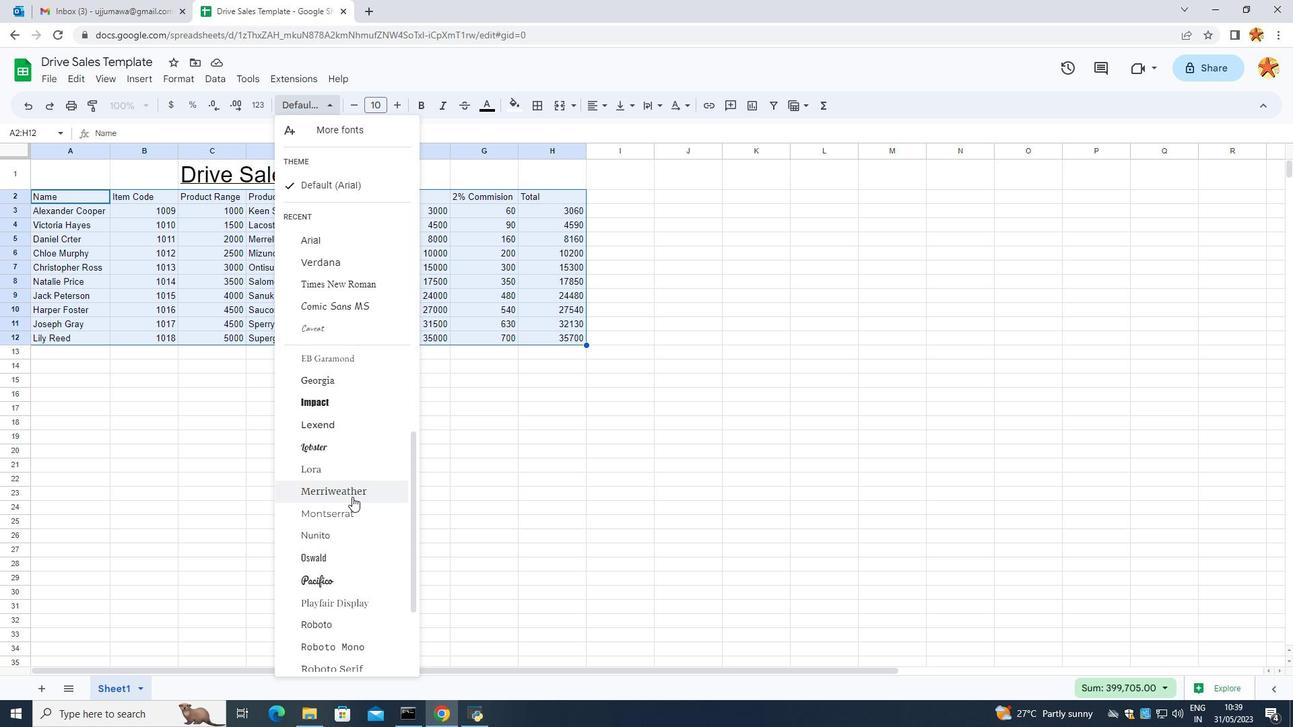 
Action: Mouse moved to (351, 491)
Screenshot: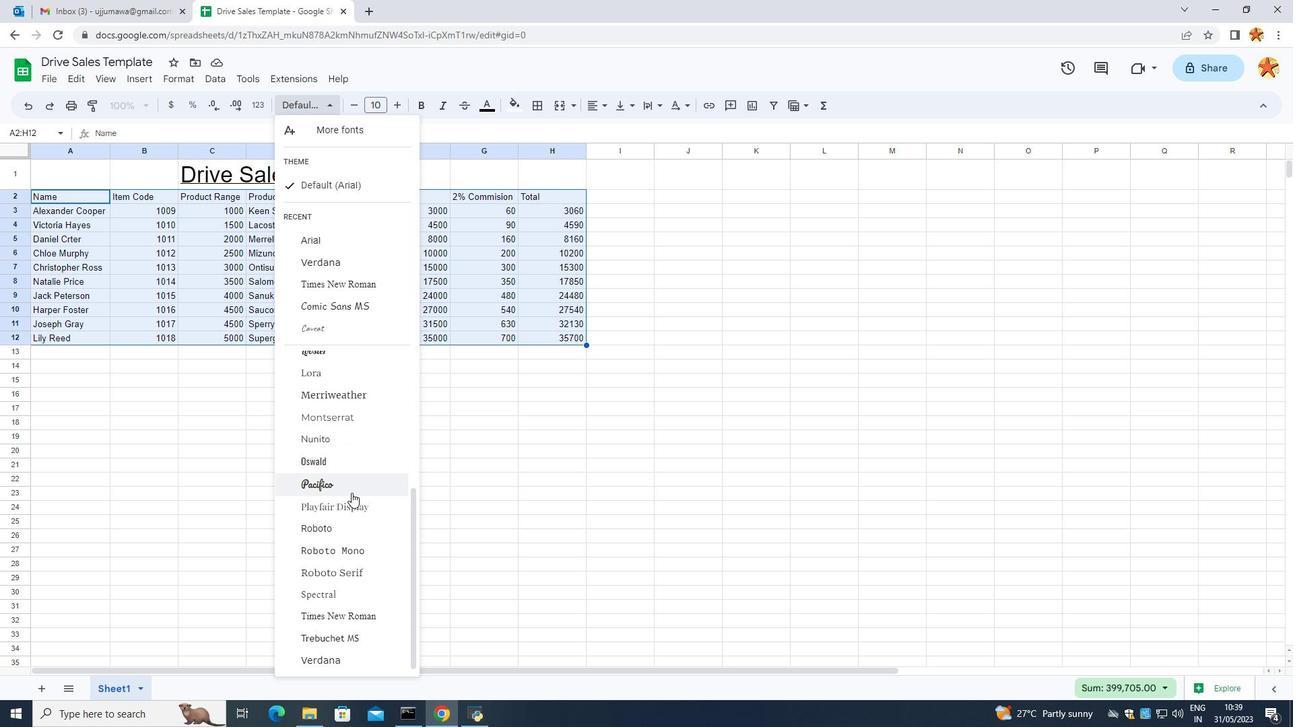 
Action: Mouse scrolled (351, 491) with delta (0, 0)
Screenshot: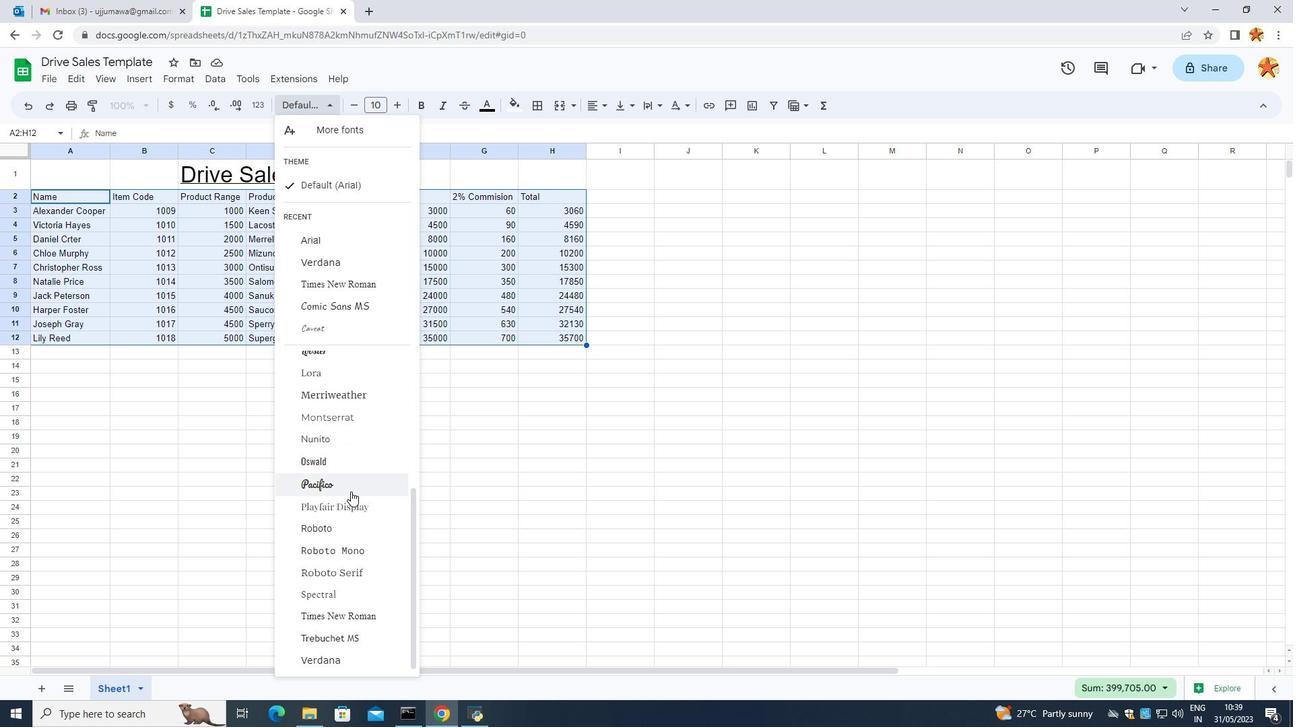 
Action: Mouse scrolled (351, 491) with delta (0, 0)
Screenshot: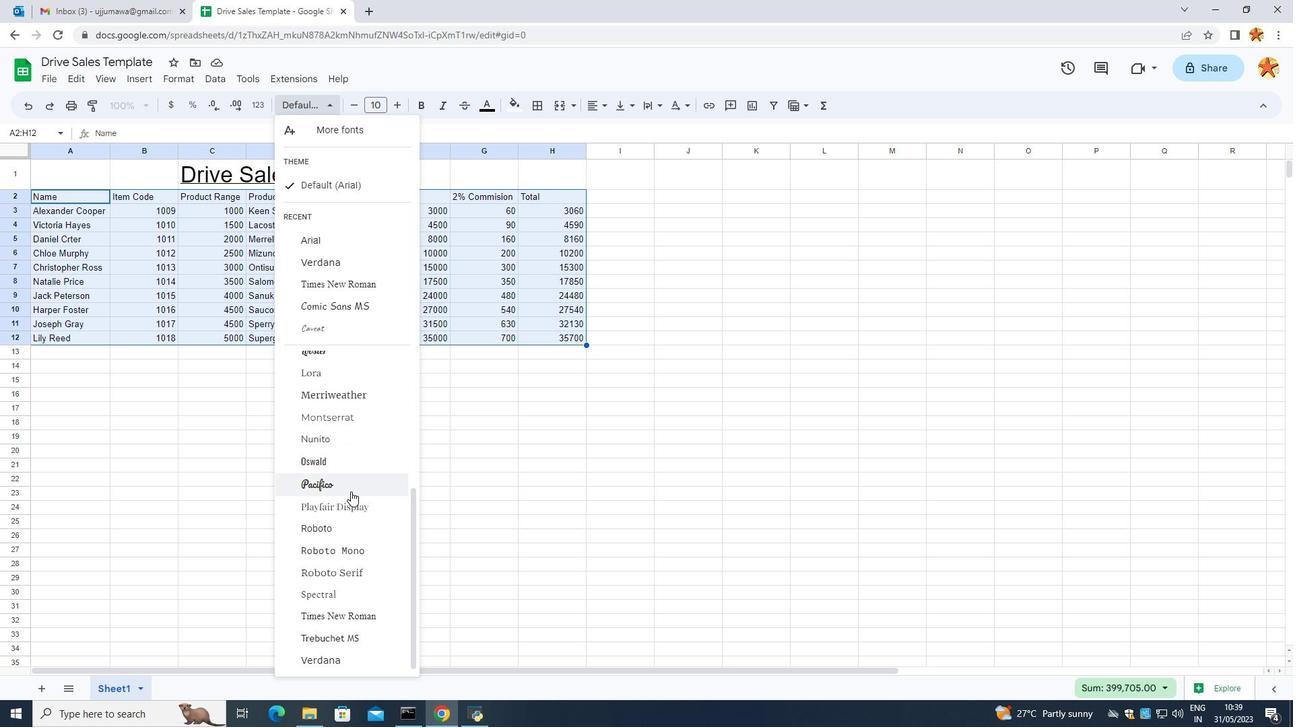 
Action: Mouse scrolled (351, 491) with delta (0, 0)
Screenshot: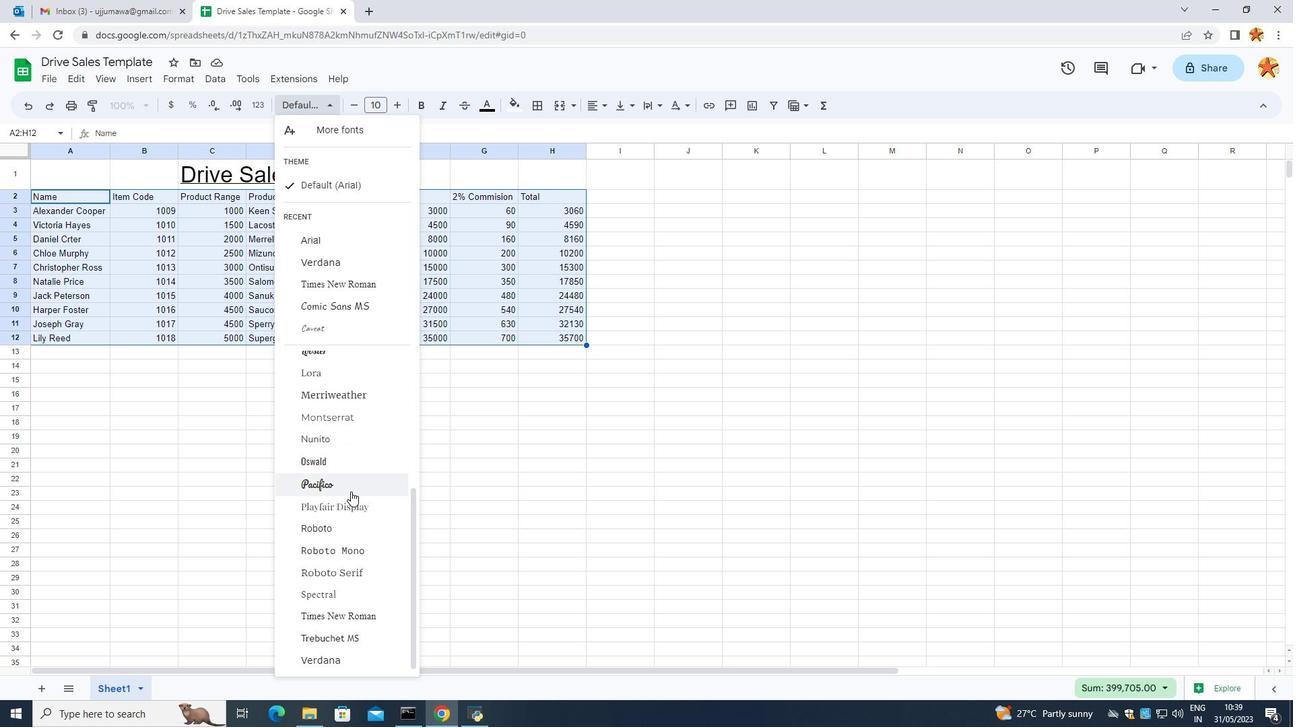 
Action: Mouse moved to (348, 553)
Screenshot: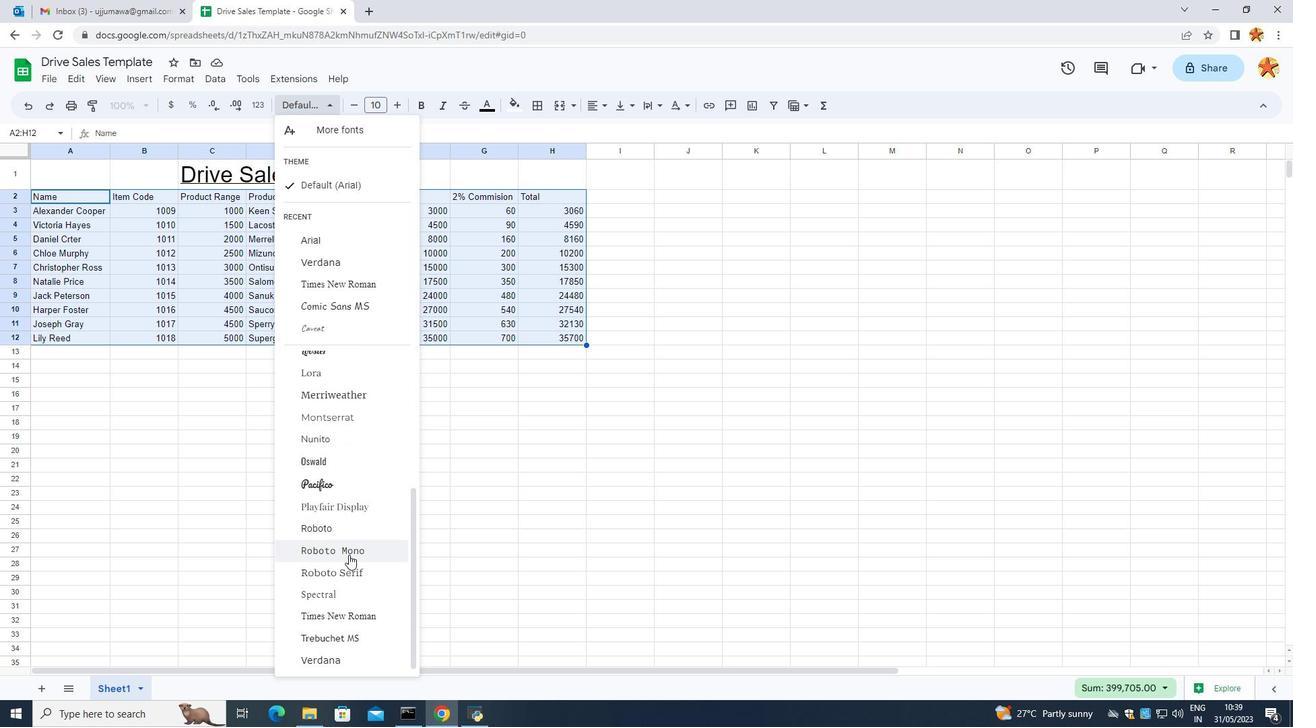 
Action: Mouse scrolled (348, 554) with delta (0, 0)
Screenshot: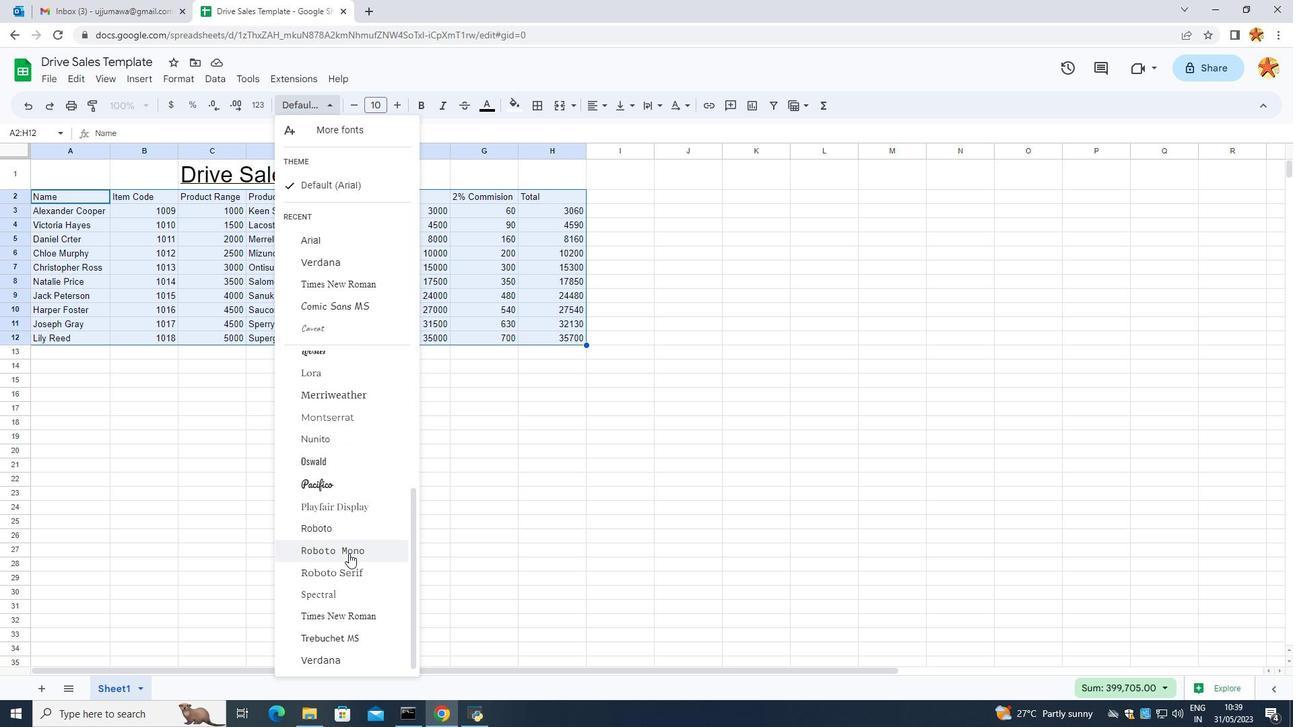 
Action: Mouse moved to (348, 551)
Screenshot: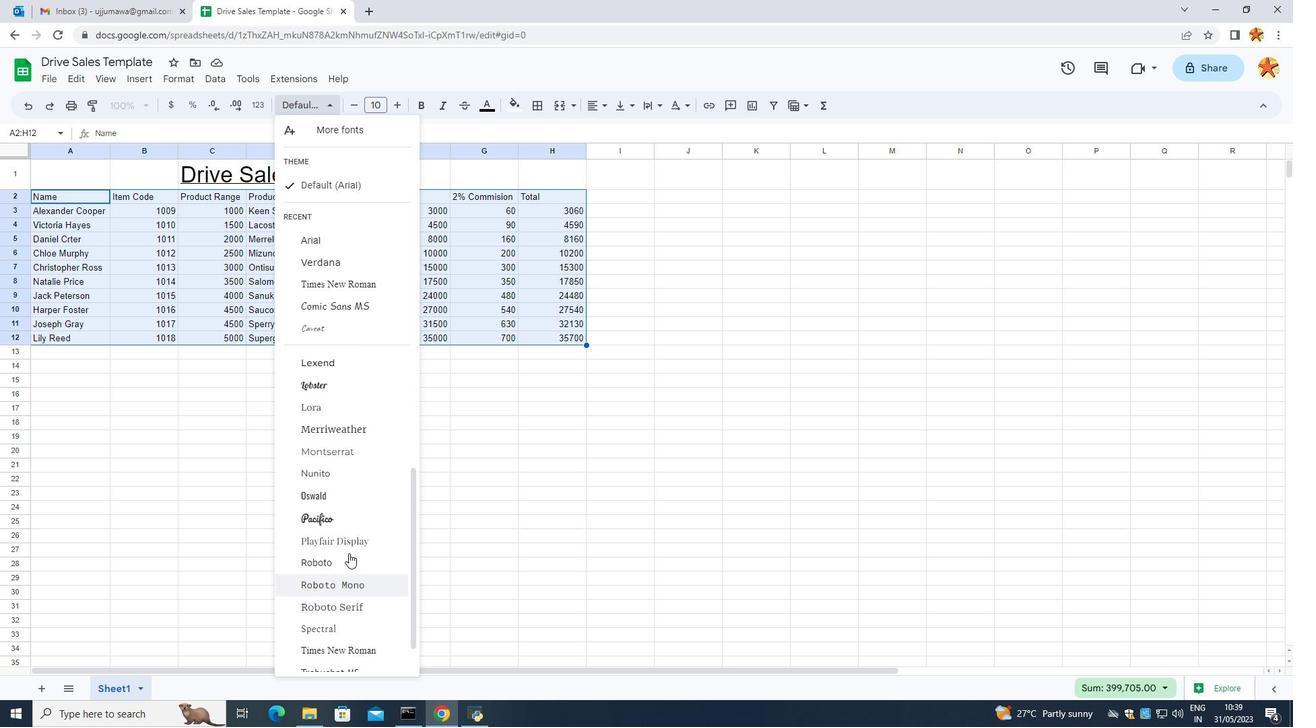 
Action: Mouse scrolled (348, 553) with delta (0, 0)
Screenshot: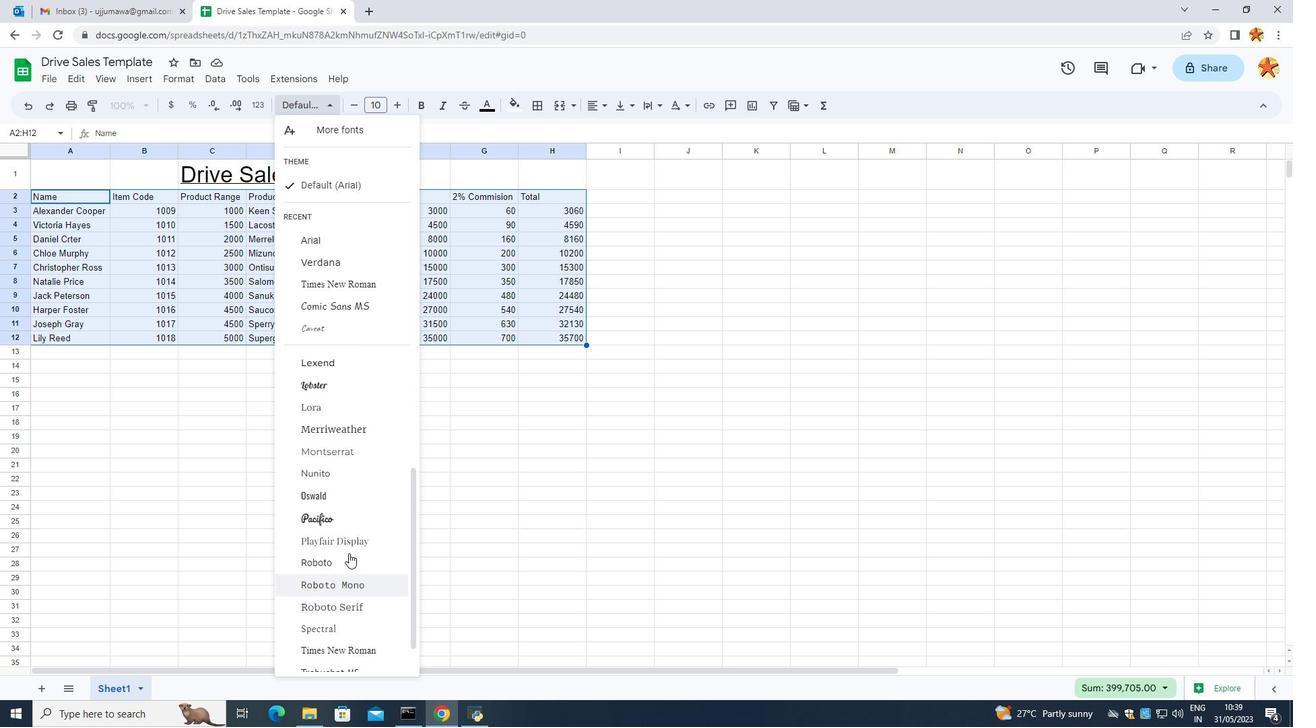 
Action: Mouse moved to (348, 549)
Screenshot: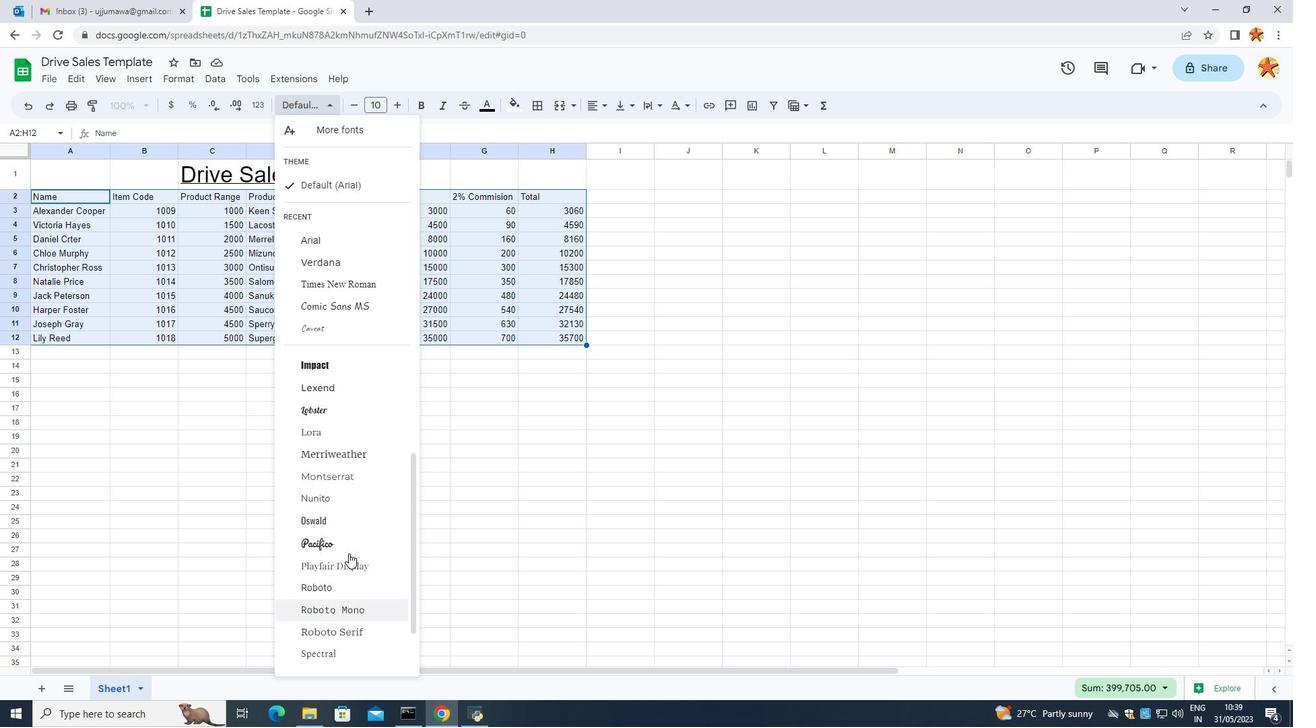 
Action: Mouse scrolled (348, 550) with delta (0, 0)
Screenshot: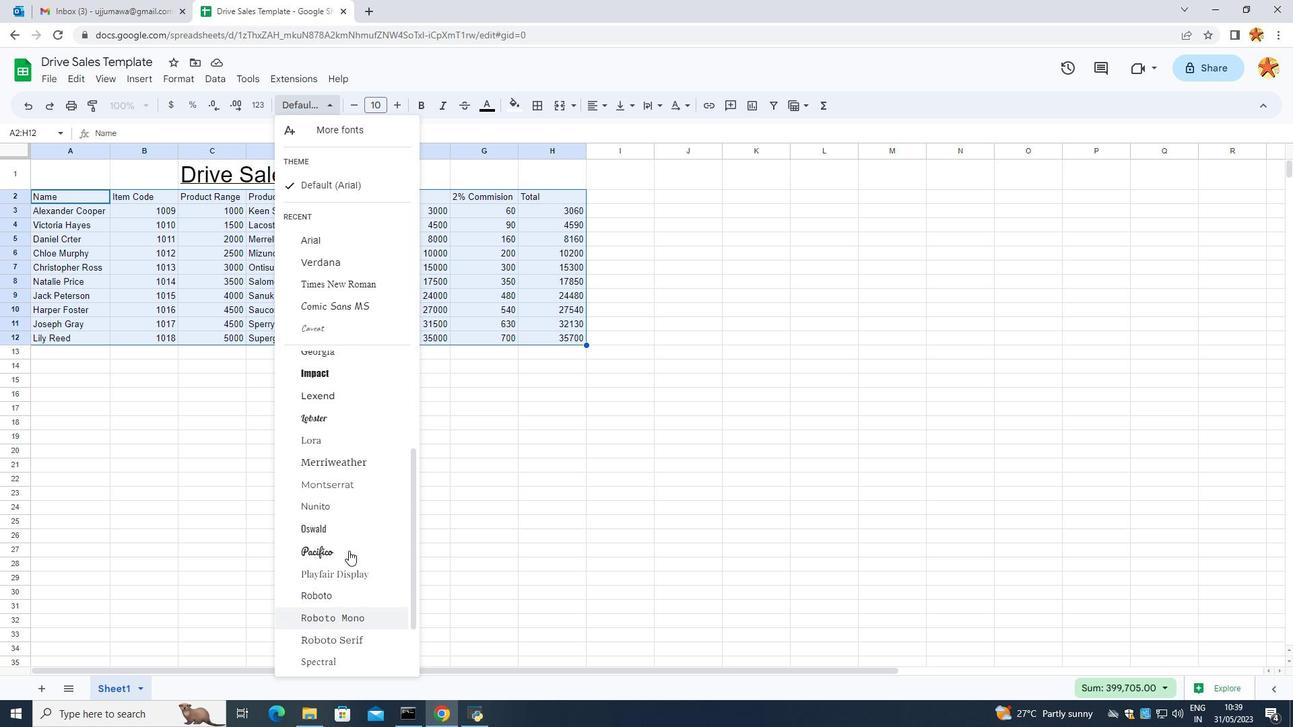 
Action: Mouse moved to (348, 548)
Screenshot: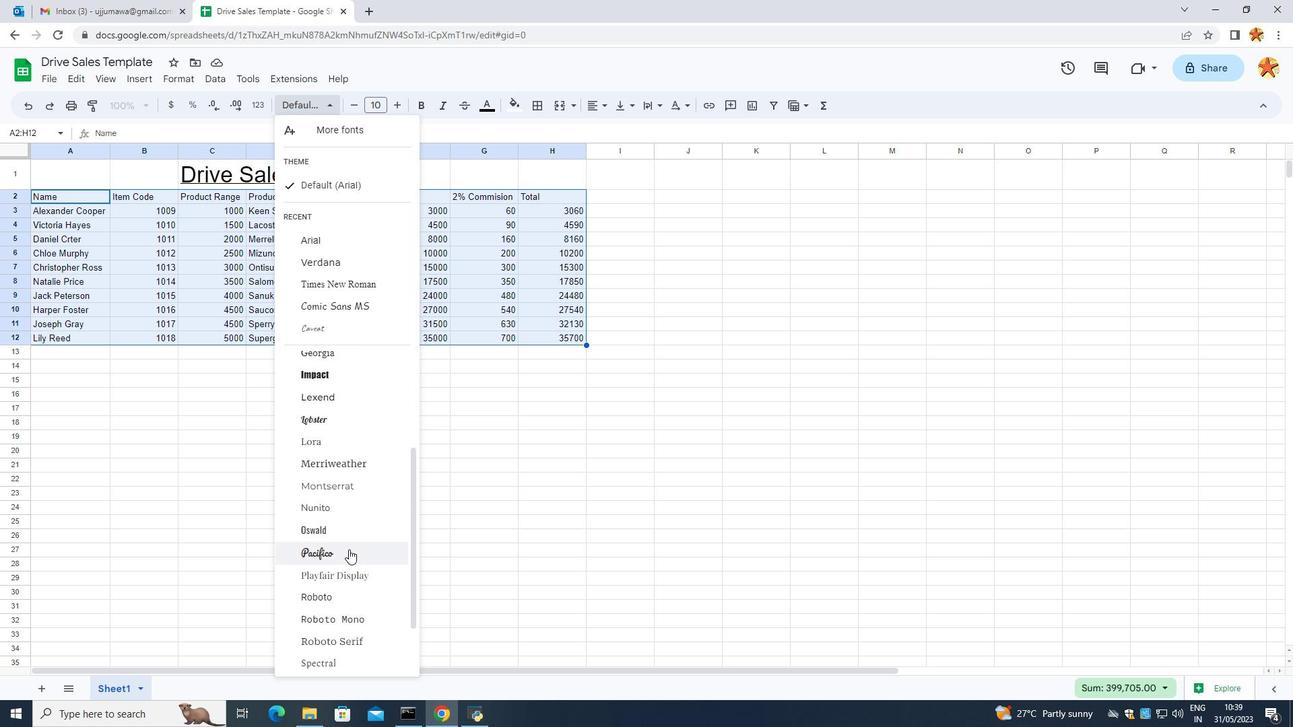 
Action: Mouse scrolled (348, 547) with delta (0, 0)
Screenshot: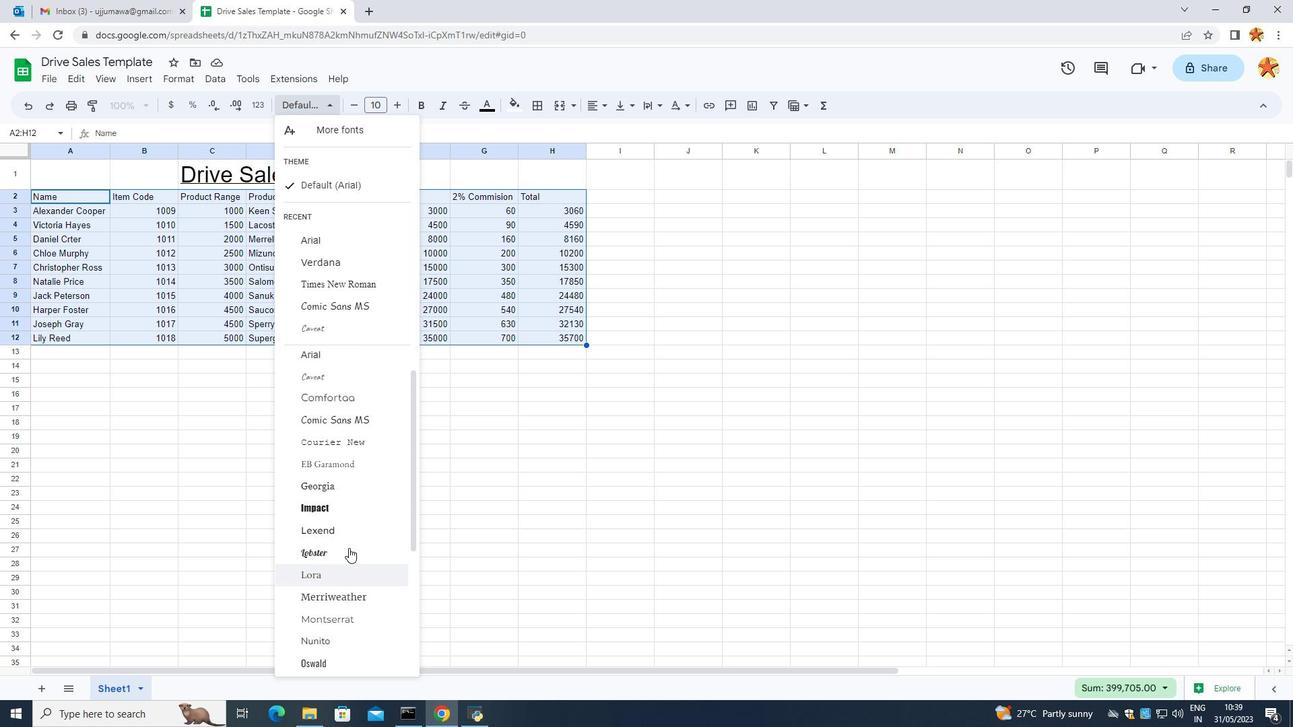 
Action: Mouse moved to (351, 539)
Screenshot: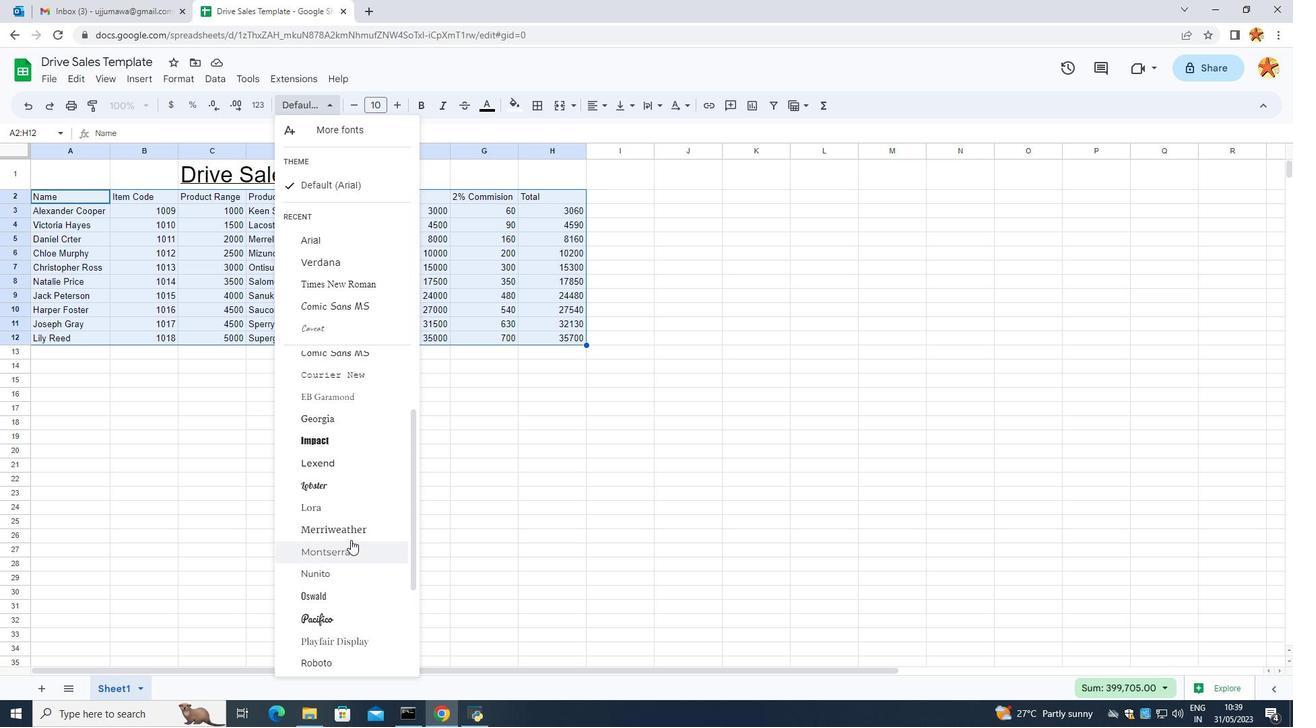 
Action: Mouse scrolled (351, 540) with delta (0, 0)
Screenshot: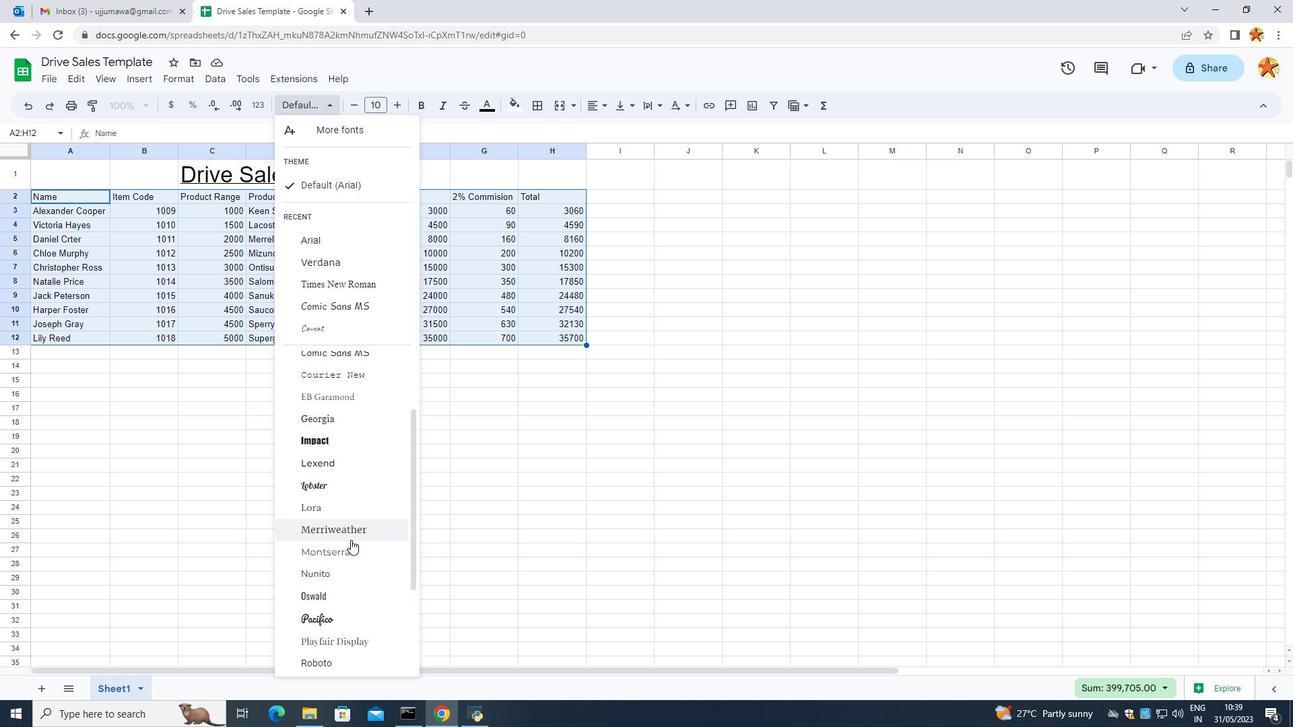 
Action: Mouse scrolled (351, 540) with delta (0, 0)
Screenshot: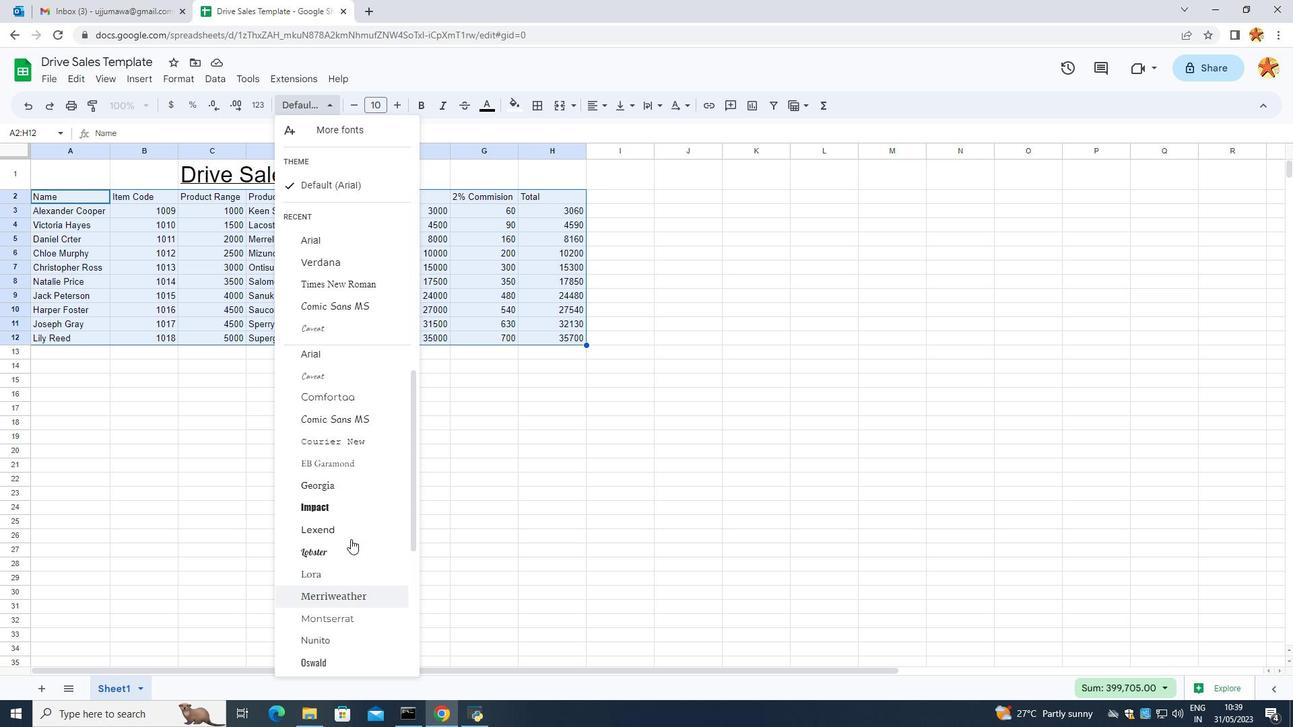 
Action: Mouse moved to (338, 513)
Screenshot: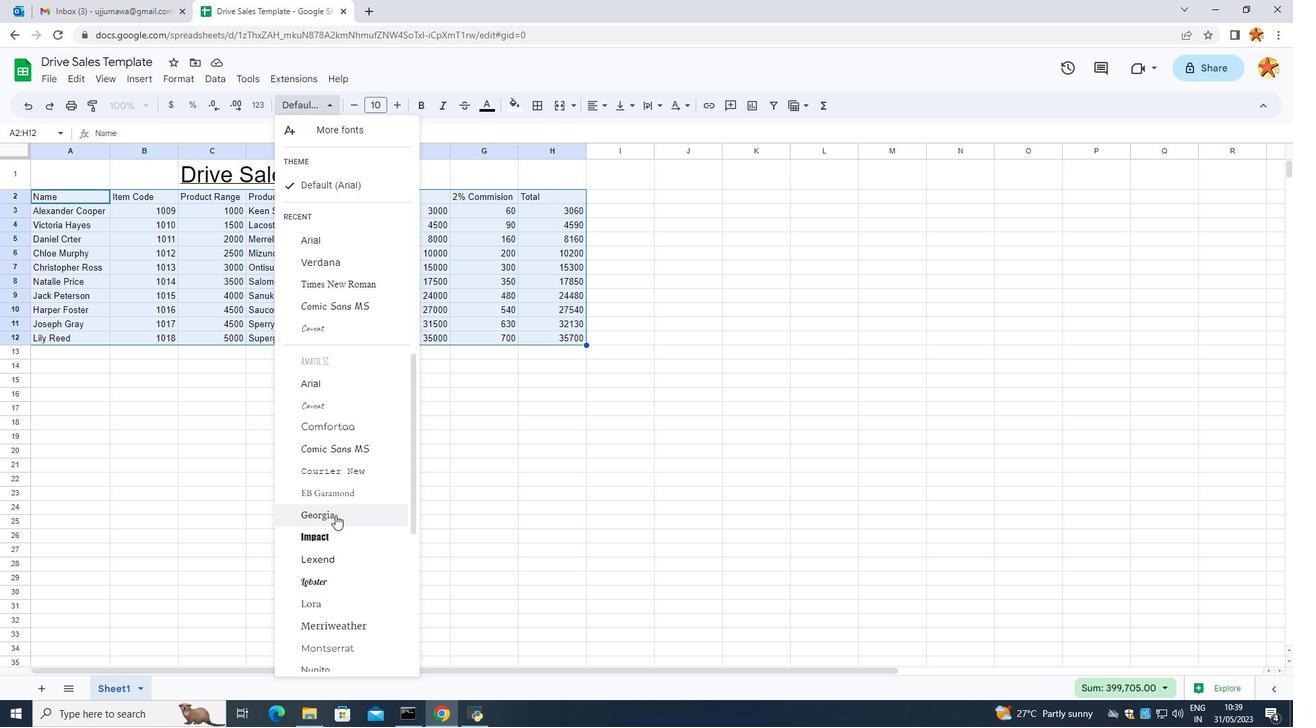 
Action: Mouse pressed left at (338, 513)
Screenshot: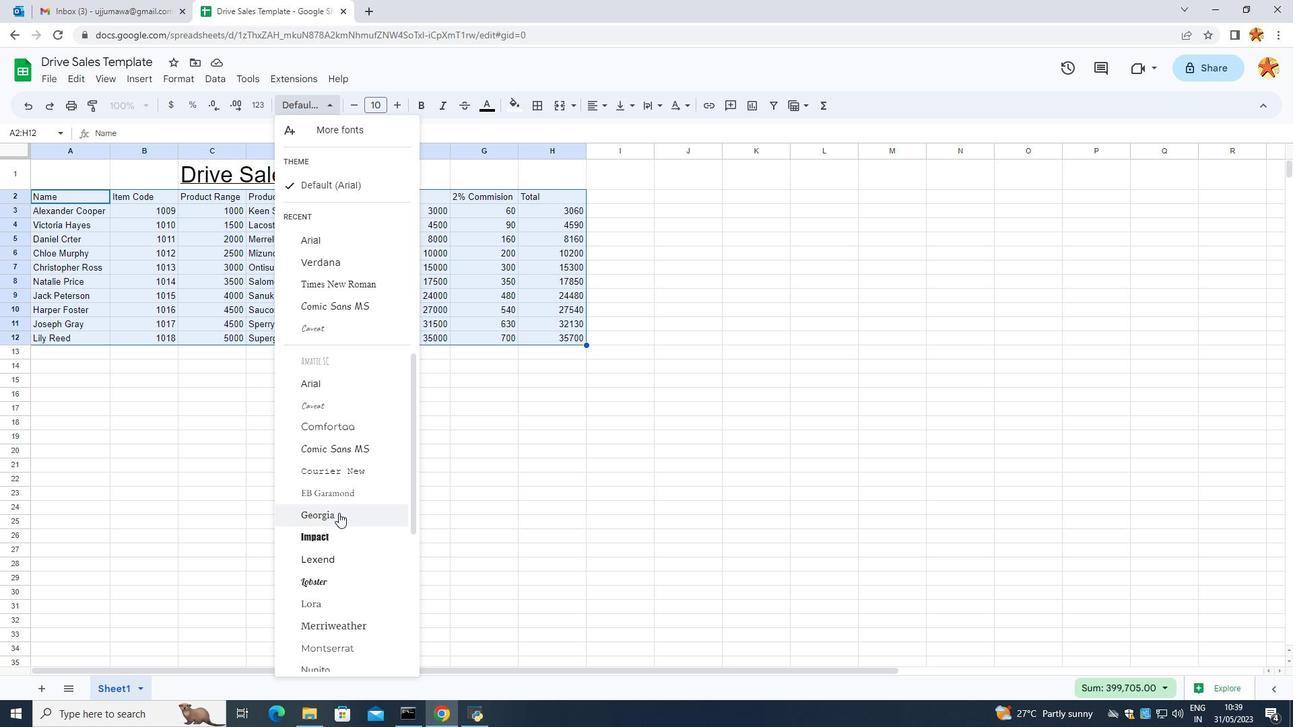 
Action: Mouse moved to (392, 106)
Screenshot: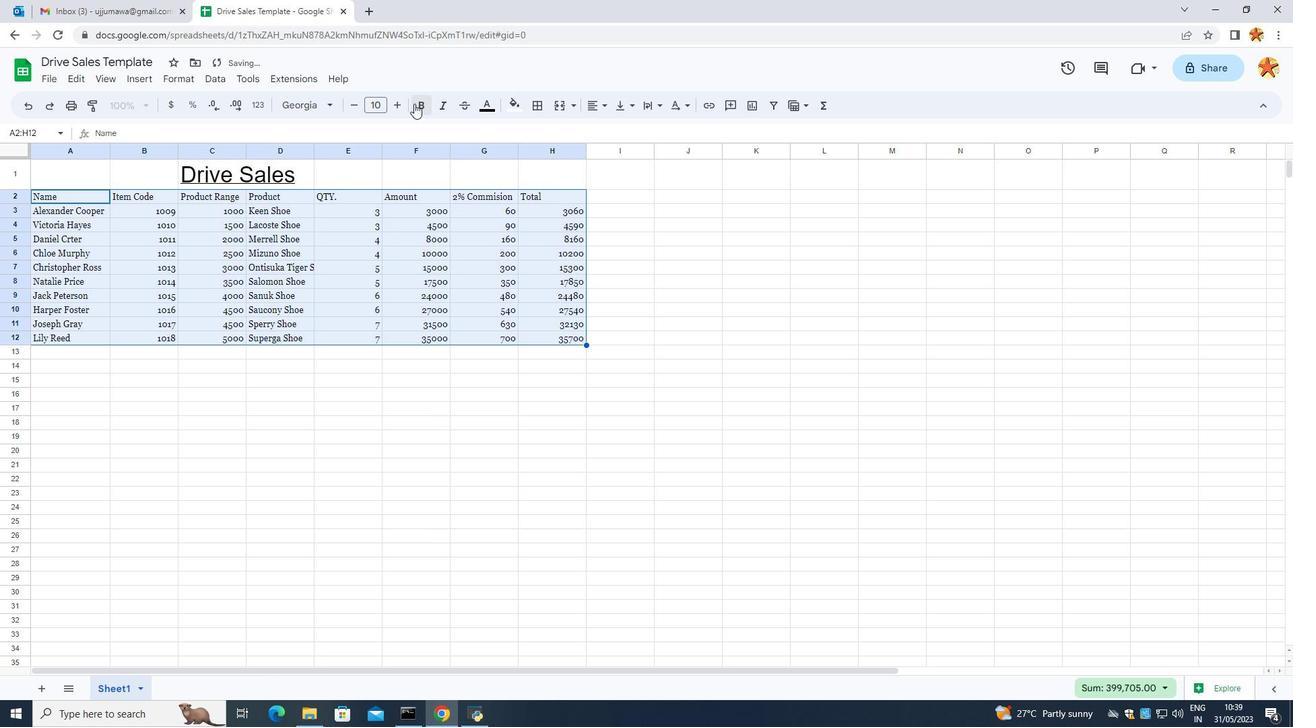 
Action: Mouse pressed left at (392, 106)
Screenshot: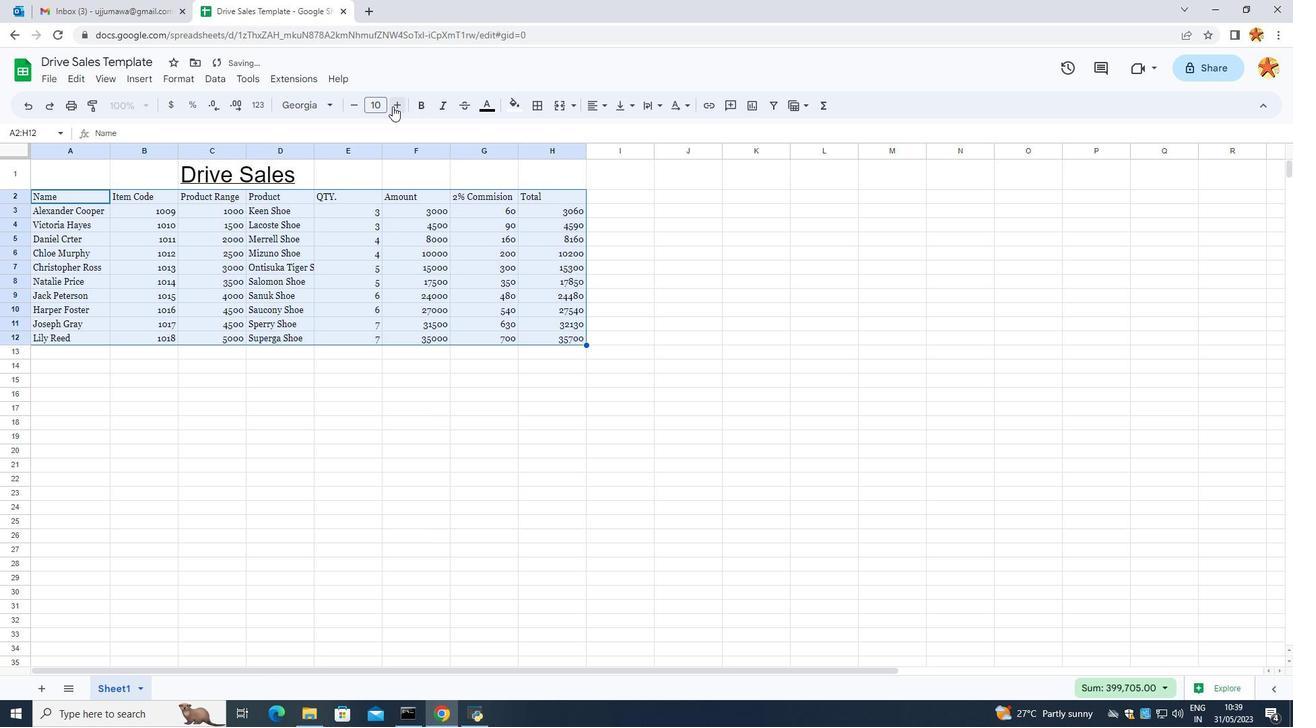 
Action: Mouse pressed left at (392, 106)
Screenshot: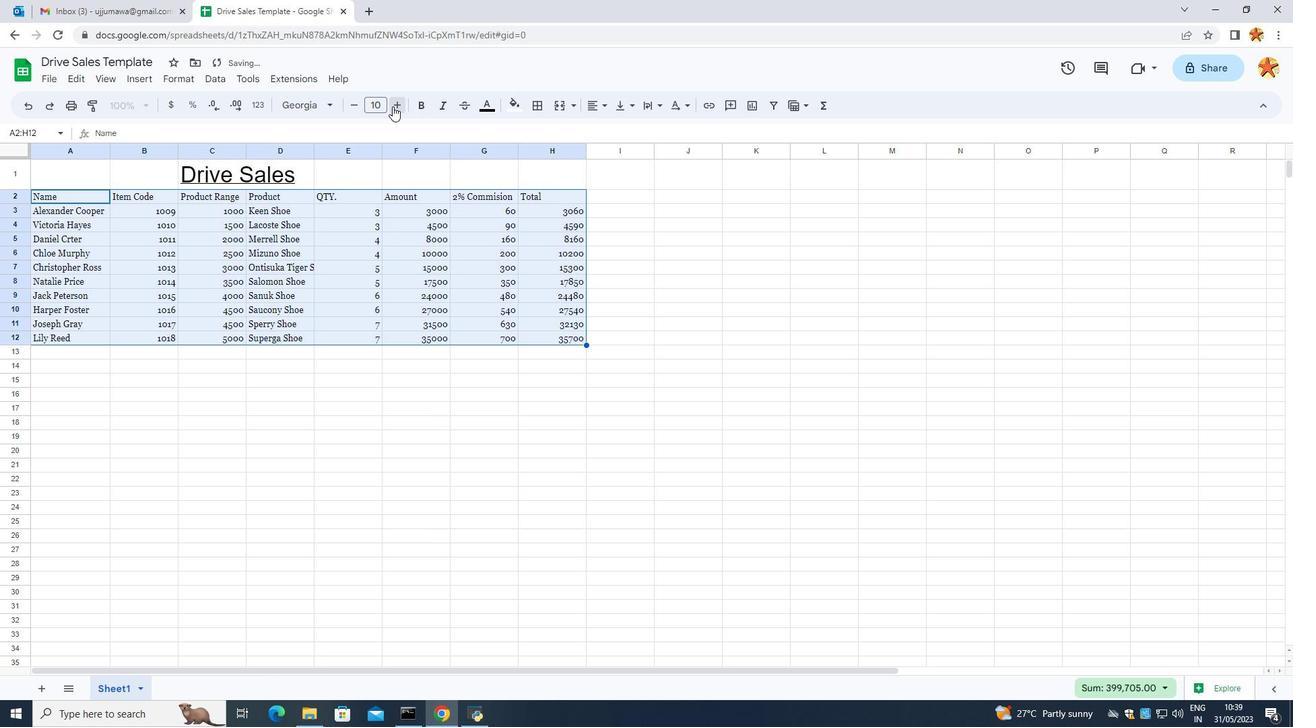 
Action: Mouse pressed left at (392, 106)
Screenshot: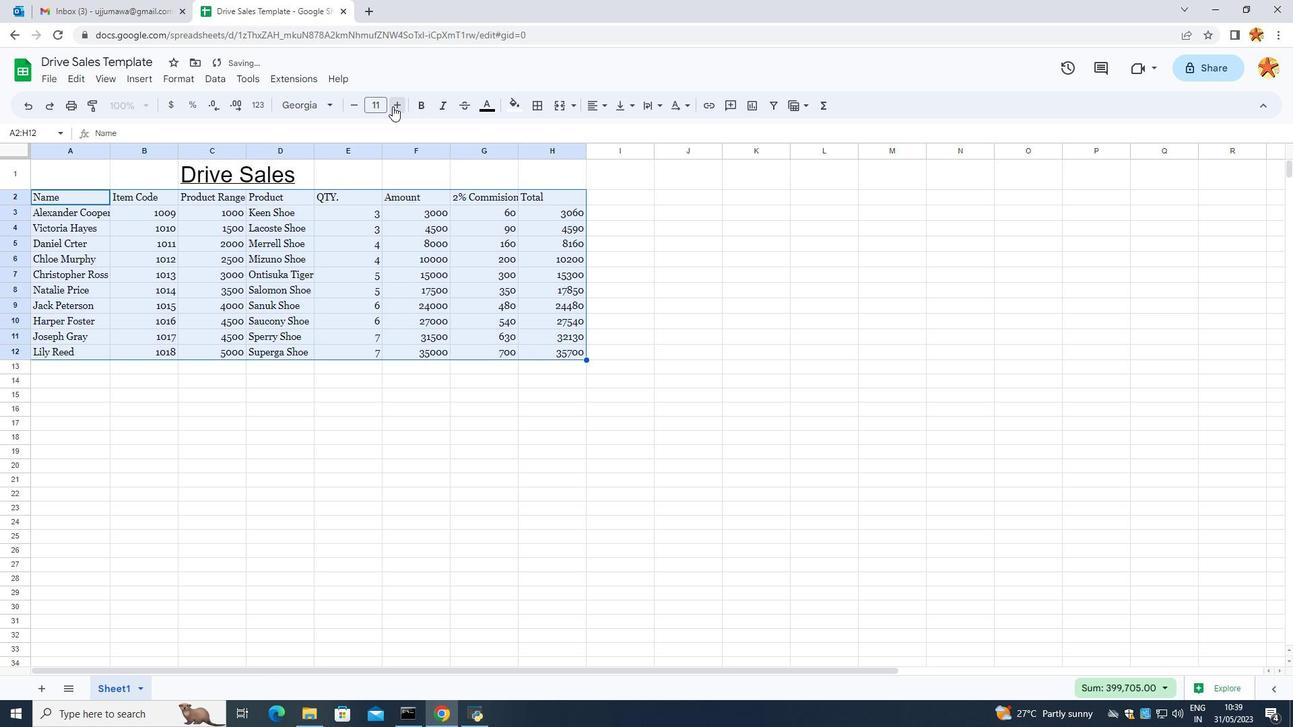 
Action: Mouse pressed left at (392, 106)
Screenshot: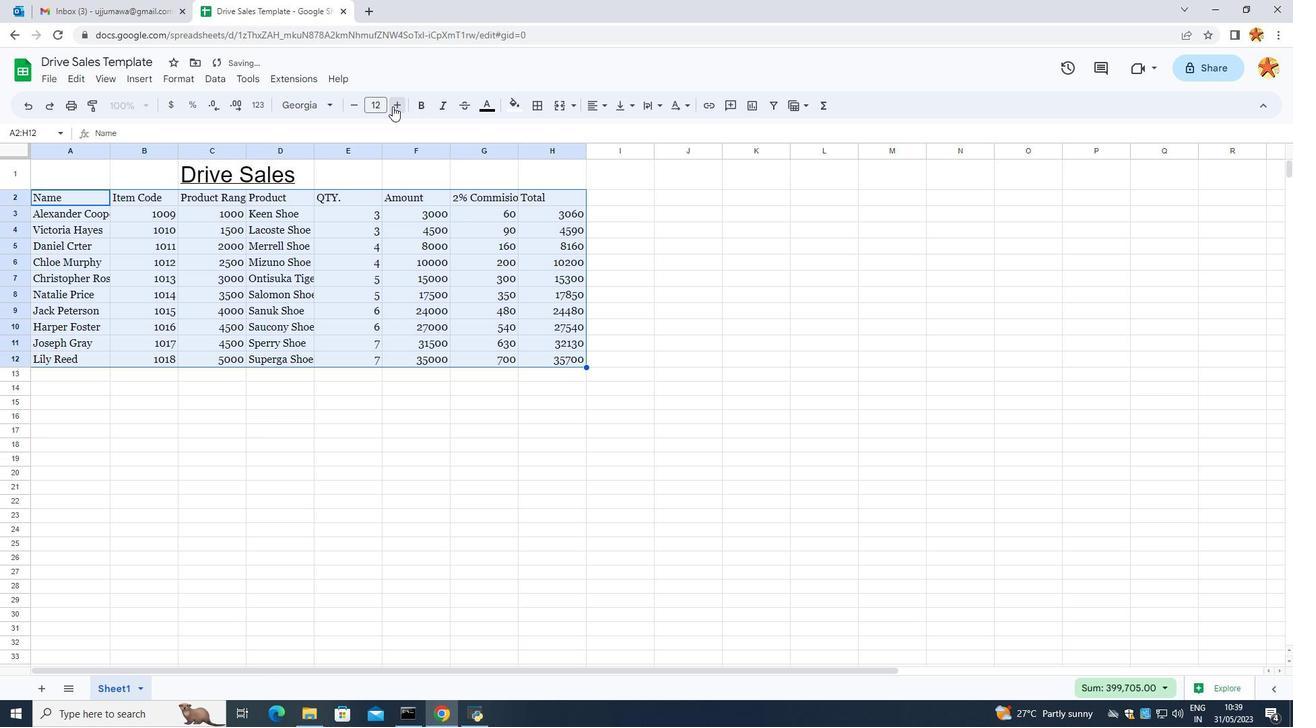 
Action: Mouse pressed left at (392, 106)
Screenshot: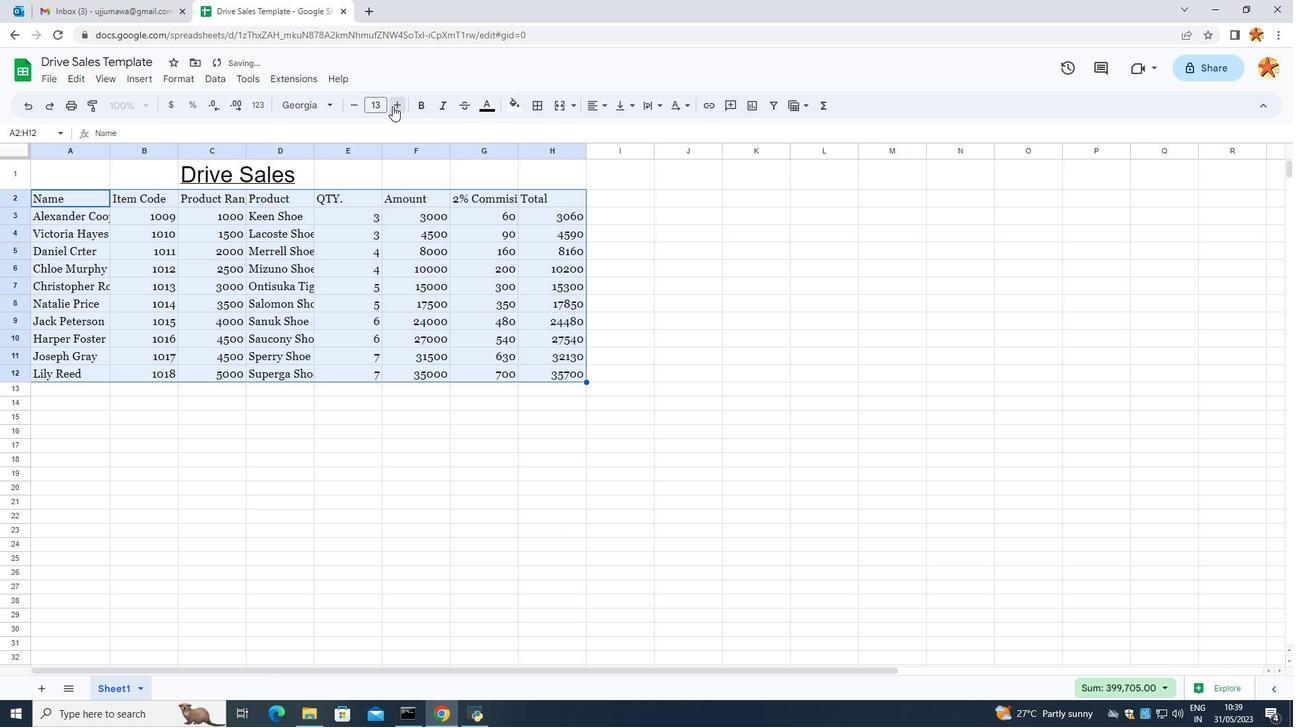 
Action: Mouse pressed left at (392, 106)
Screenshot: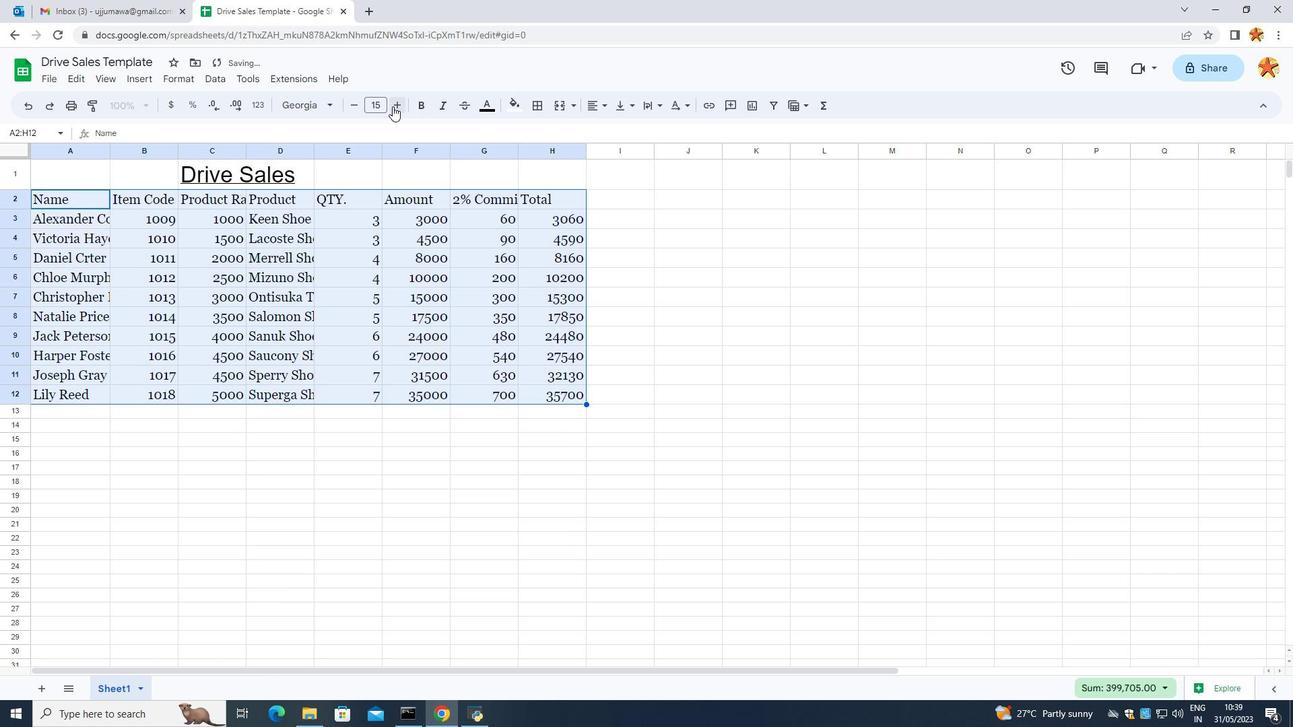 
Action: Mouse moved to (89, 182)
Screenshot: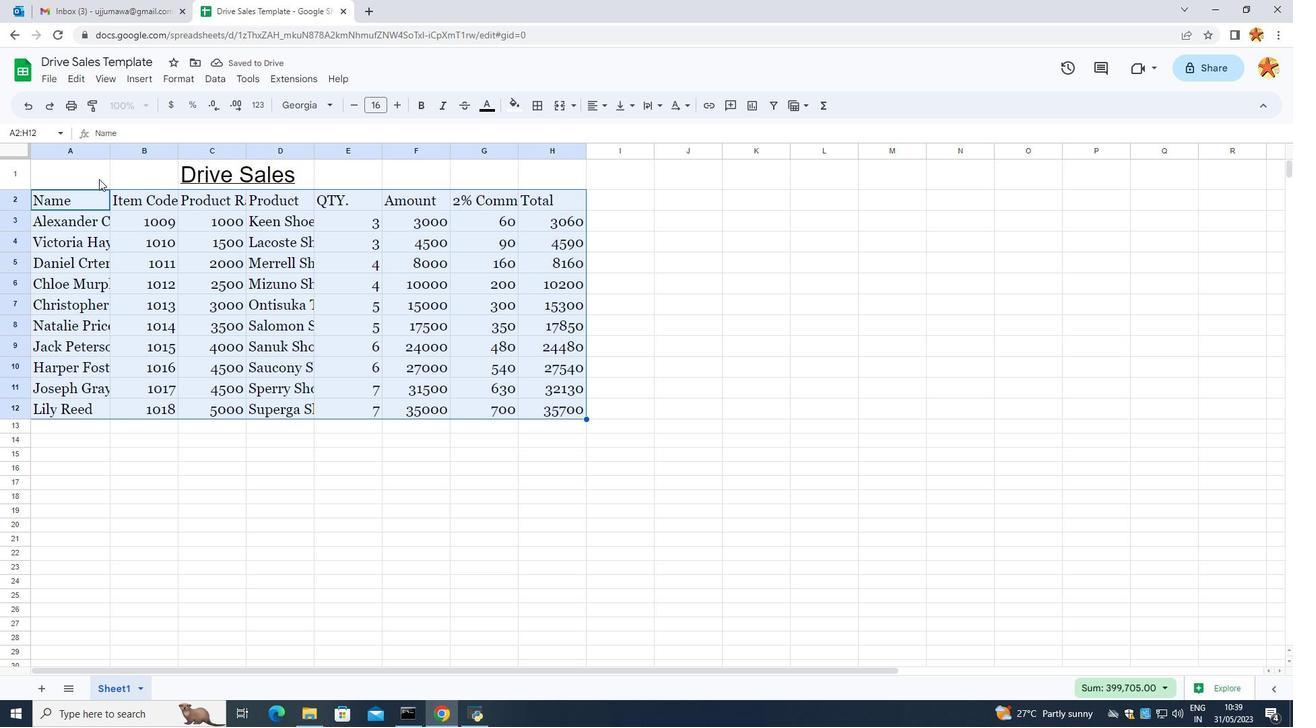 
Action: Mouse pressed left at (89, 182)
Screenshot: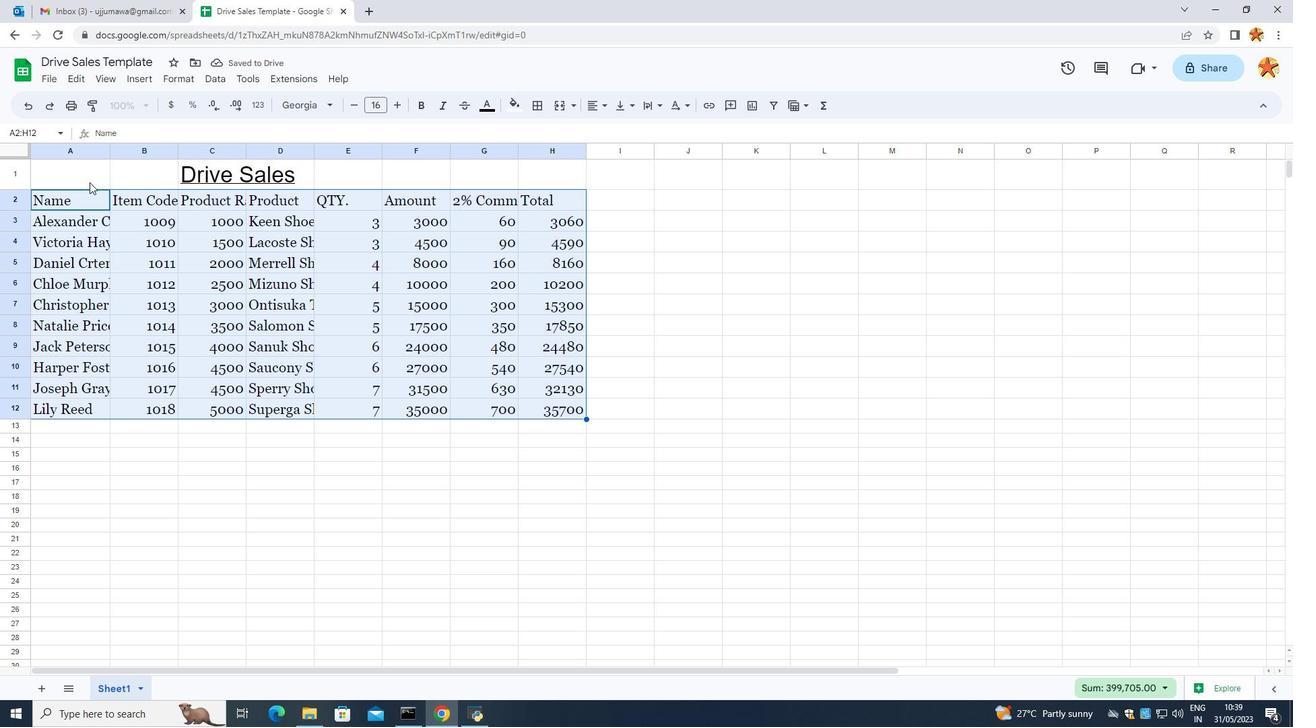 
Action: Mouse moved to (103, 172)
Screenshot: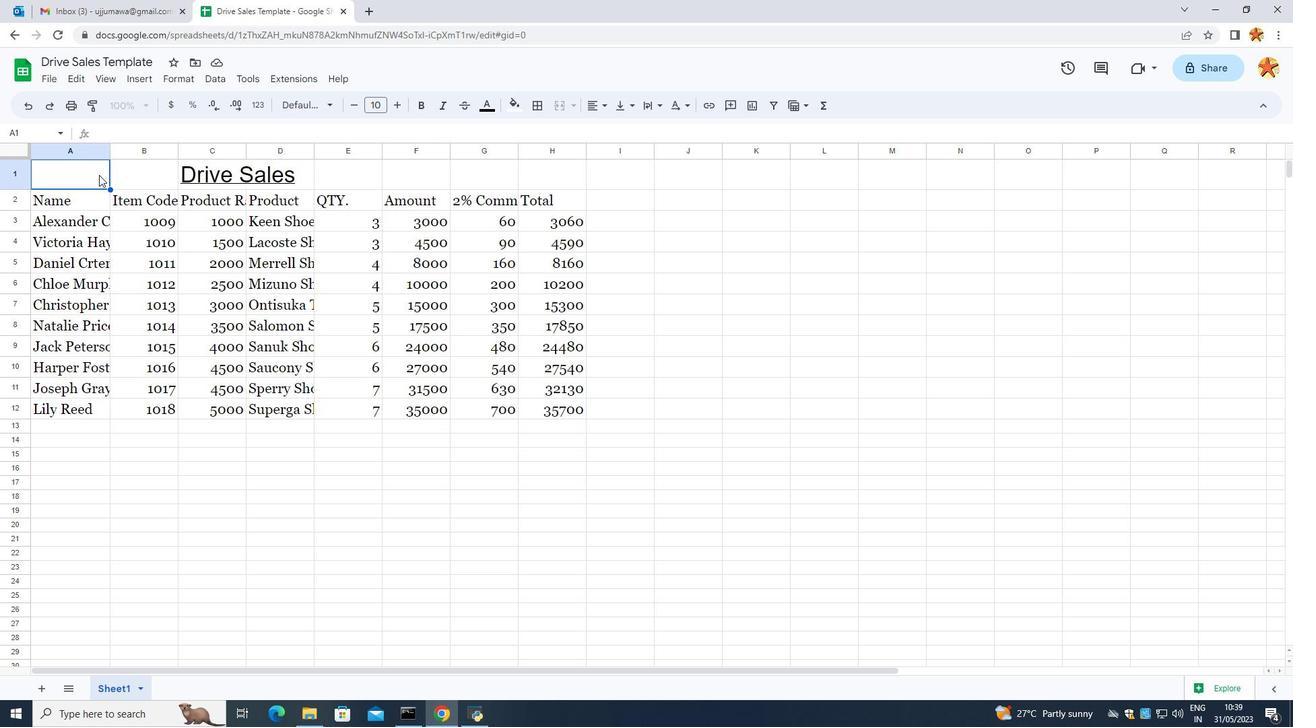 
Action: Mouse pressed left at (103, 172)
Screenshot: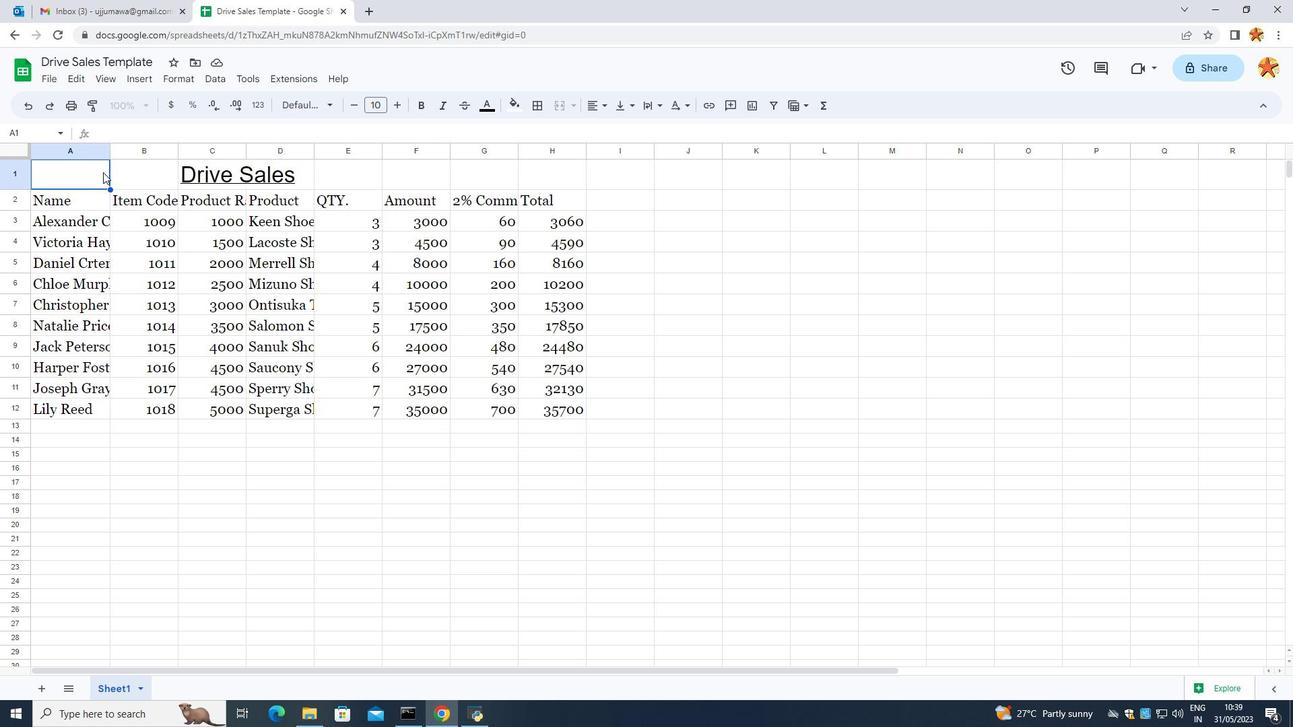 
Action: Mouse moved to (599, 106)
Screenshot: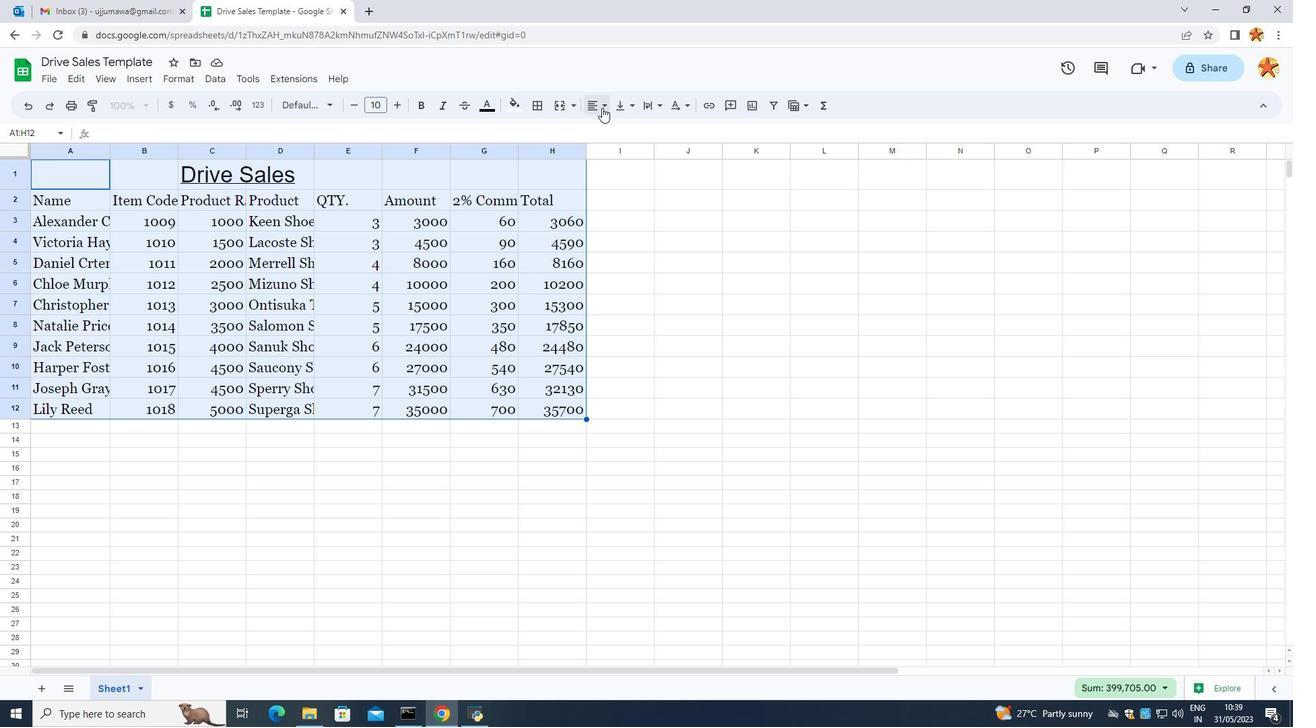 
Action: Mouse pressed left at (599, 106)
Screenshot: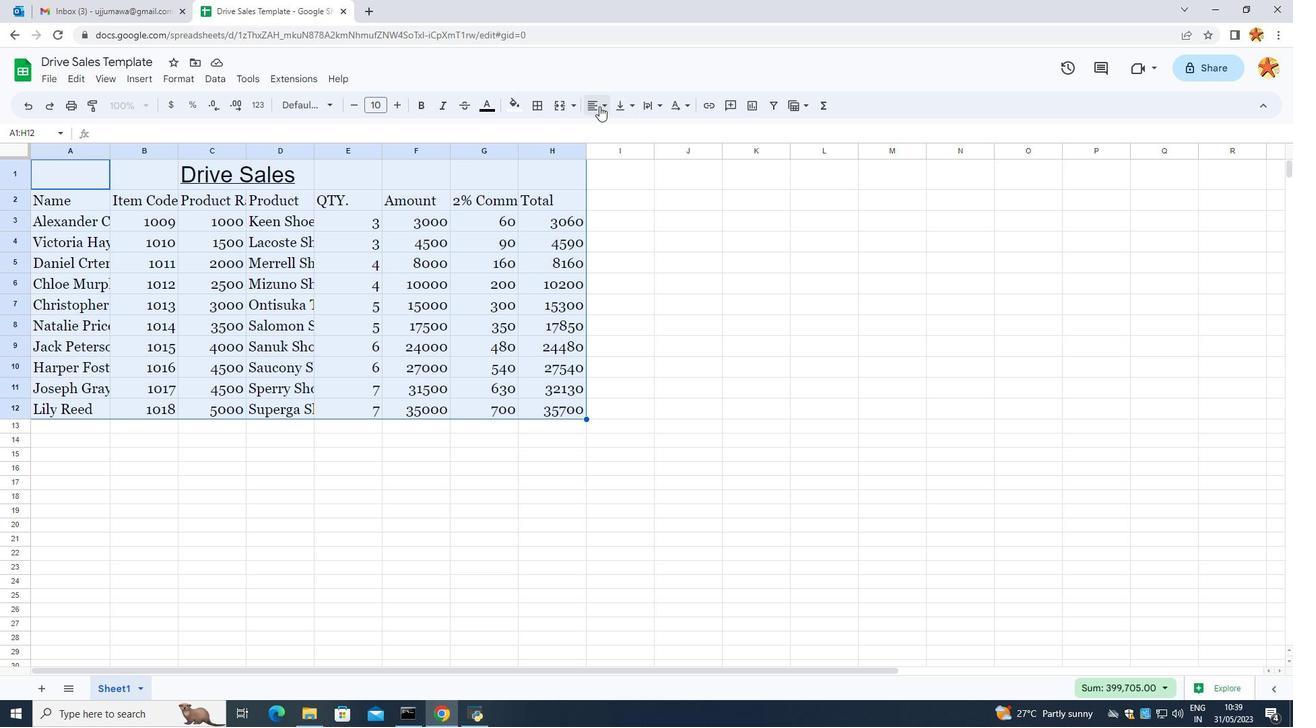 
Action: Mouse moved to (602, 138)
Screenshot: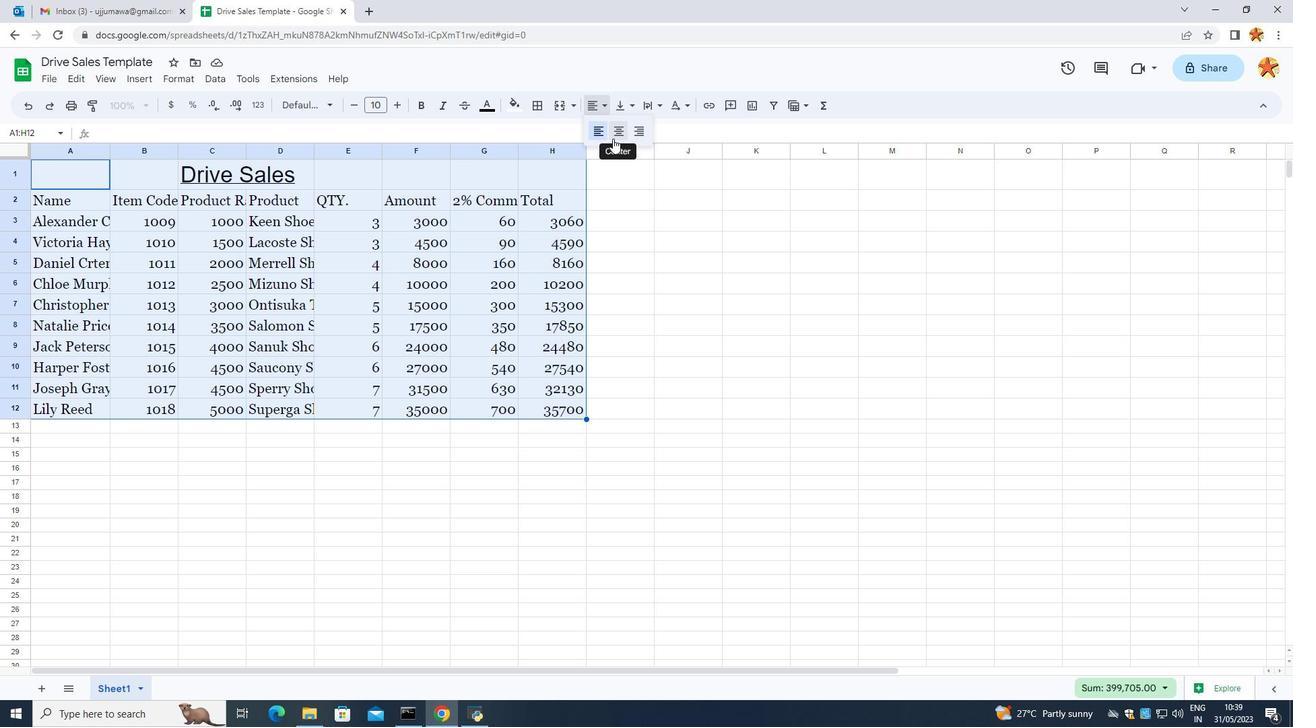 
Action: Mouse pressed left at (602, 138)
Screenshot: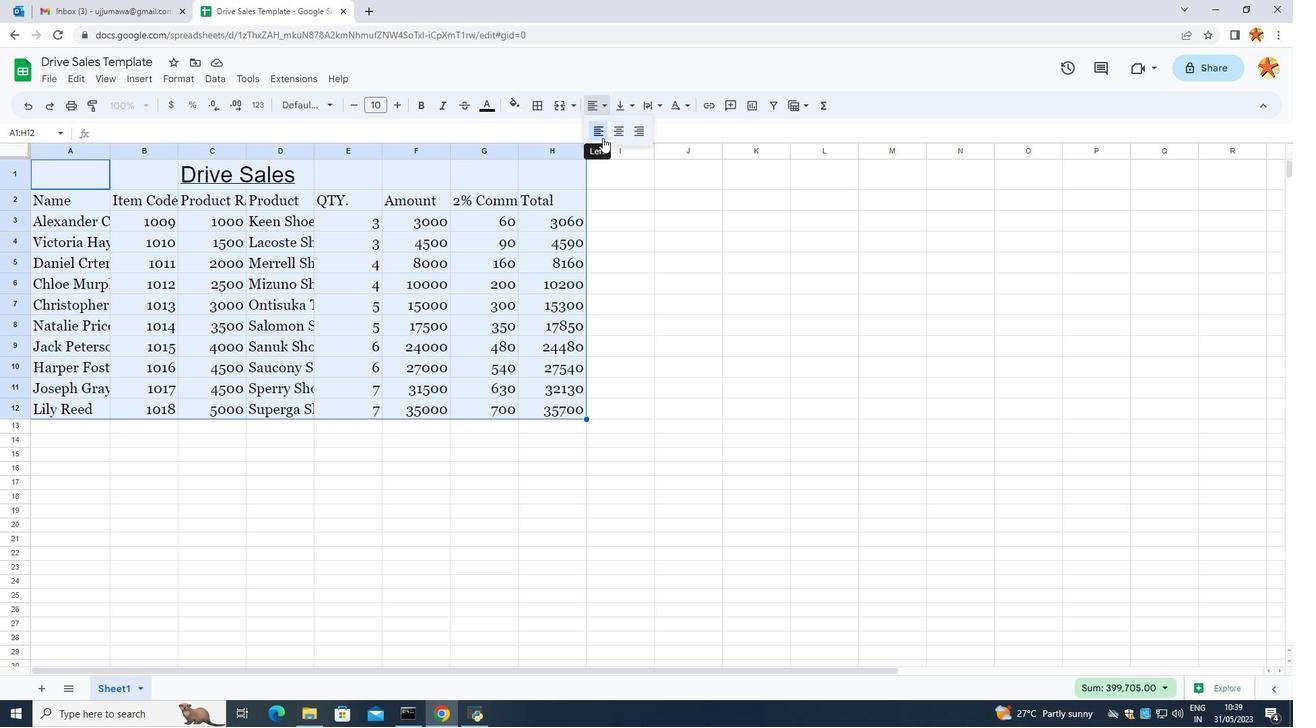 
Action: Mouse moved to (620, 102)
Screenshot: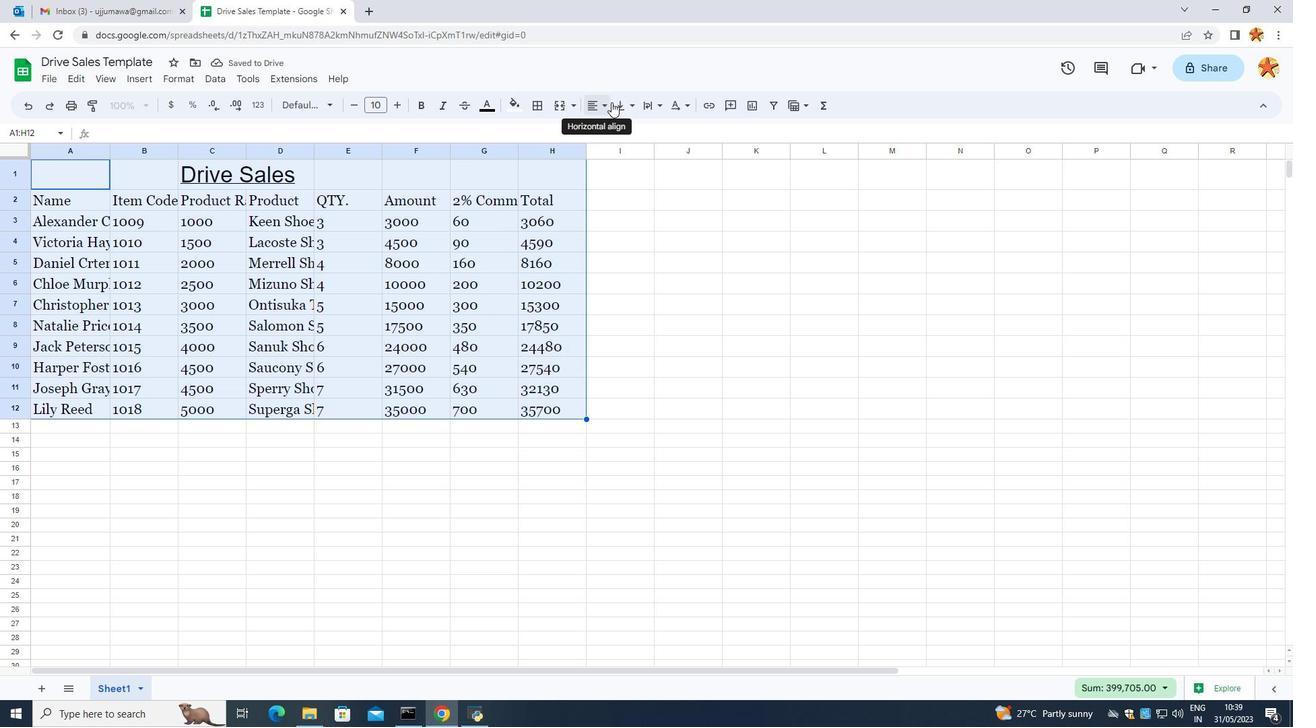 
Action: Mouse pressed left at (620, 102)
Screenshot: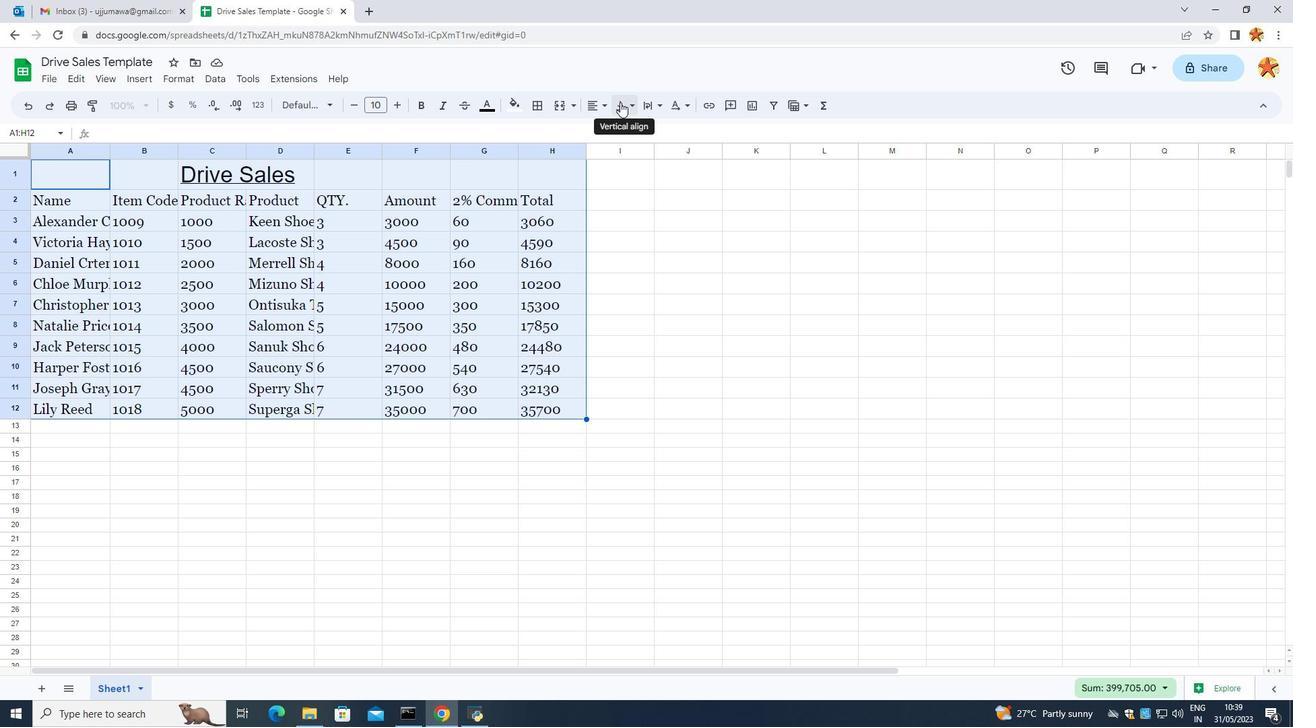 
Action: Mouse moved to (648, 135)
Screenshot: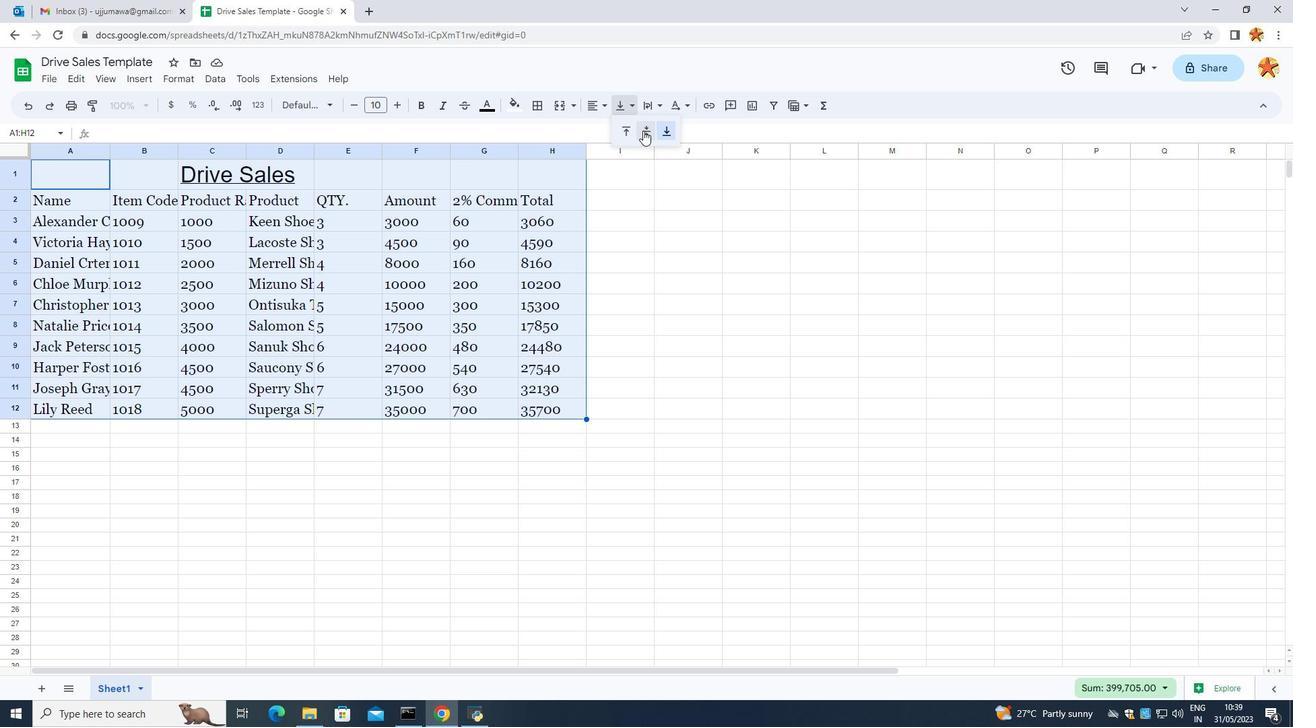 
Action: Mouse pressed left at (648, 135)
Screenshot: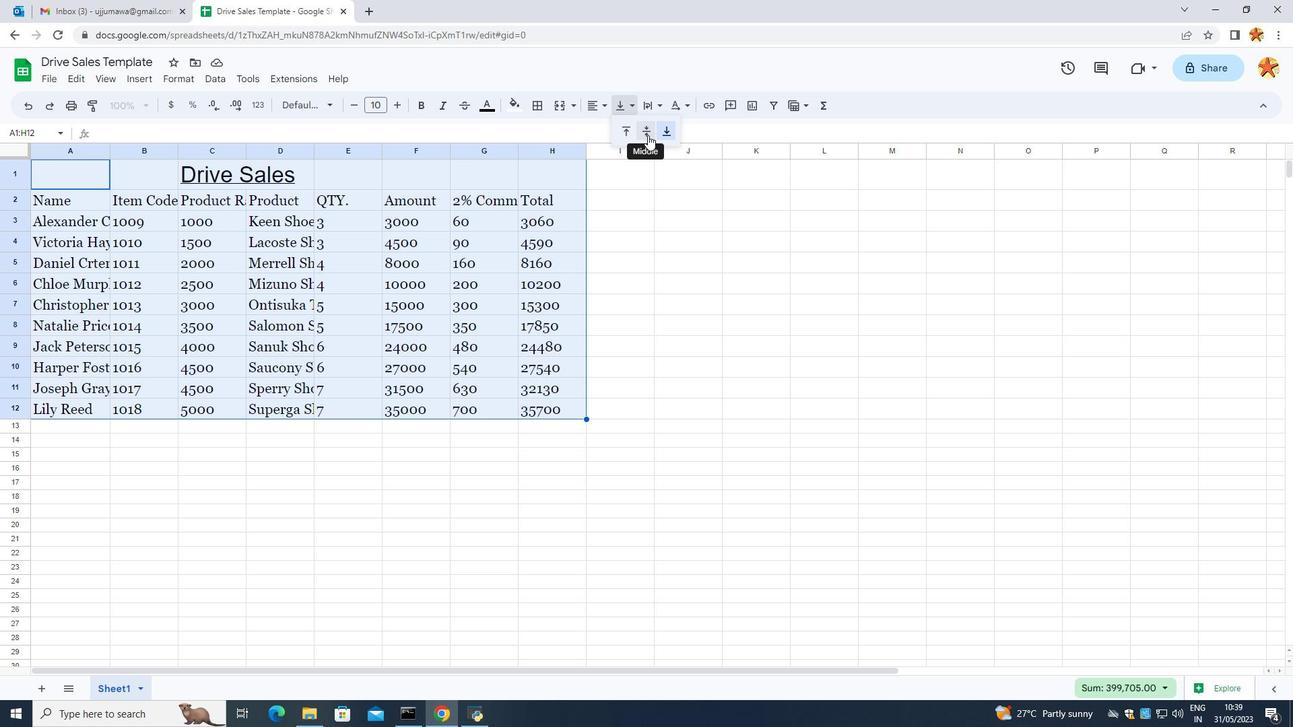 
Action: Mouse moved to (636, 239)
Screenshot: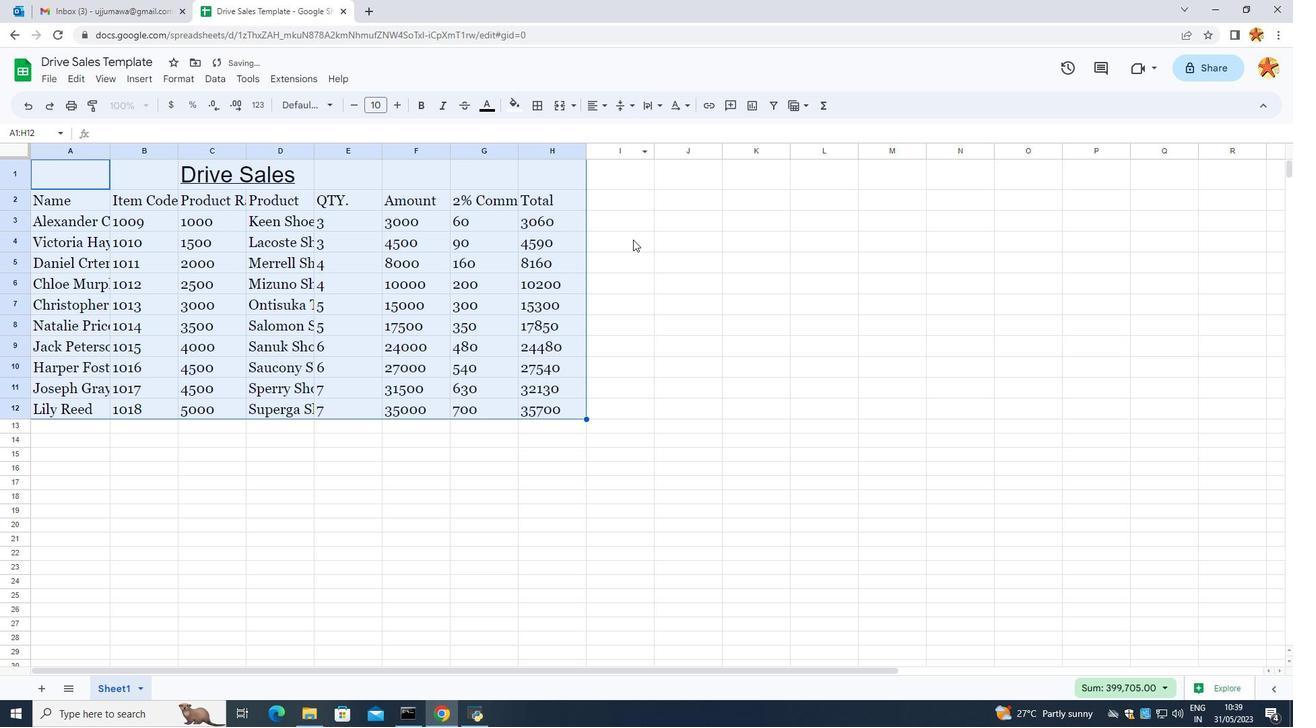 
Action: Mouse pressed left at (636, 239)
Screenshot: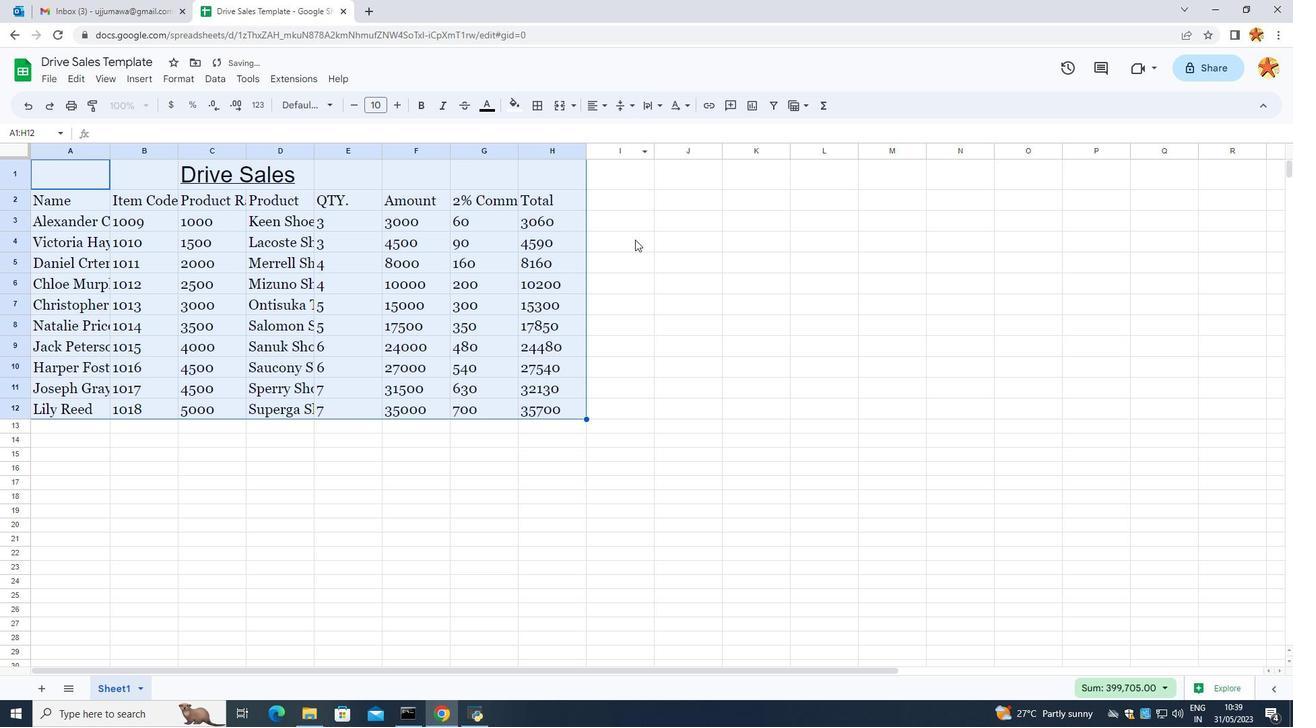 
Action: Mouse moved to (152, 377)
Screenshot: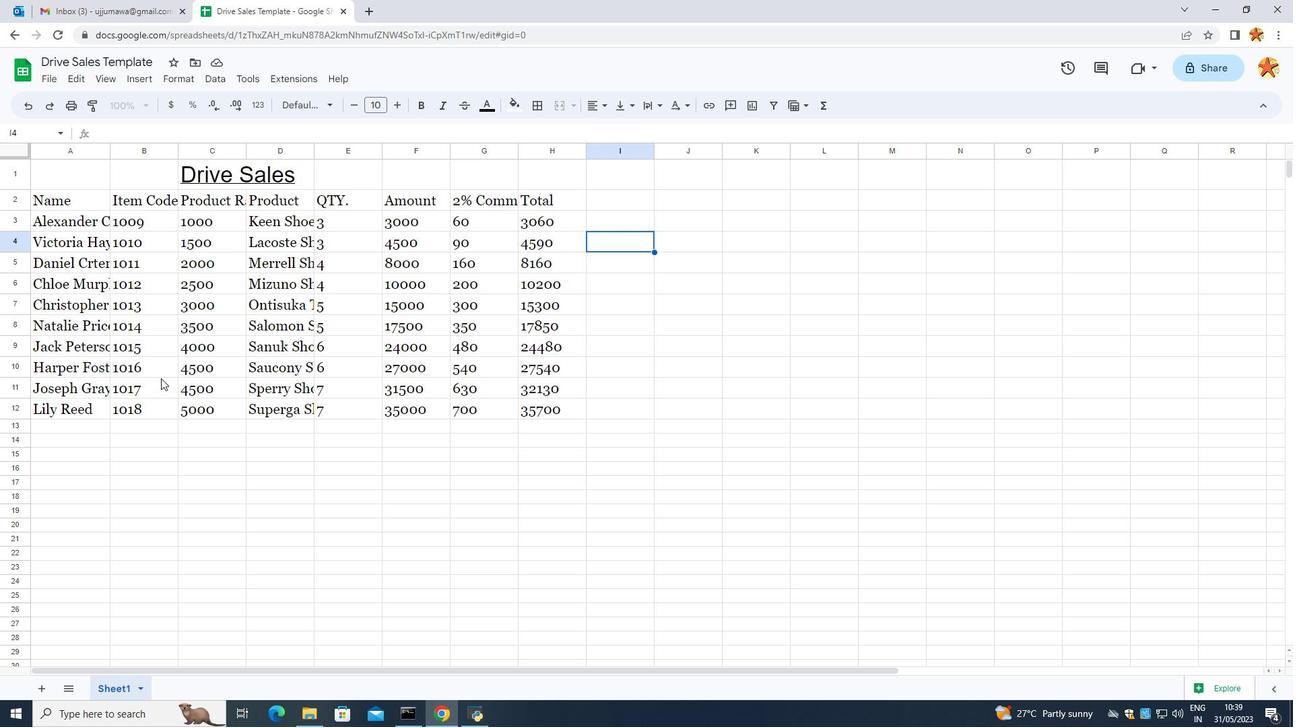 
